 Task: Open Card Financial Audit Preparation in Board Content Marketing Interactive Content Strategy and Execution to Workspace Career Coaching and add a team member Softage.3@softage.net, a label Red, a checklist Music Production, an attachment from your google drive, a color Red and finally, add a card description 'Develop and launch new customer feedback program' and a comment 'Given the potential impact of this task on our company reputation, let us ensure that we approach it with a sense of professionalism and respect.'. Add a start date 'Jan 03, 1900' with a due date 'Jan 10, 1900'
Action: Mouse moved to (72, 285)
Screenshot: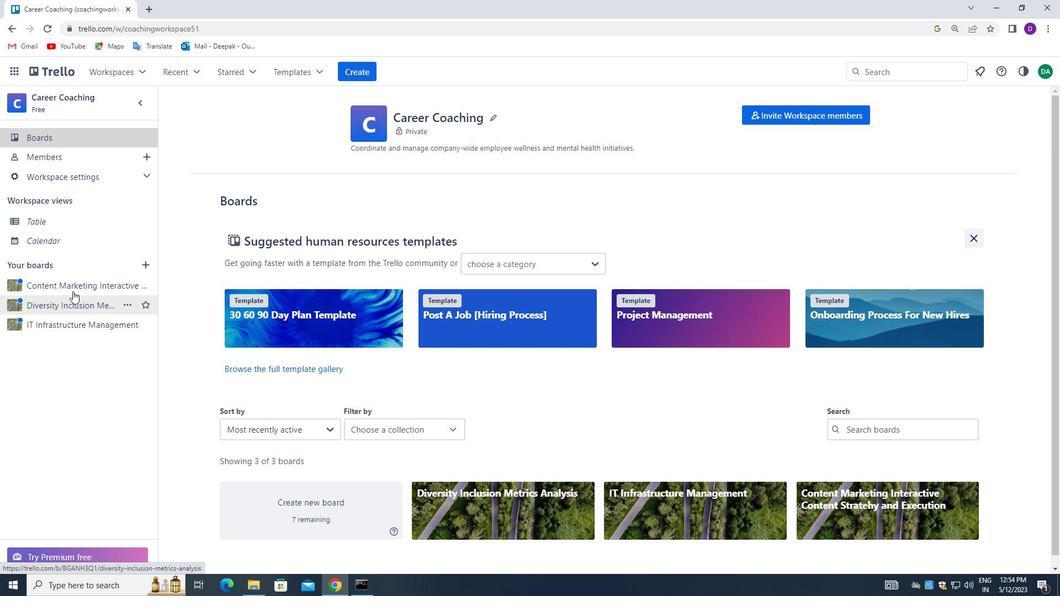 
Action: Mouse pressed left at (72, 285)
Screenshot: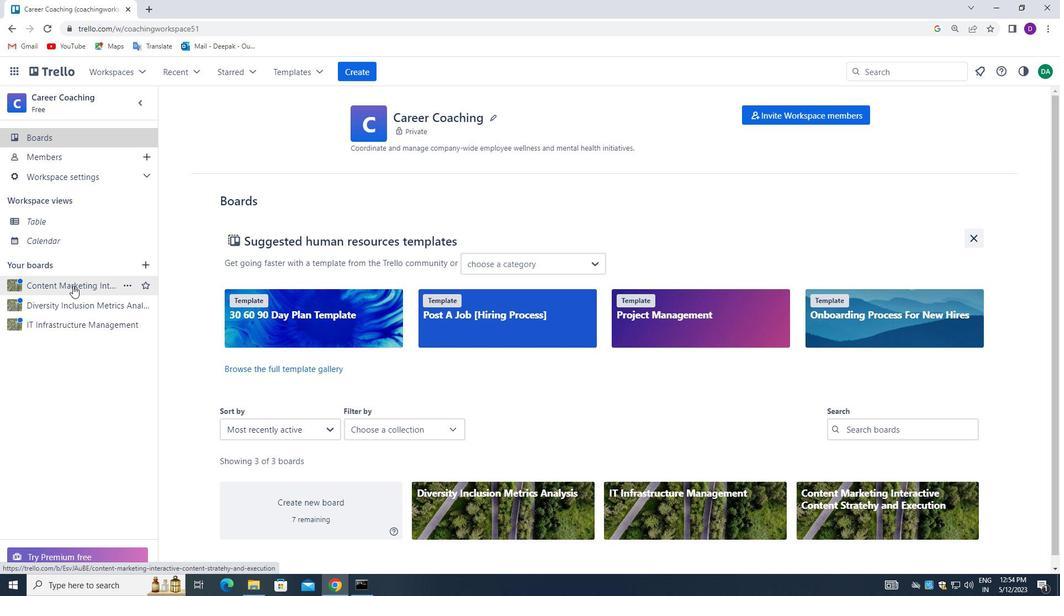 
Action: Mouse moved to (231, 162)
Screenshot: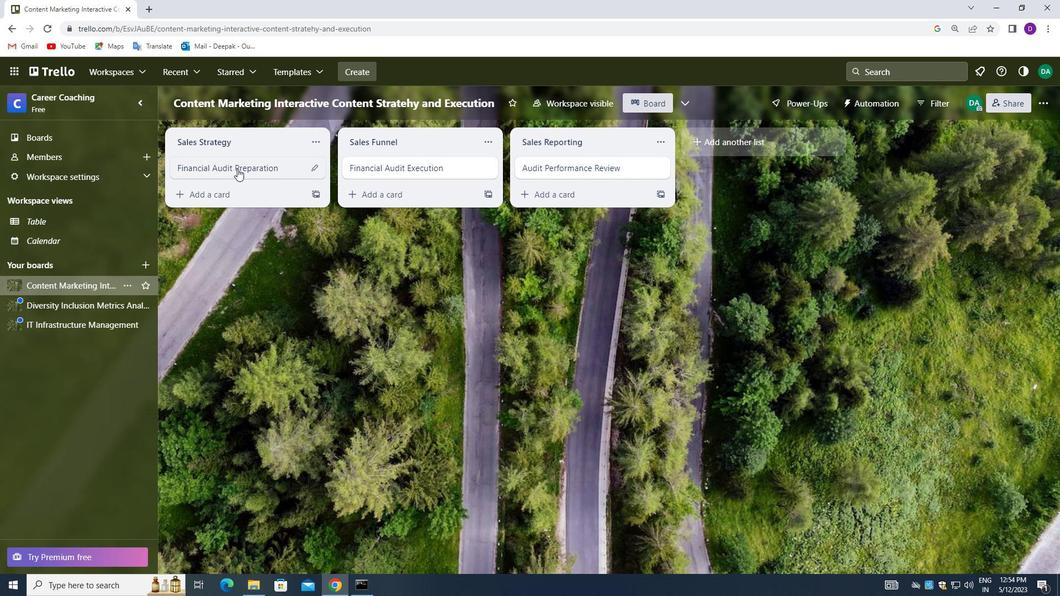 
Action: Mouse pressed left at (231, 162)
Screenshot: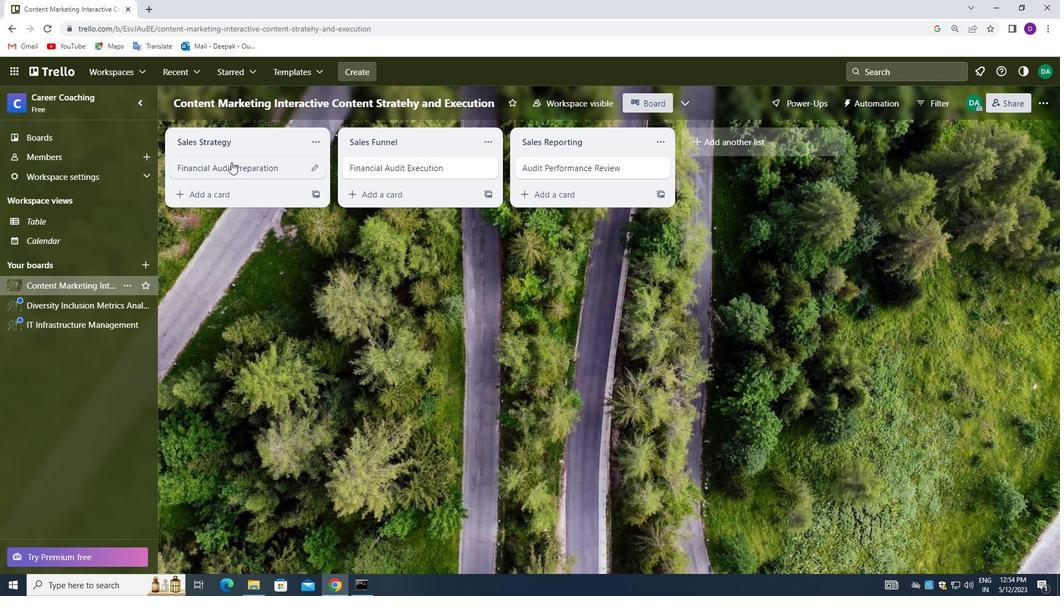 
Action: Mouse moved to (685, 168)
Screenshot: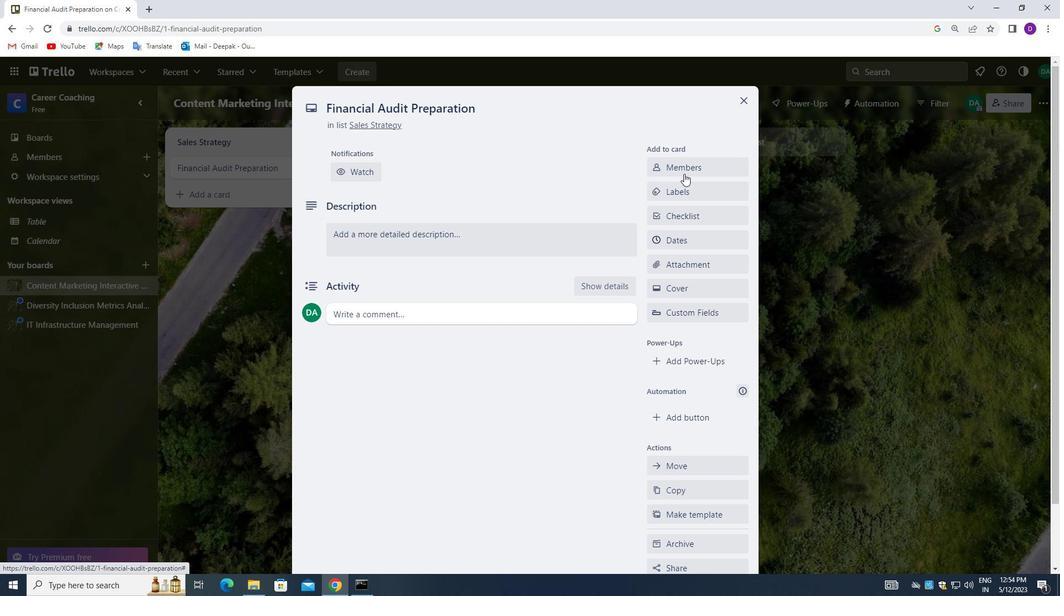 
Action: Mouse pressed left at (685, 168)
Screenshot: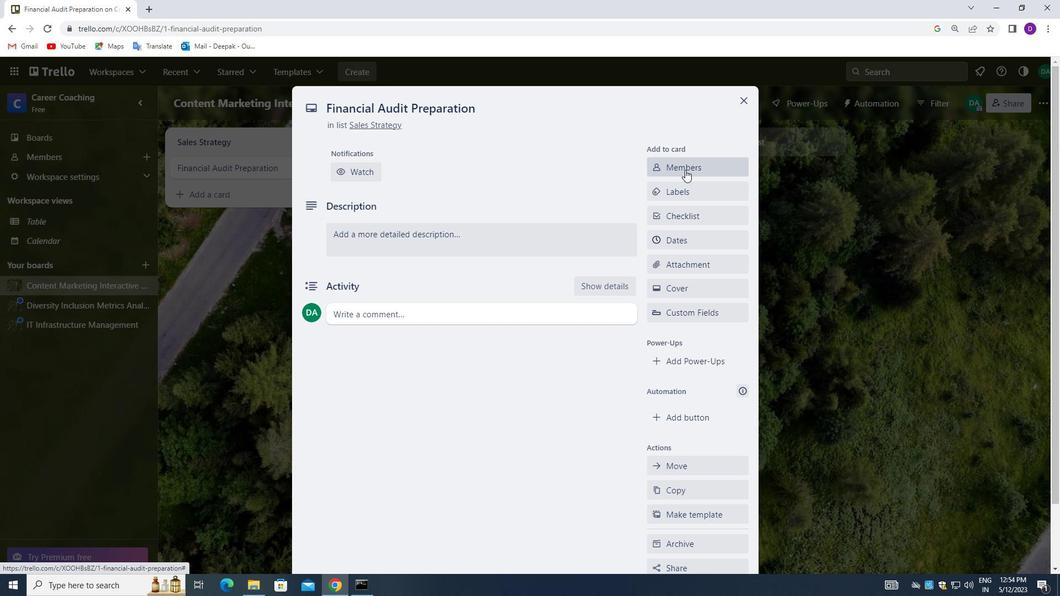 
Action: Mouse moved to (714, 224)
Screenshot: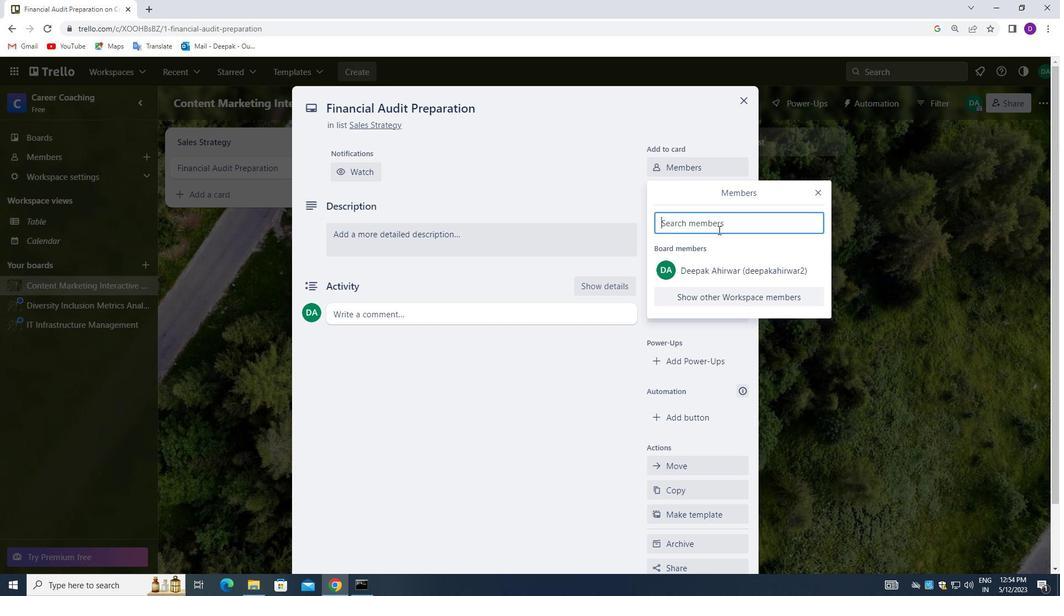 
Action: Mouse pressed left at (714, 224)
Screenshot: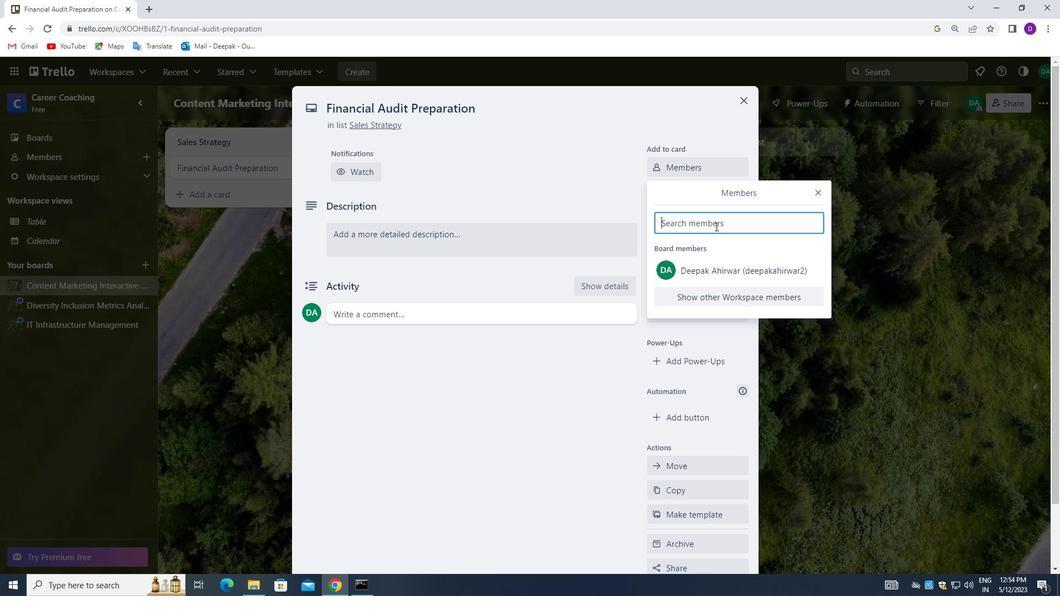 
Action: Mouse moved to (574, 209)
Screenshot: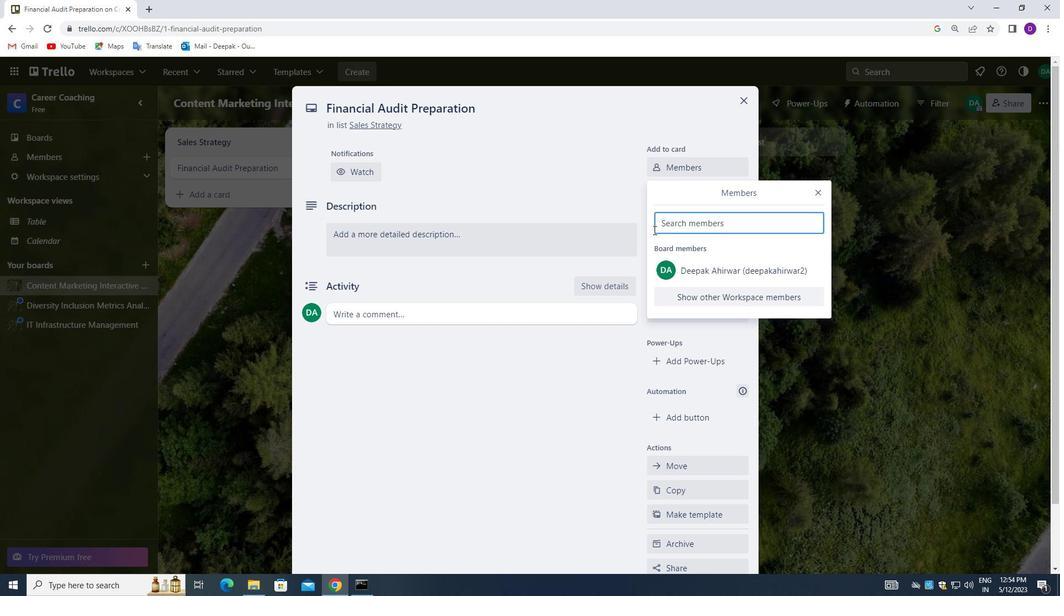 
Action: Key pressed softage.3<Key.shift>@SOFTAGE.NET
Screenshot: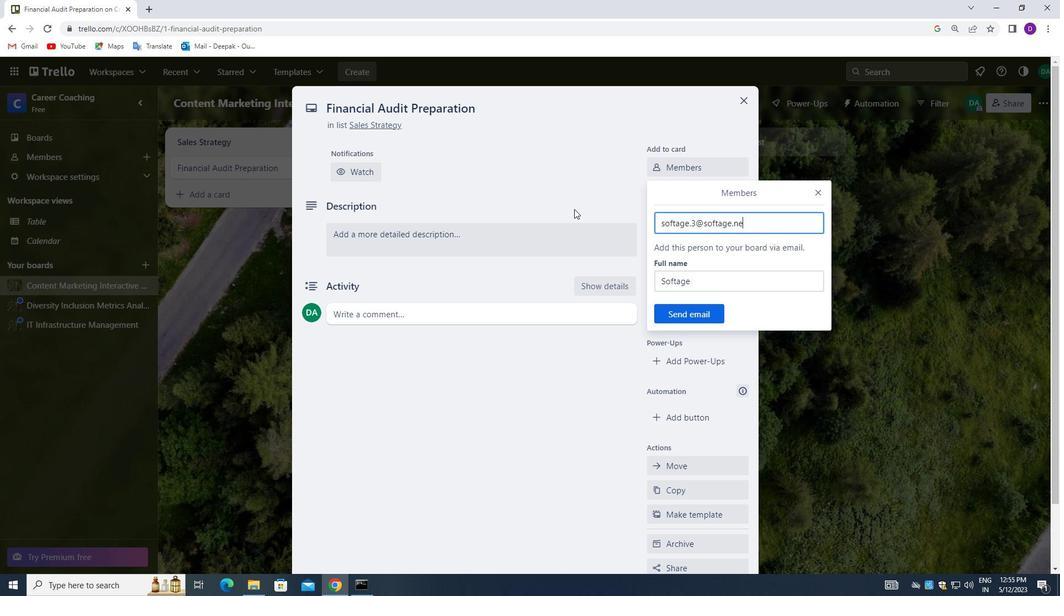
Action: Mouse moved to (680, 312)
Screenshot: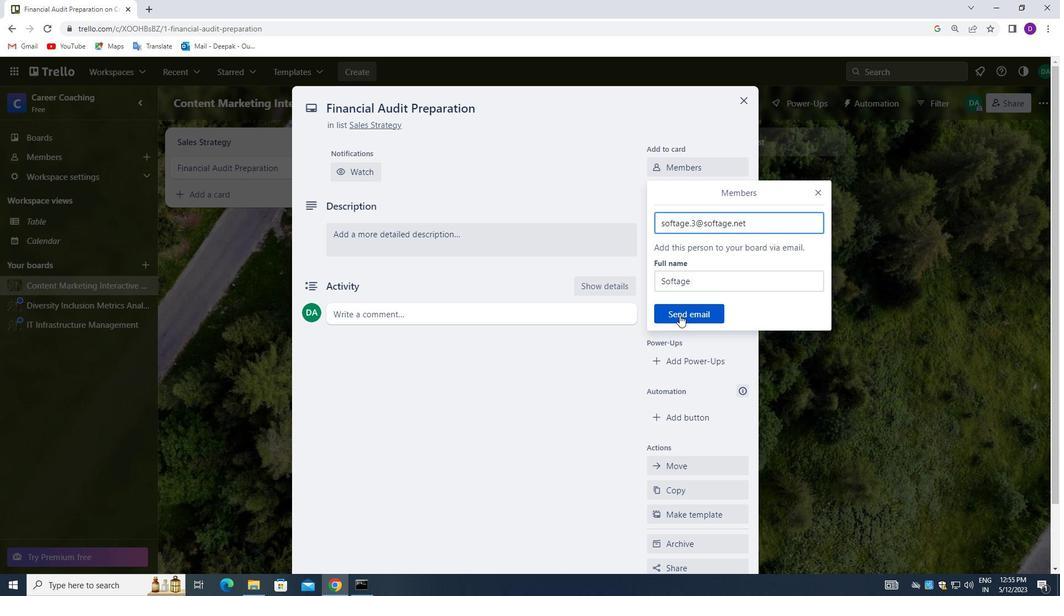 
Action: Mouse pressed left at (680, 312)
Screenshot: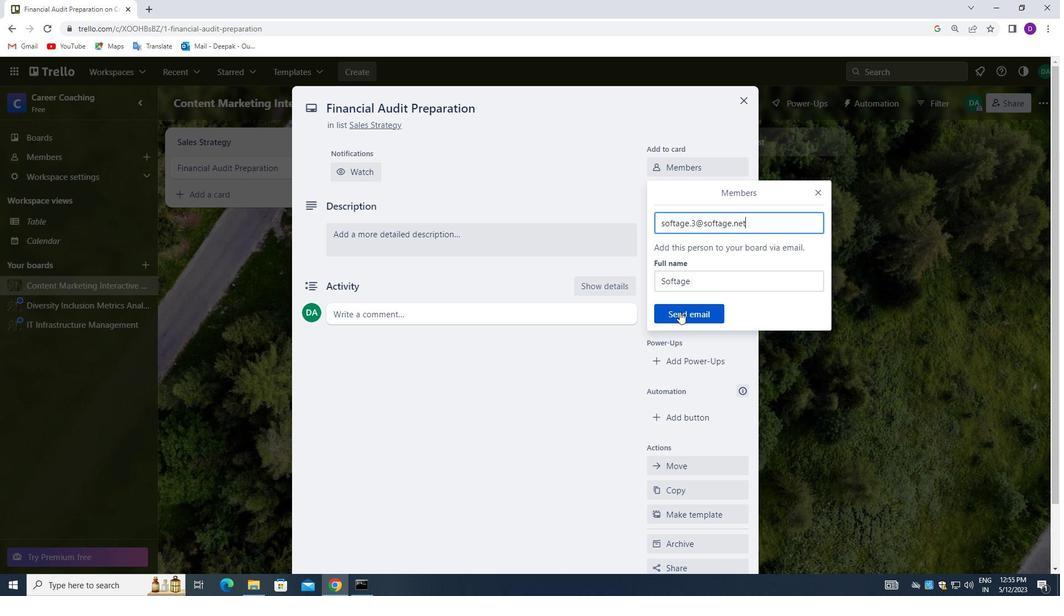 
Action: Mouse moved to (695, 231)
Screenshot: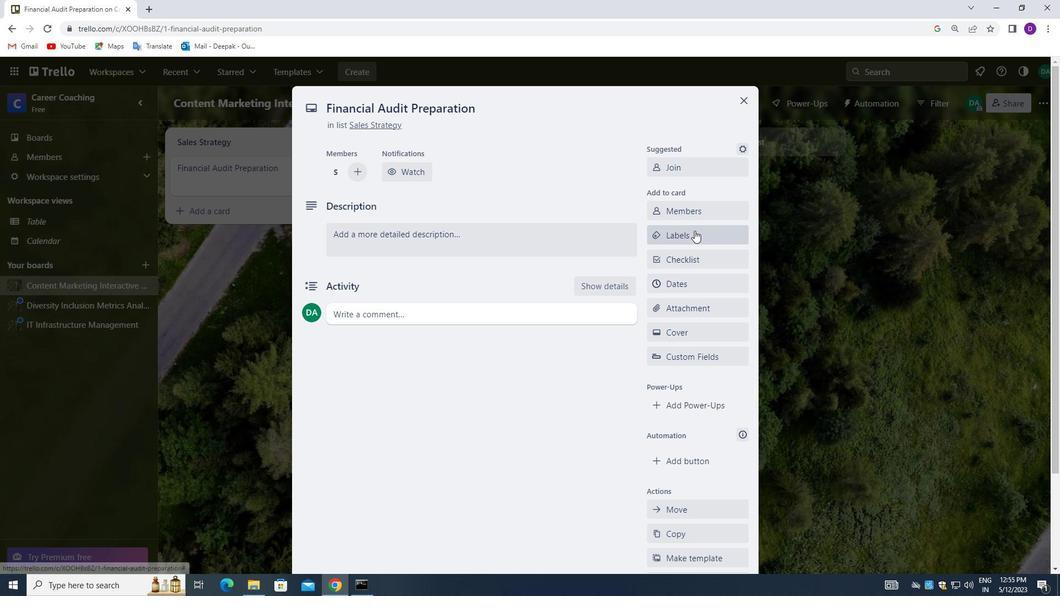 
Action: Mouse pressed left at (695, 231)
Screenshot: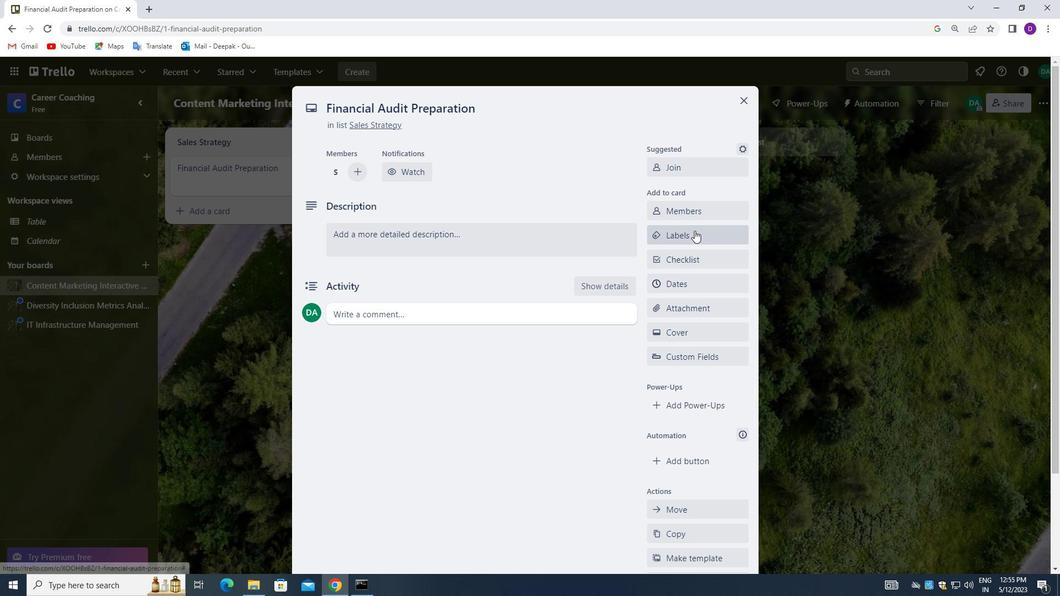 
Action: Mouse moved to (720, 393)
Screenshot: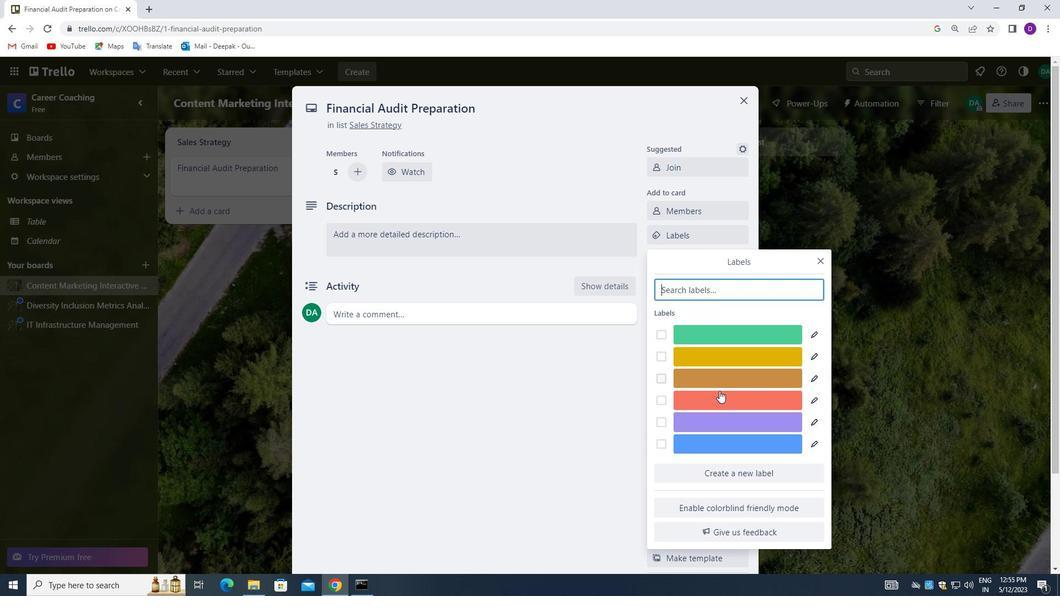 
Action: Mouse pressed left at (720, 393)
Screenshot: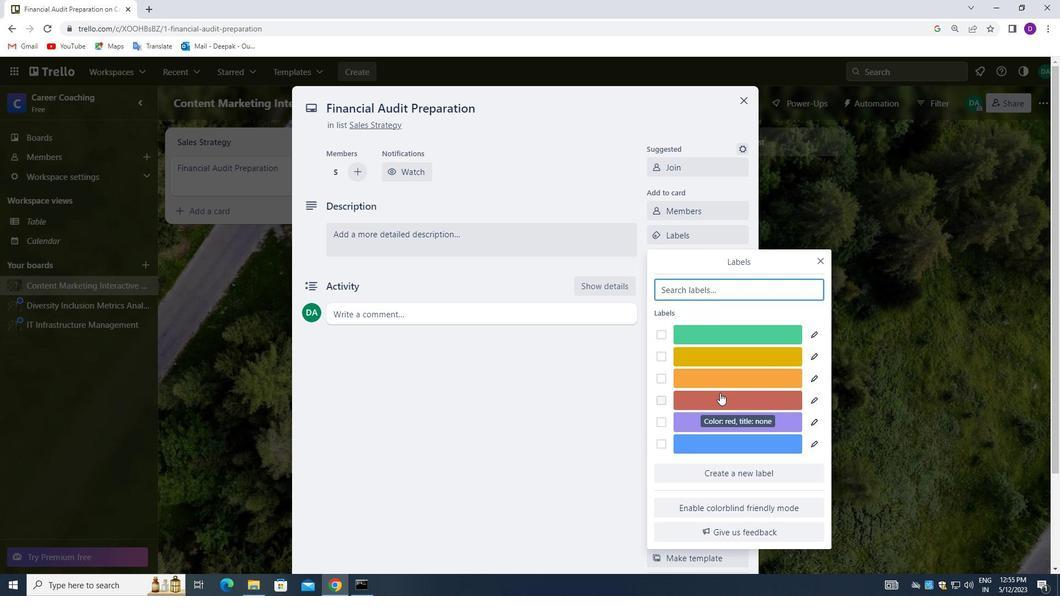 
Action: Mouse moved to (822, 260)
Screenshot: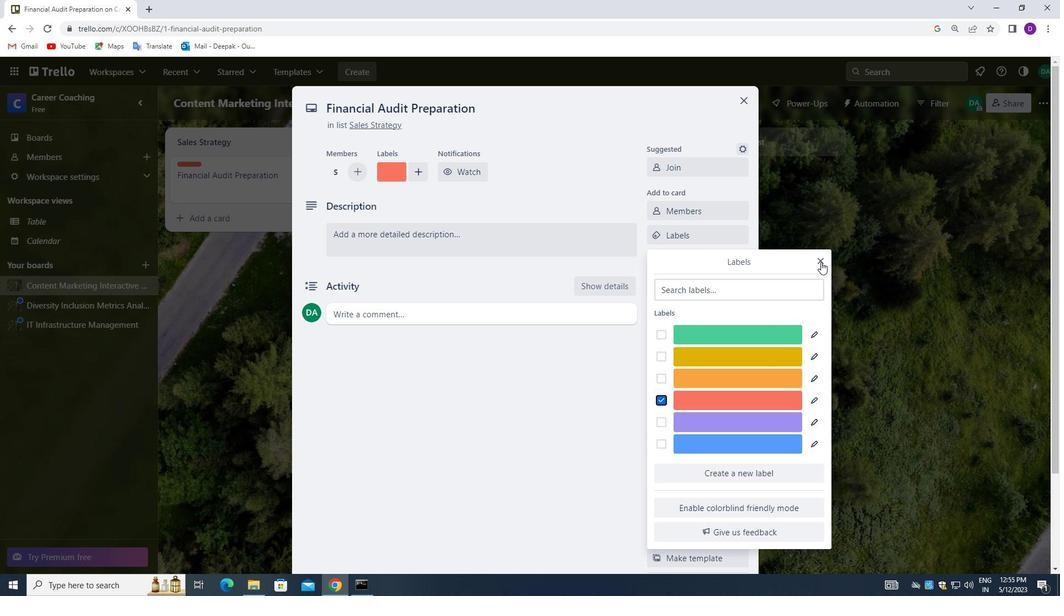 
Action: Mouse pressed left at (822, 260)
Screenshot: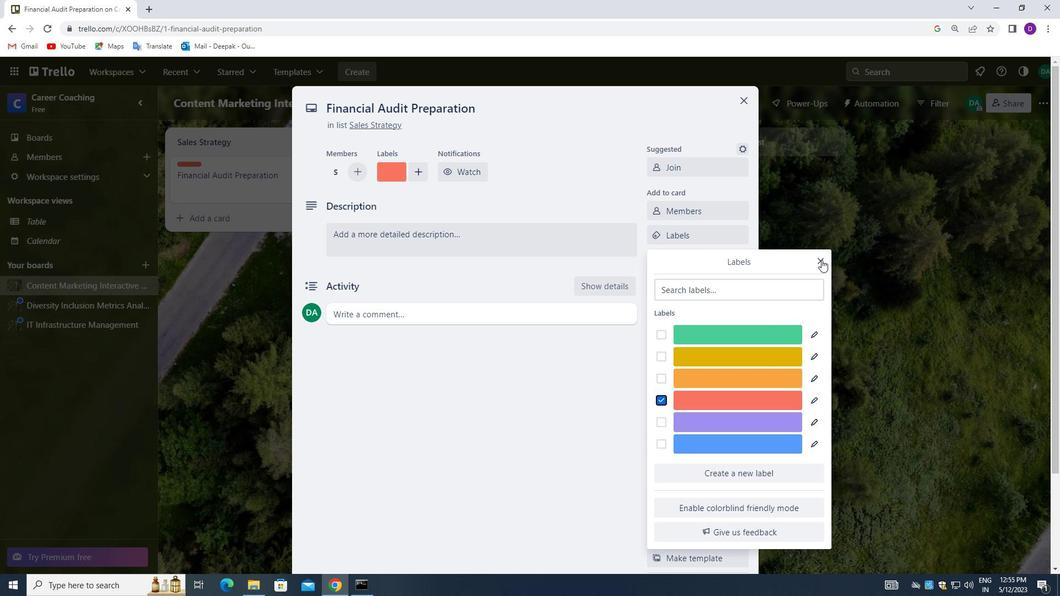 
Action: Mouse moved to (682, 261)
Screenshot: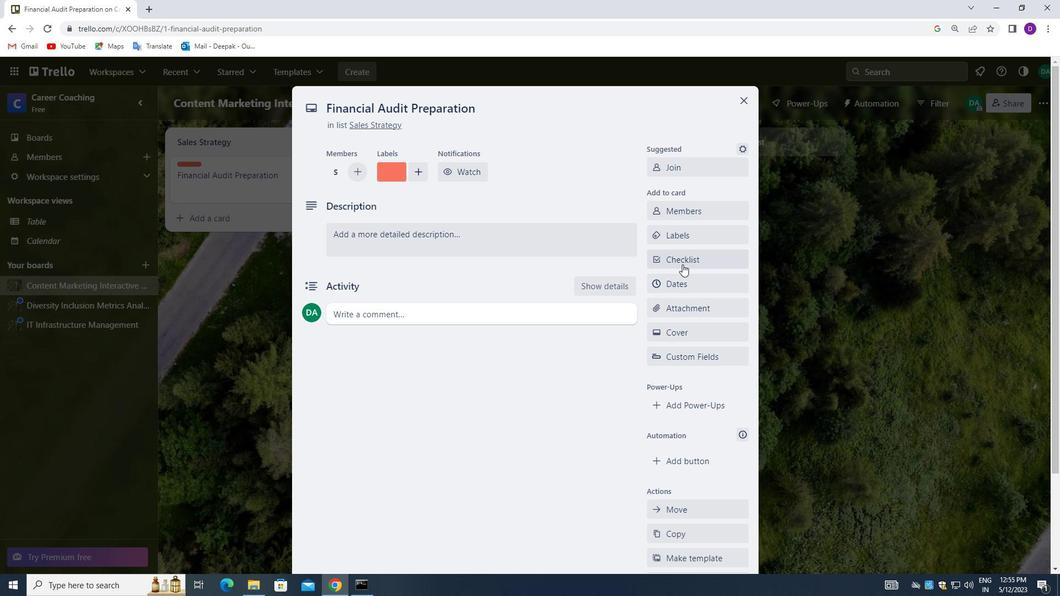 
Action: Mouse pressed left at (682, 261)
Screenshot: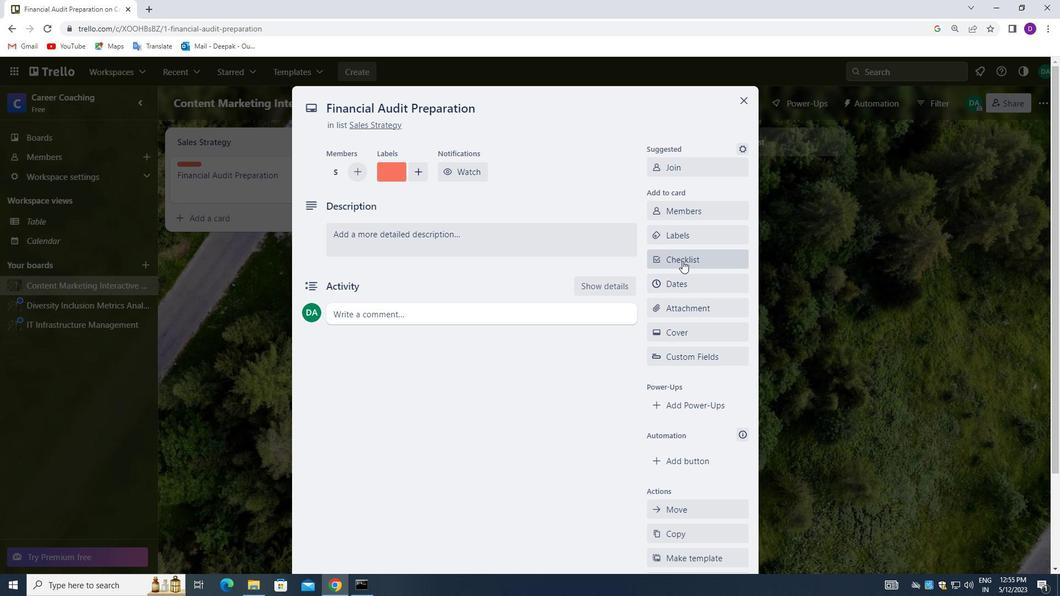 
Action: Mouse moved to (722, 324)
Screenshot: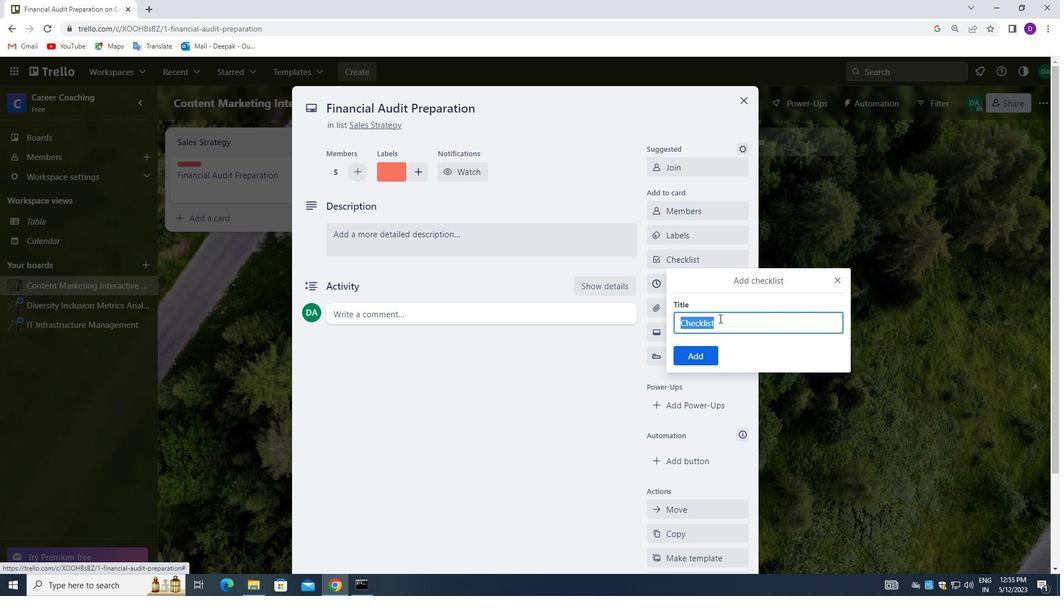 
Action: Key pressed <Key.backspace><Key.shift>MUSIC<Key.space><Key.shift>PRODUCTION
Screenshot: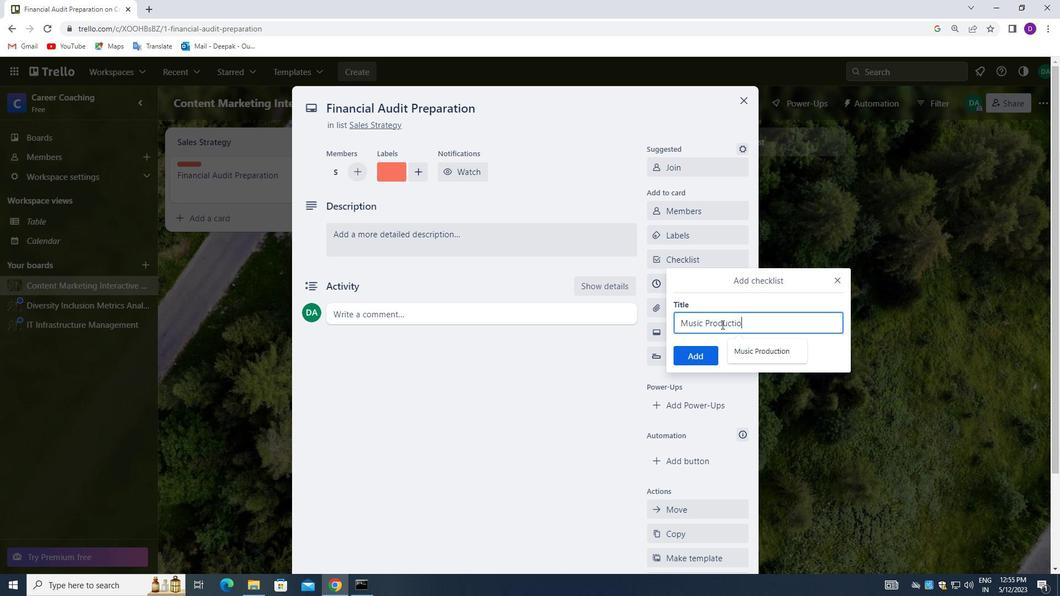
Action: Mouse moved to (701, 355)
Screenshot: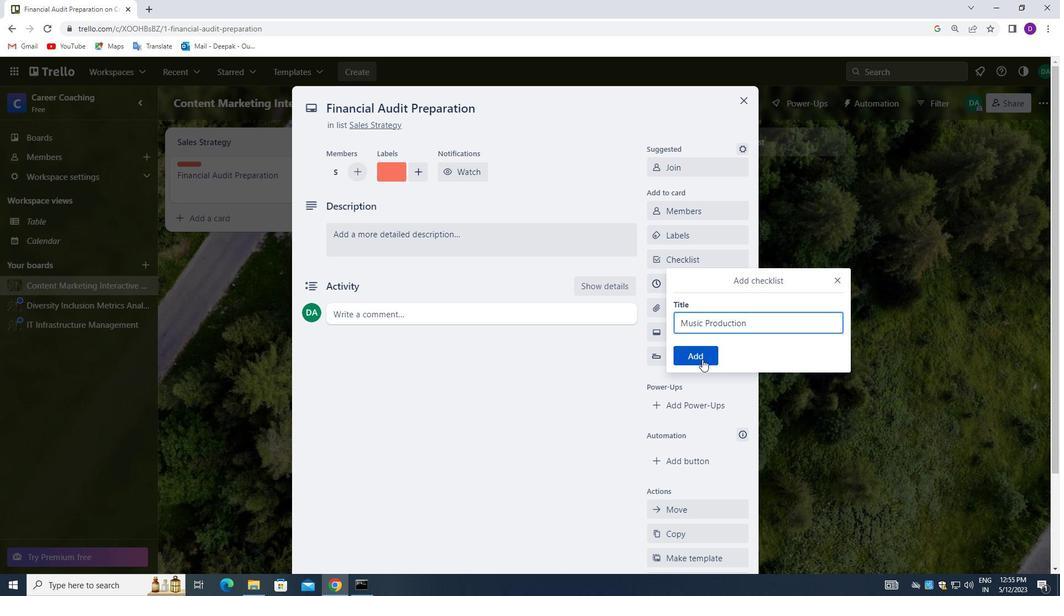 
Action: Mouse pressed left at (701, 355)
Screenshot: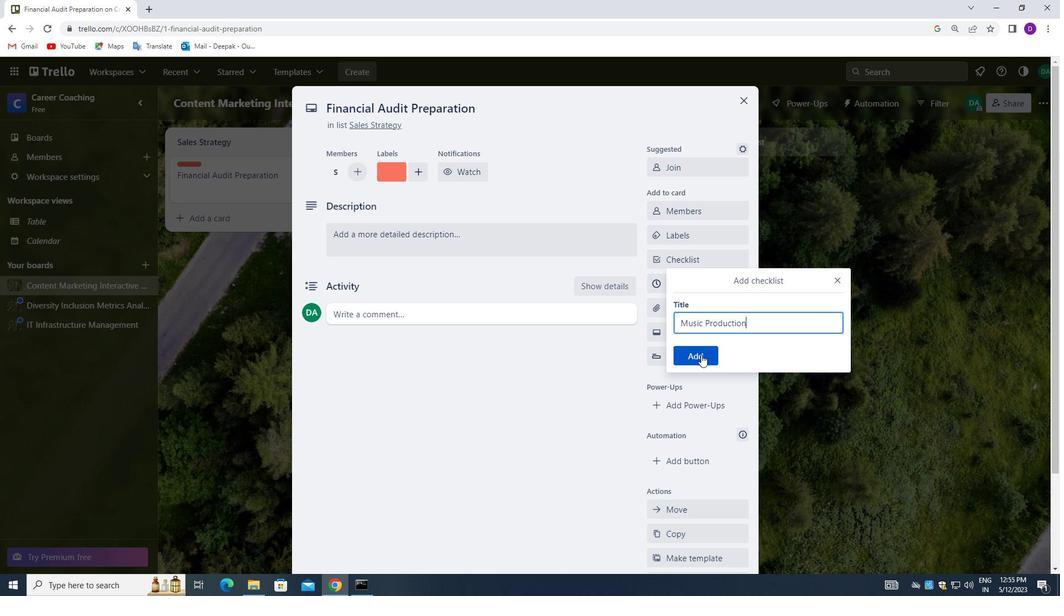 
Action: Mouse moved to (696, 306)
Screenshot: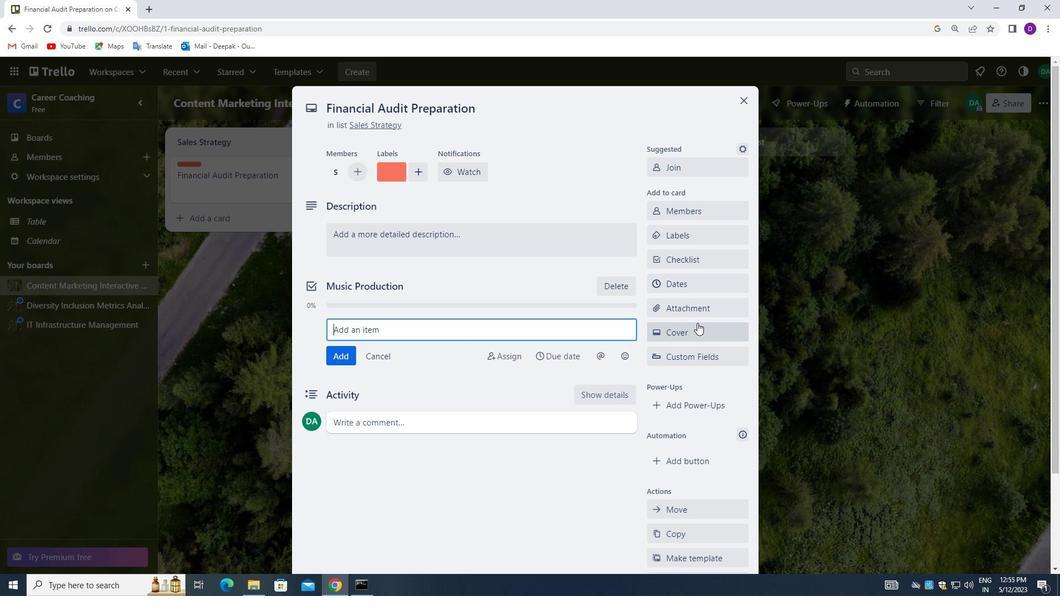 
Action: Mouse pressed left at (696, 306)
Screenshot: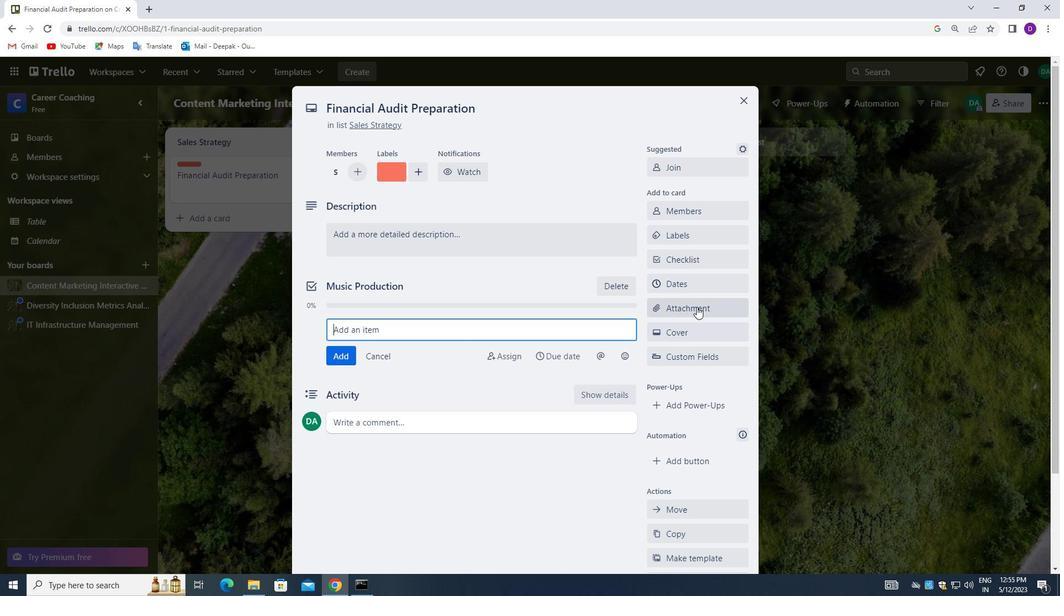 
Action: Mouse moved to (708, 171)
Screenshot: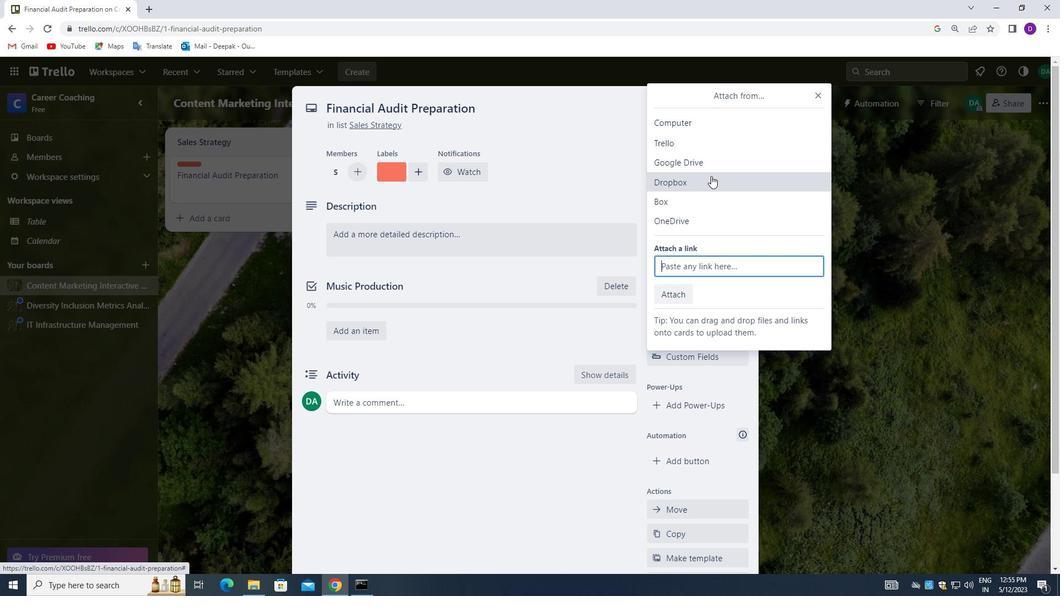 
Action: Mouse pressed left at (708, 171)
Screenshot: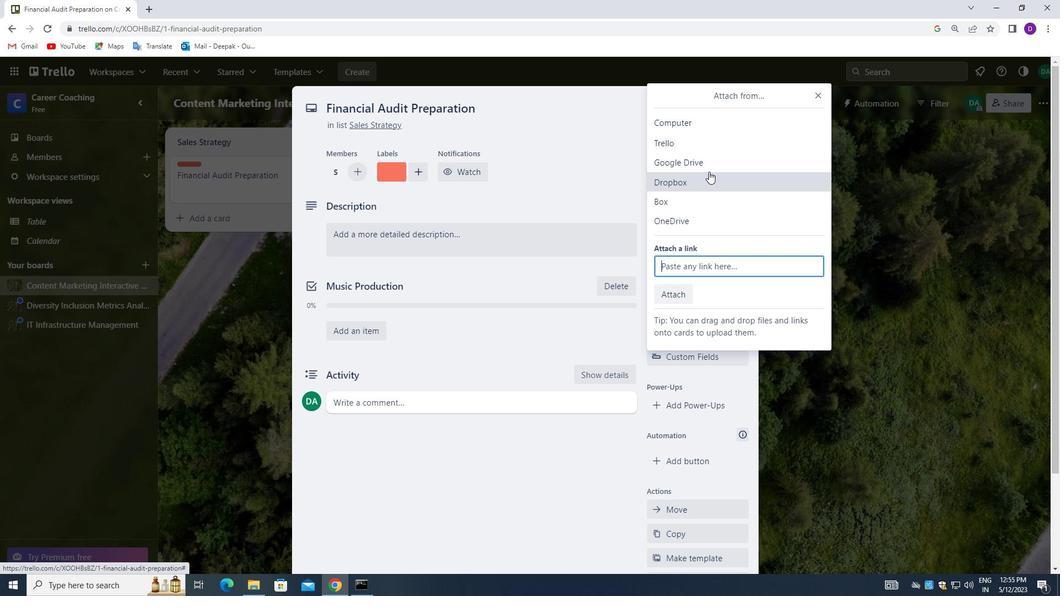
Action: Mouse moved to (769, 145)
Screenshot: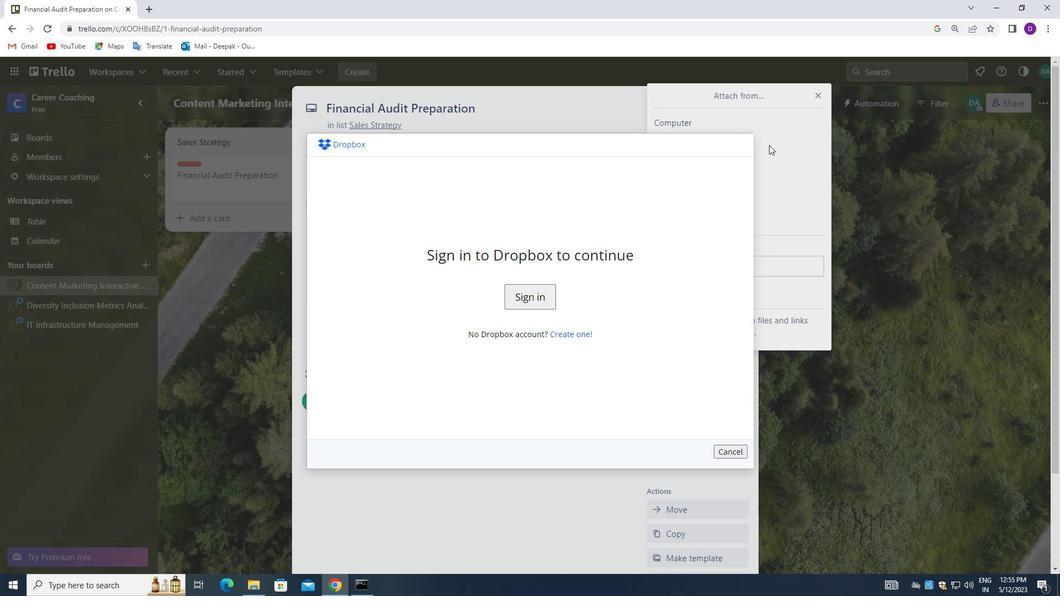 
Action: Mouse pressed left at (769, 145)
Screenshot: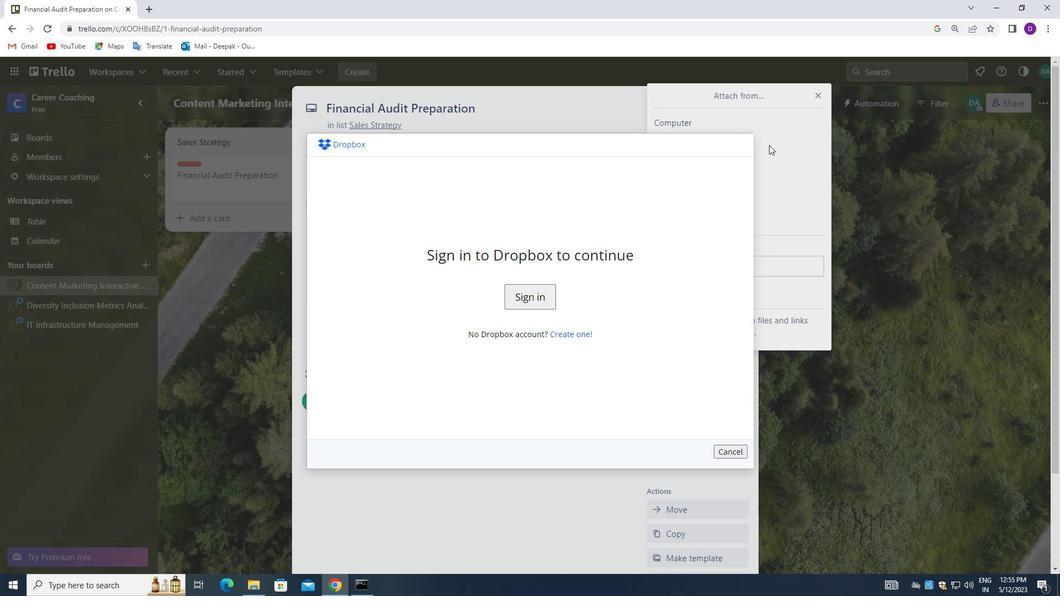 
Action: Mouse moved to (522, 295)
Screenshot: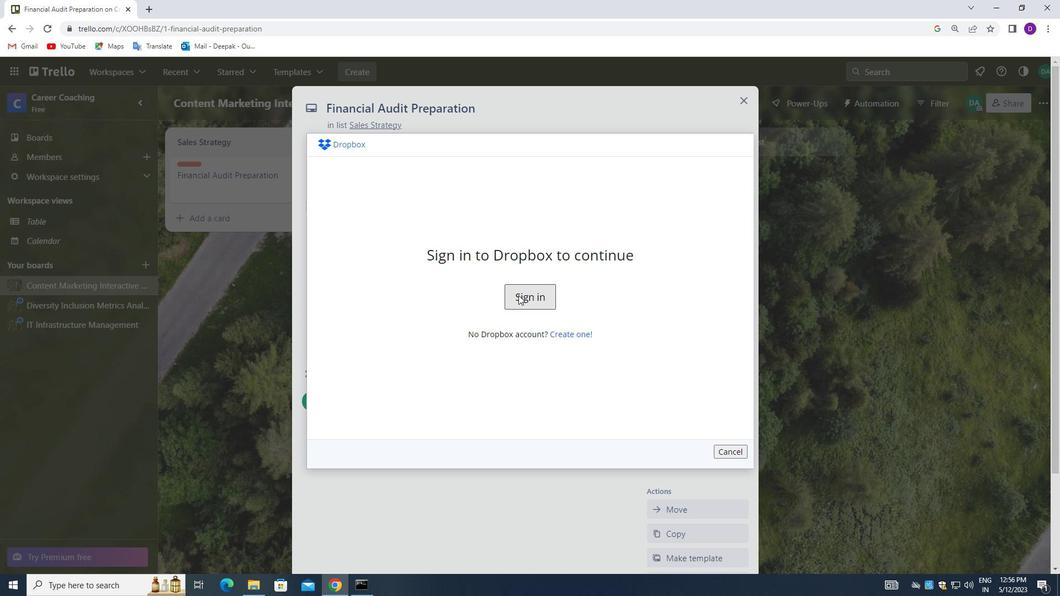 
Action: Mouse pressed left at (522, 295)
Screenshot: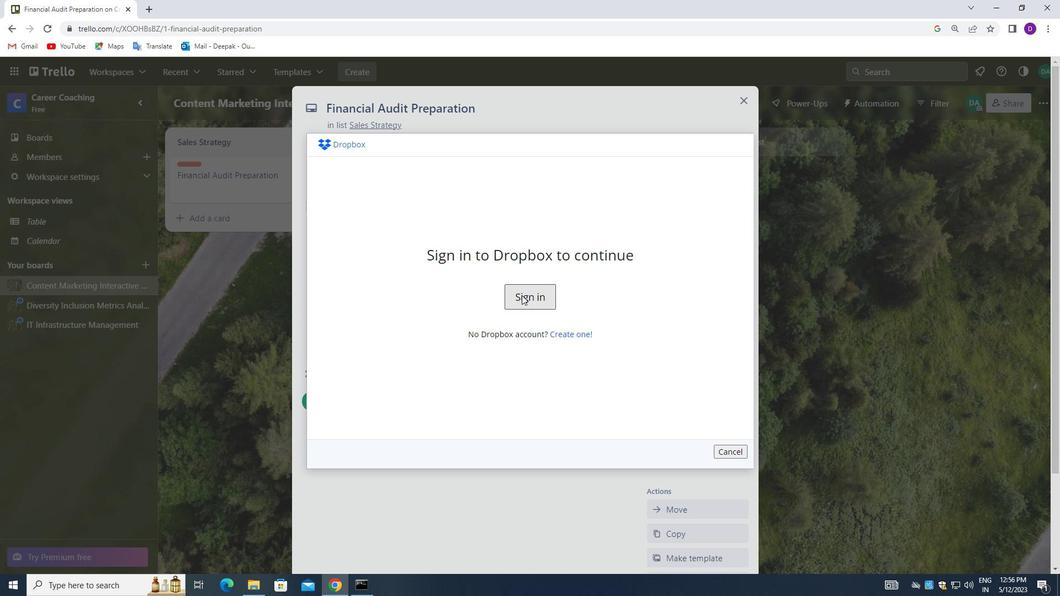 
Action: Mouse moved to (666, 190)
Screenshot: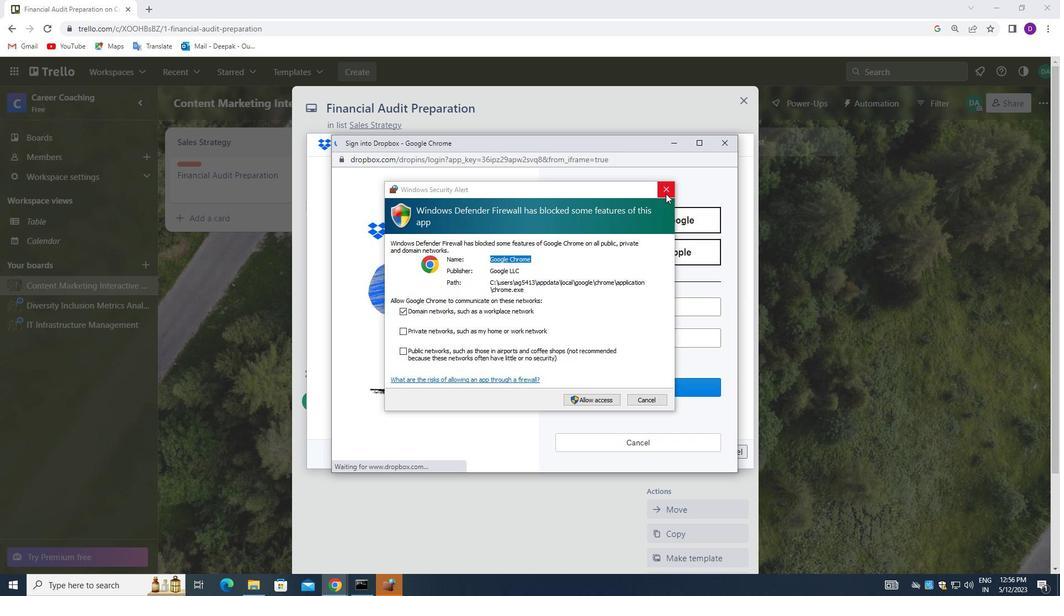 
Action: Mouse pressed left at (666, 190)
Screenshot: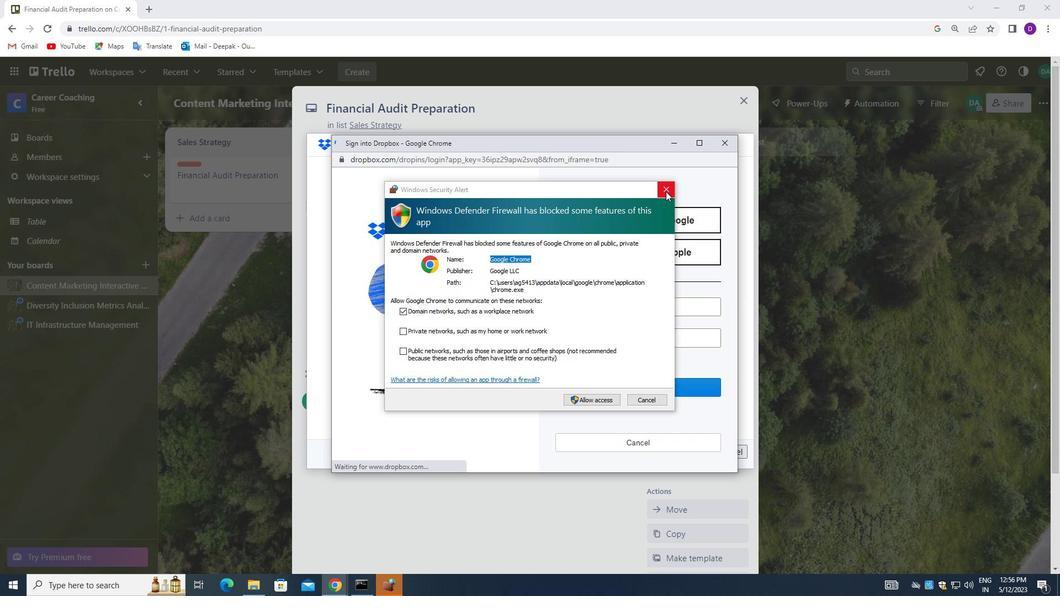 
Action: Mouse moved to (726, 144)
Screenshot: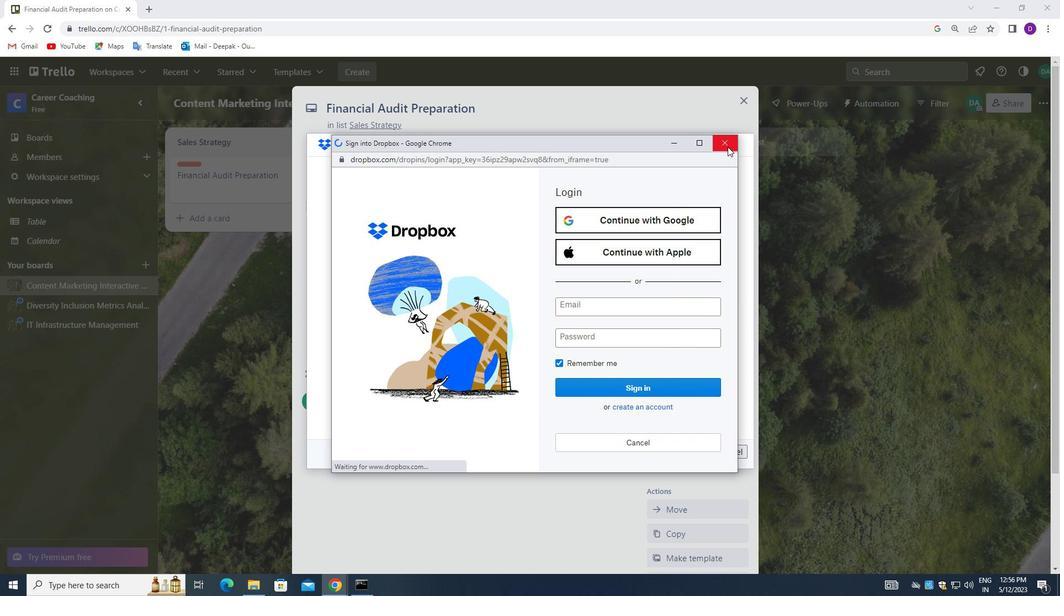 
Action: Mouse pressed left at (726, 144)
Screenshot: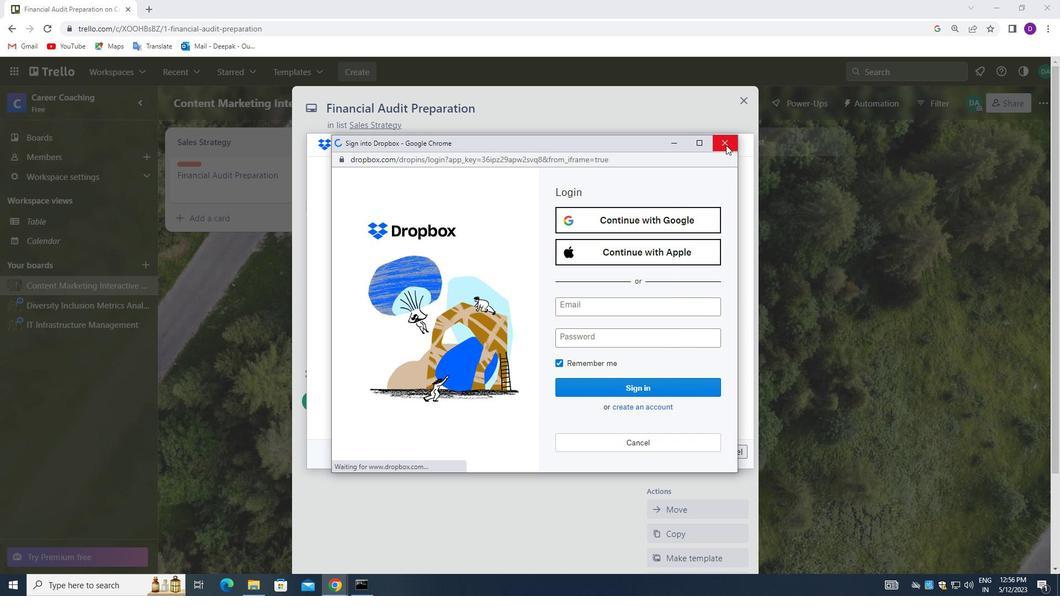 
Action: Mouse moved to (744, 100)
Screenshot: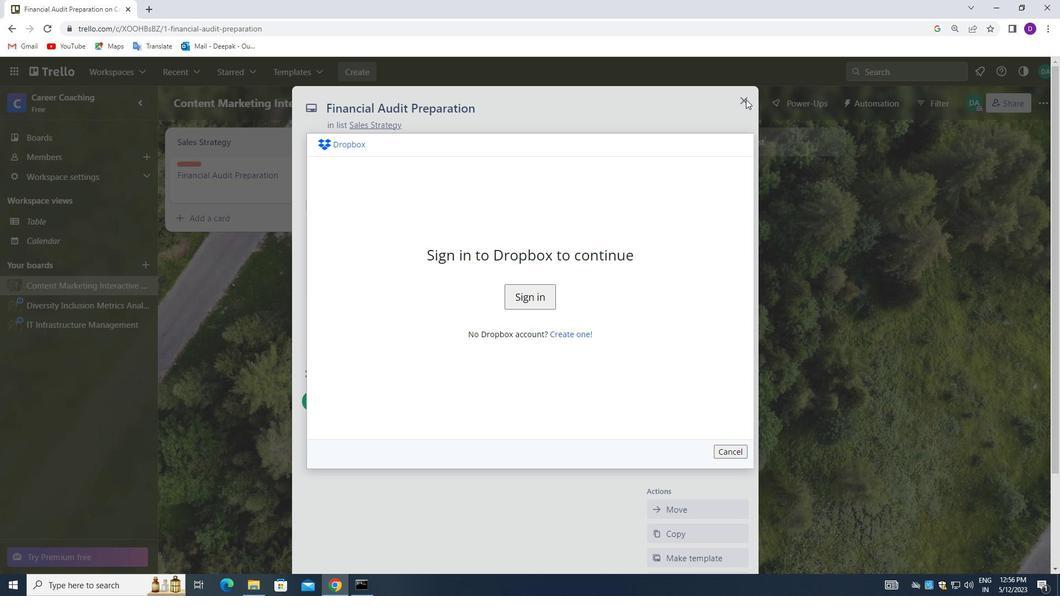 
Action: Mouse pressed left at (744, 100)
Screenshot: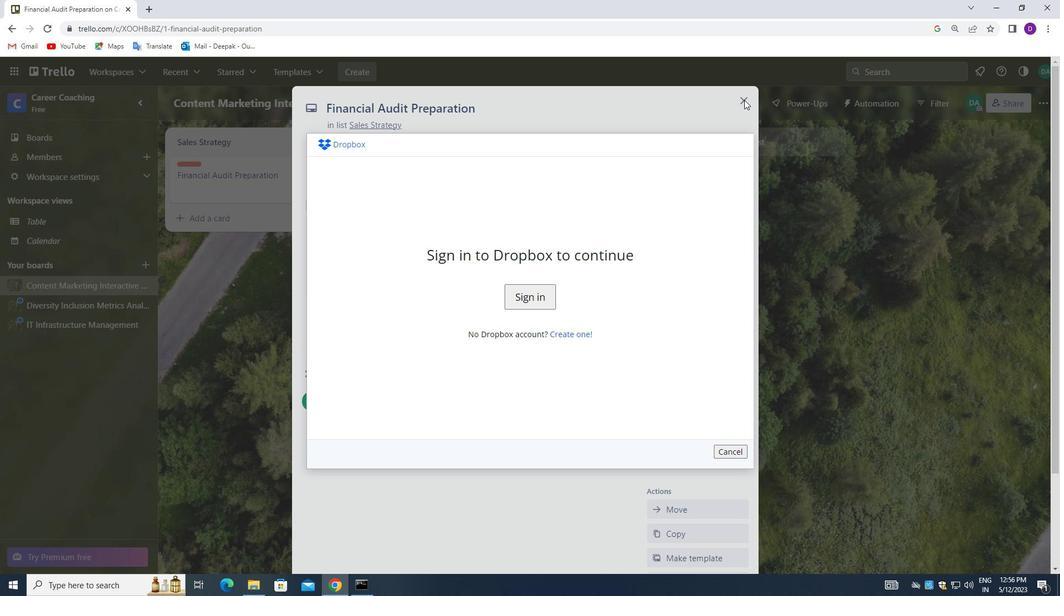 
Action: Mouse pressed left at (744, 100)
Screenshot: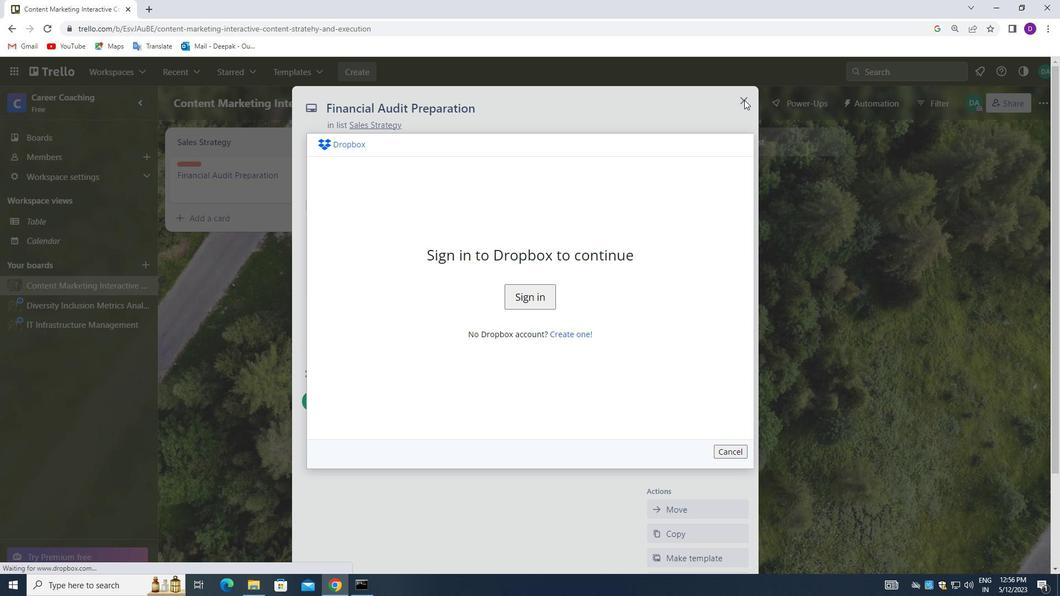 
Action: Mouse moved to (783, 224)
Screenshot: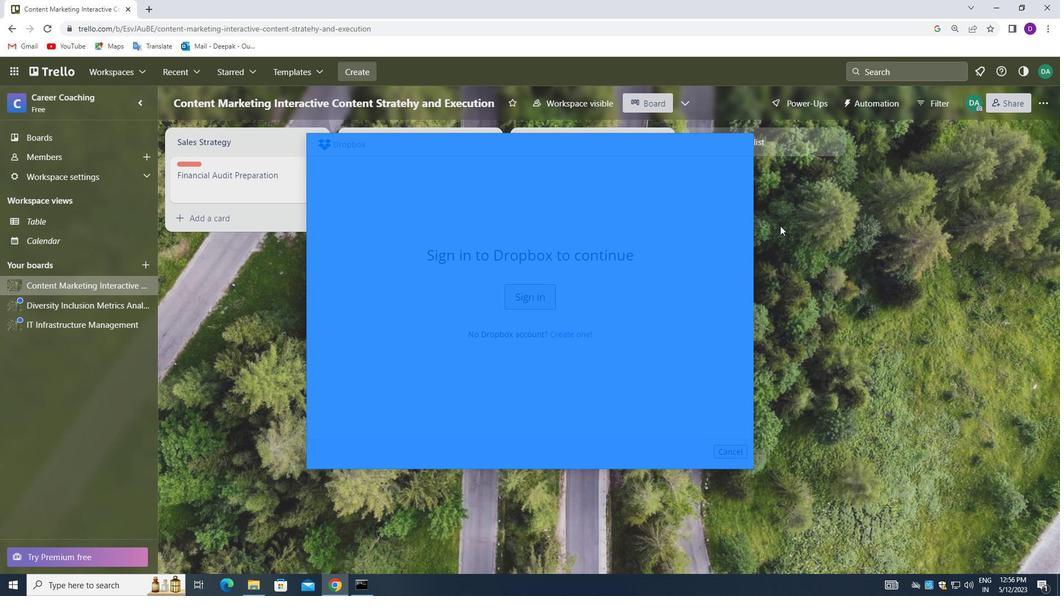 
Action: Mouse pressed left at (783, 224)
Screenshot: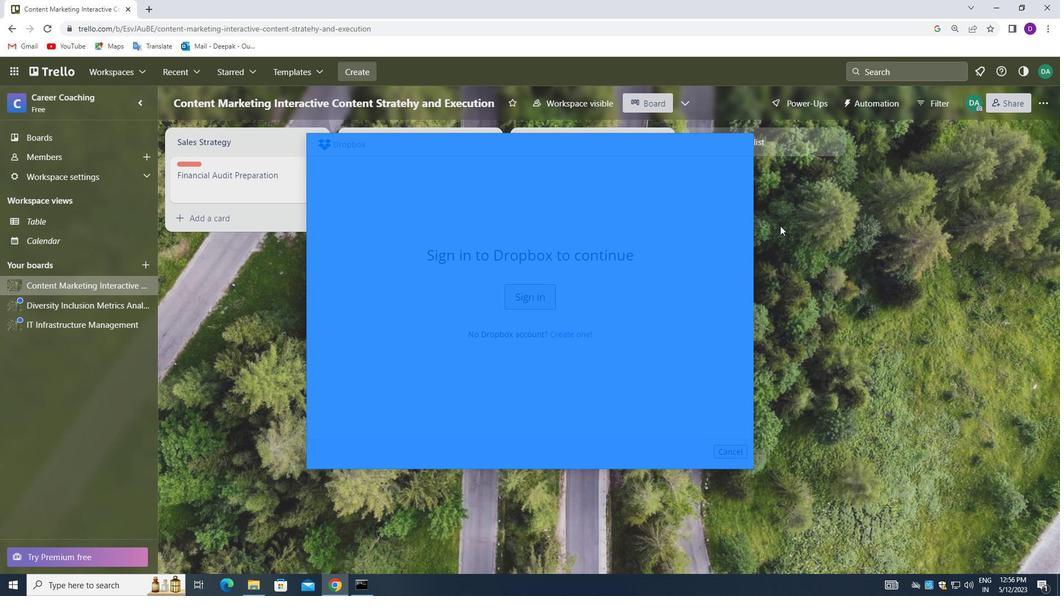 
Action: Mouse moved to (726, 452)
Screenshot: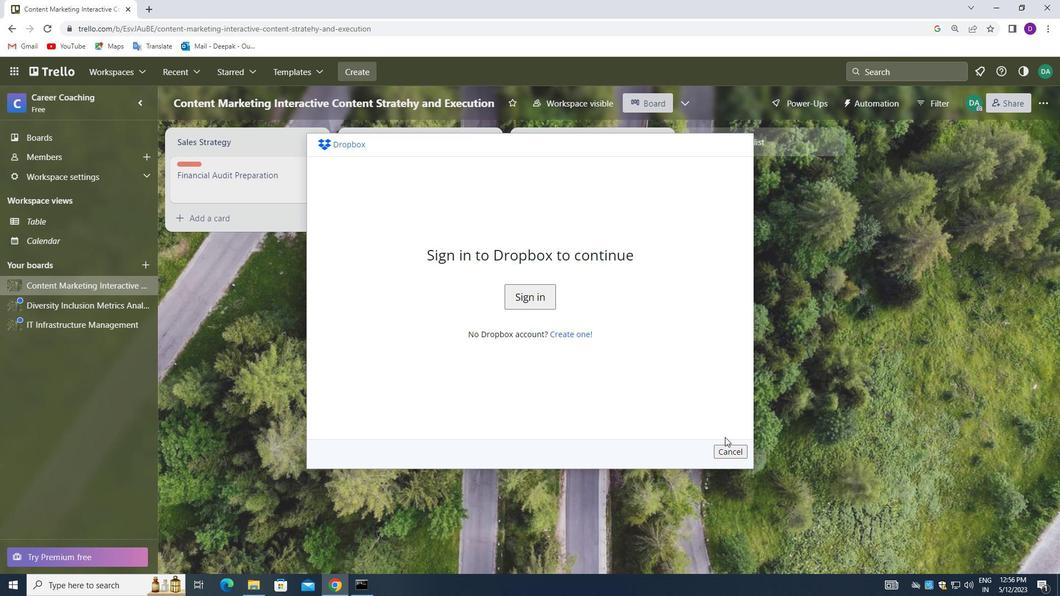 
Action: Mouse pressed left at (726, 452)
Screenshot: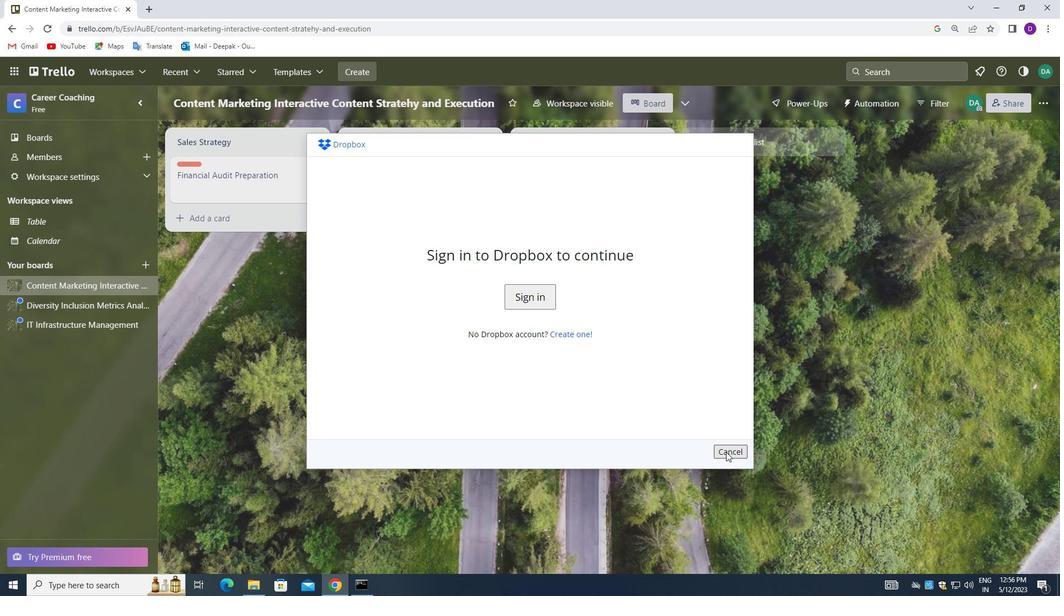 
Action: Mouse moved to (238, 175)
Screenshot: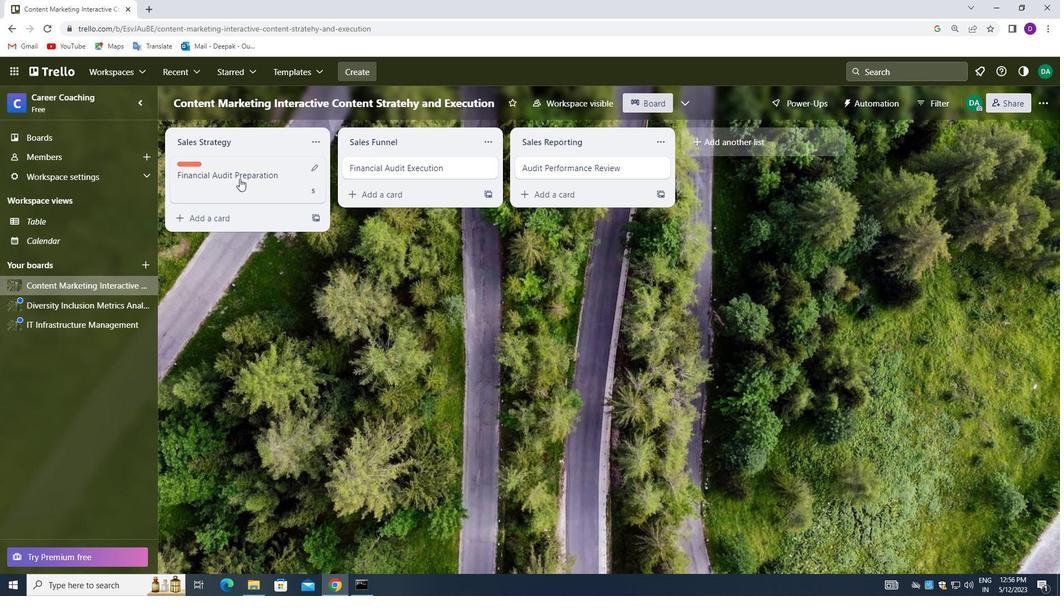 
Action: Mouse pressed left at (238, 175)
Screenshot: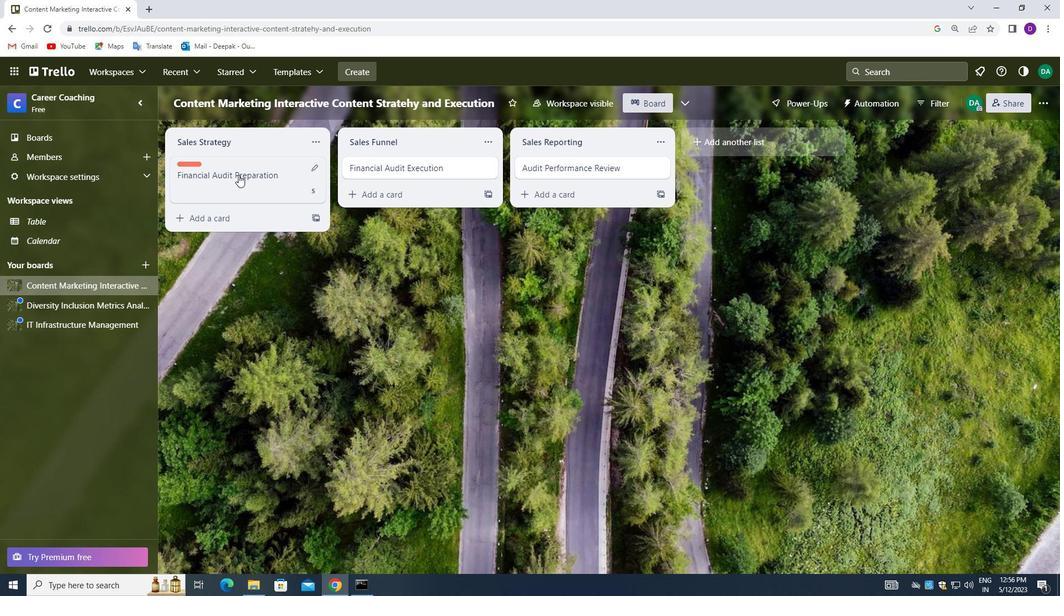 
Action: Mouse moved to (691, 304)
Screenshot: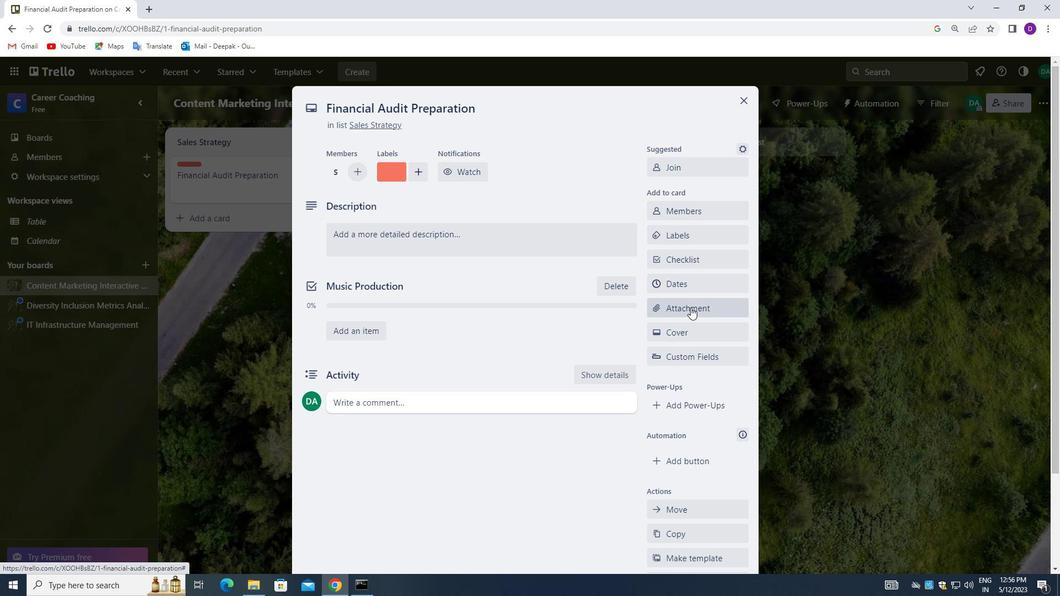 
Action: Mouse pressed left at (691, 304)
Screenshot: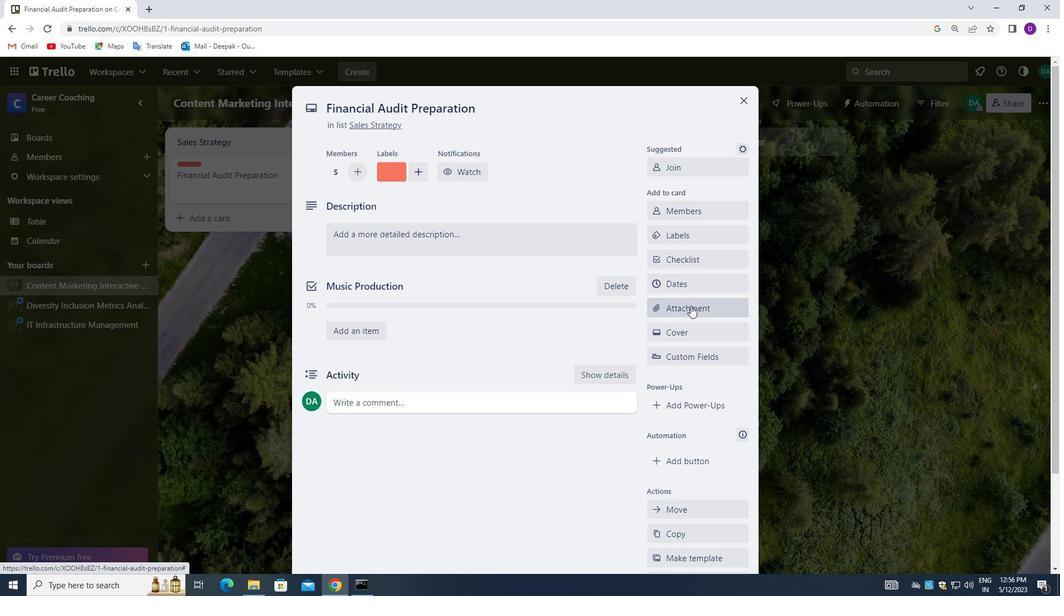 
Action: Mouse moved to (679, 164)
Screenshot: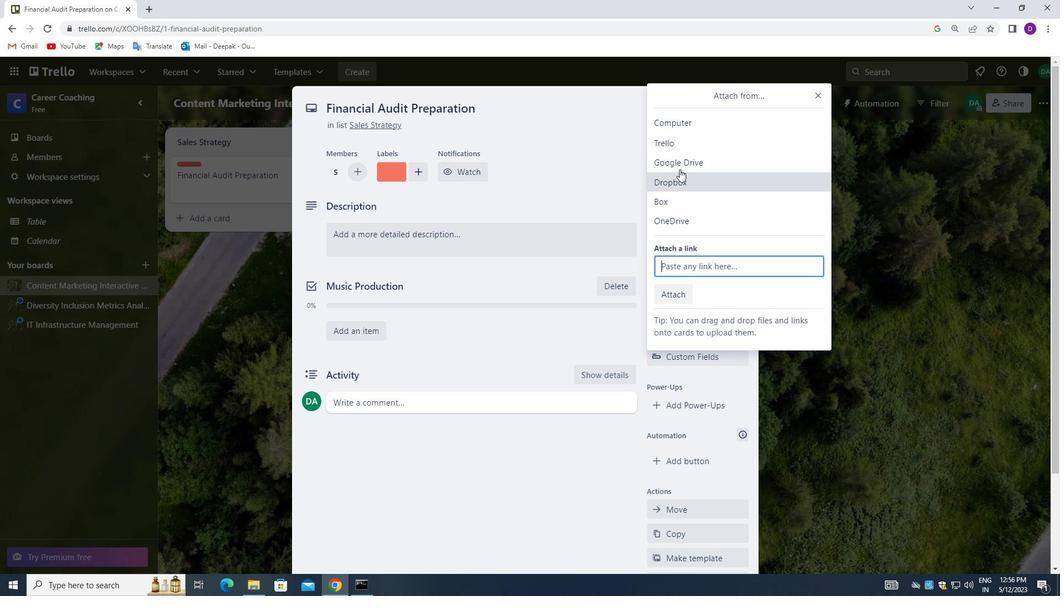 
Action: Mouse pressed left at (679, 164)
Screenshot: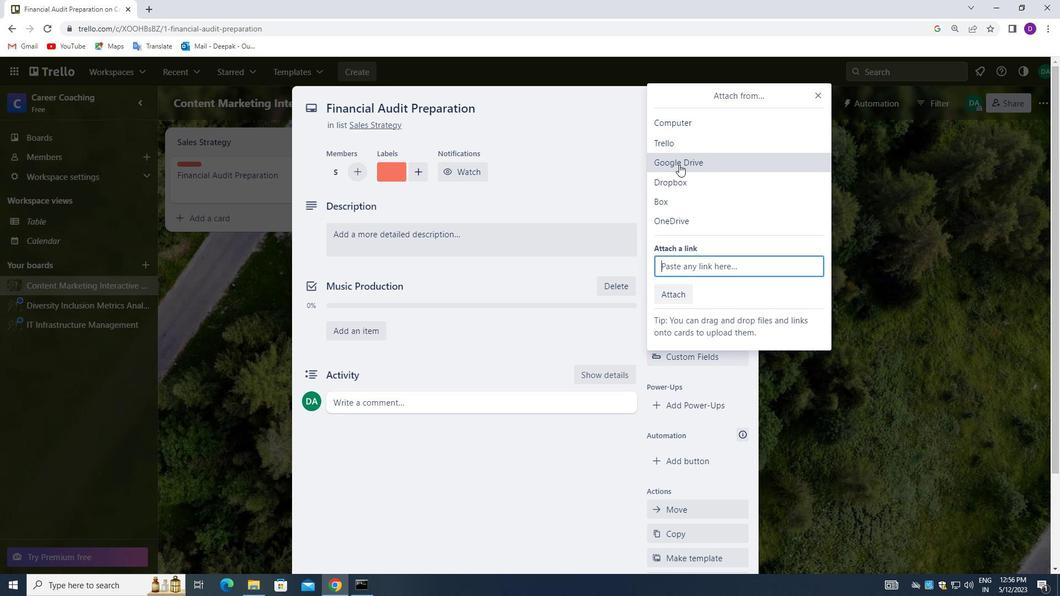 
Action: Mouse moved to (833, 134)
Screenshot: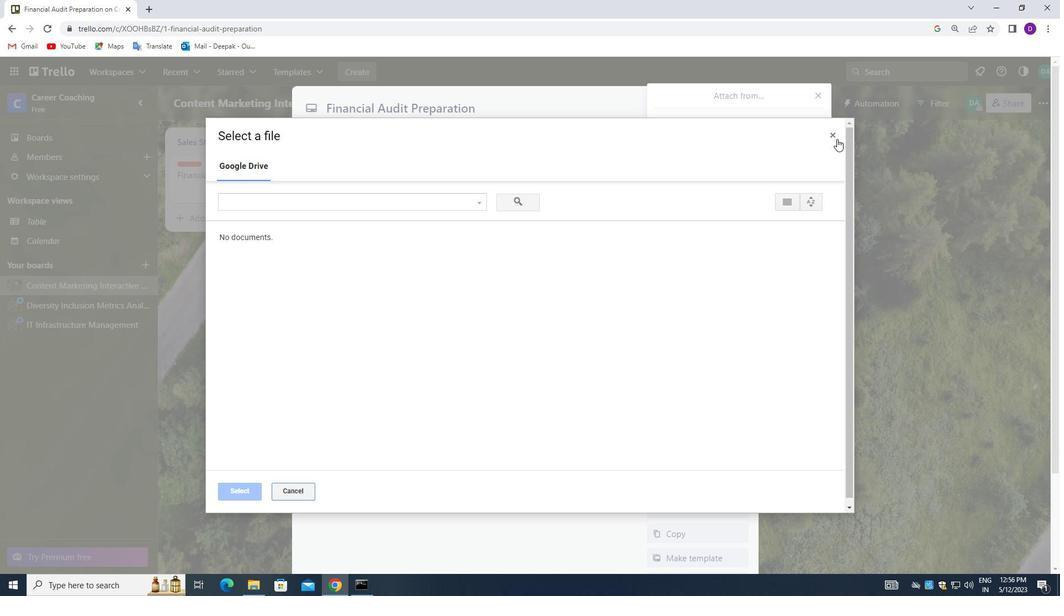 
Action: Mouse pressed left at (833, 134)
Screenshot: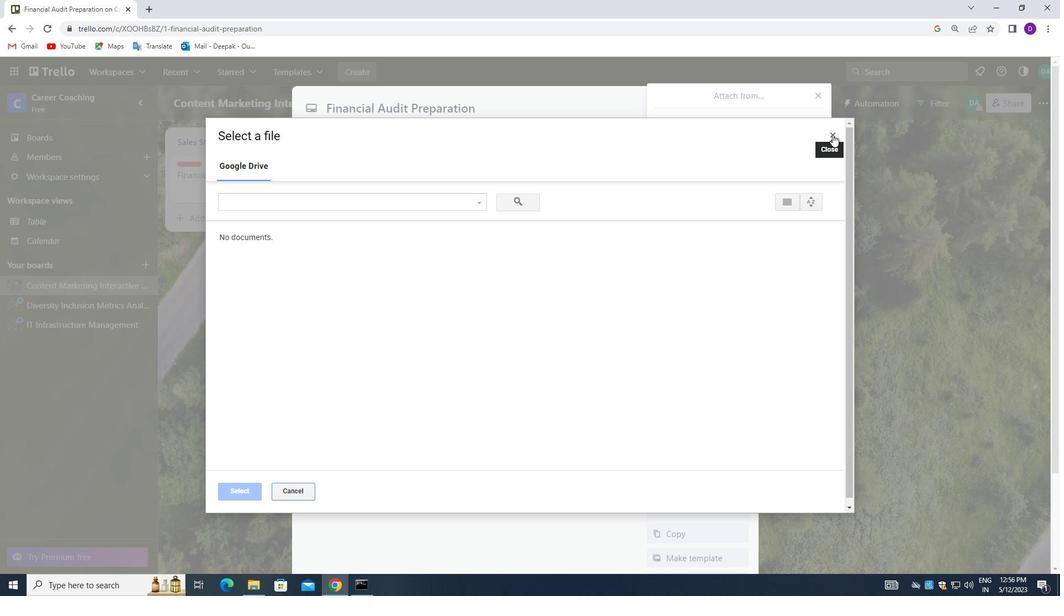 
Action: Mouse moved to (820, 94)
Screenshot: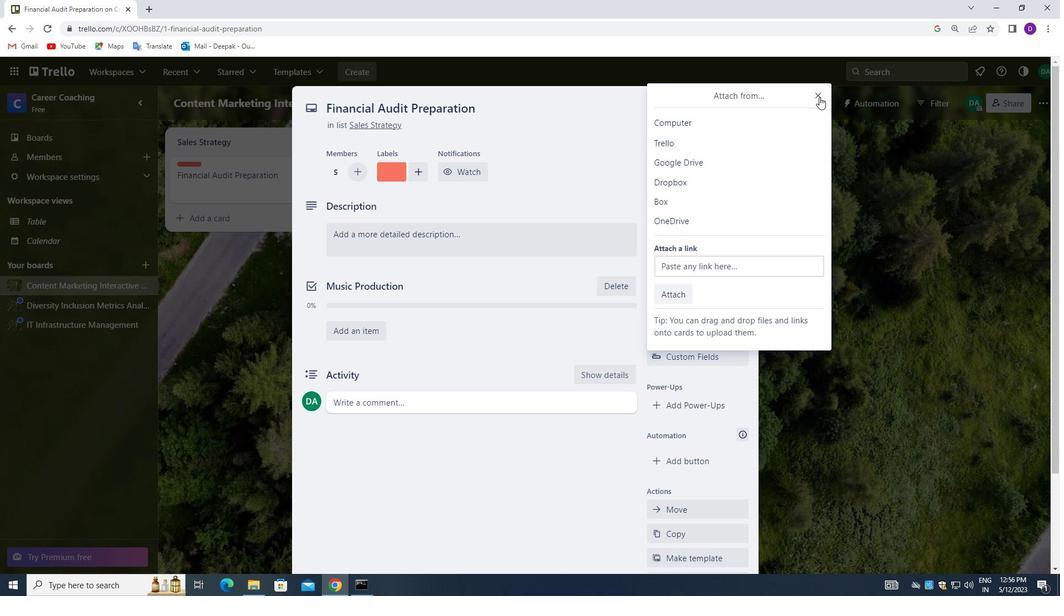 
Action: Mouse pressed left at (820, 94)
Screenshot: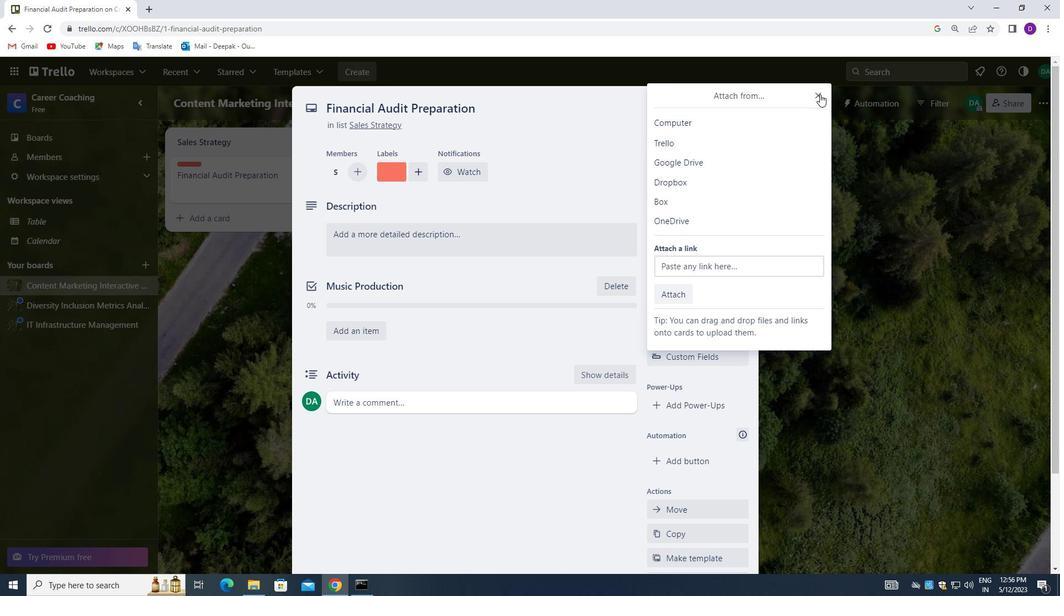 
Action: Mouse moved to (695, 332)
Screenshot: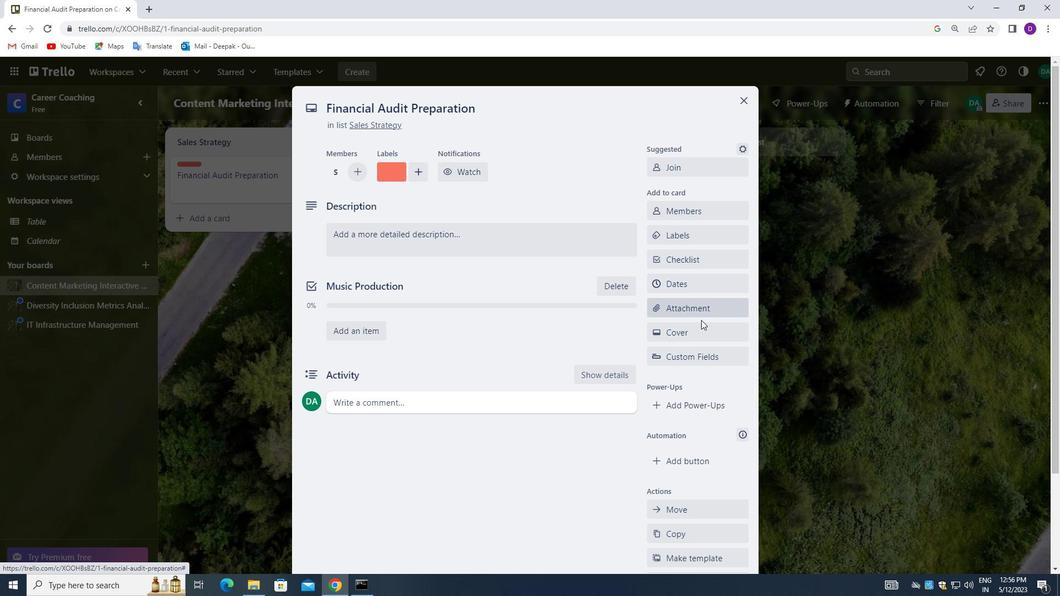 
Action: Mouse pressed left at (695, 332)
Screenshot: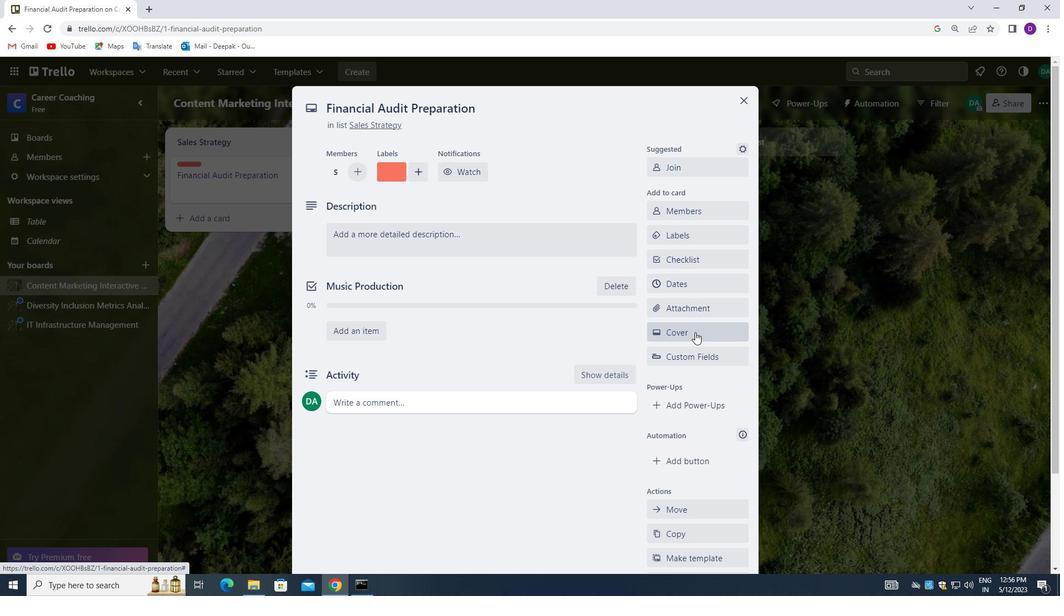 
Action: Mouse moved to (777, 334)
Screenshot: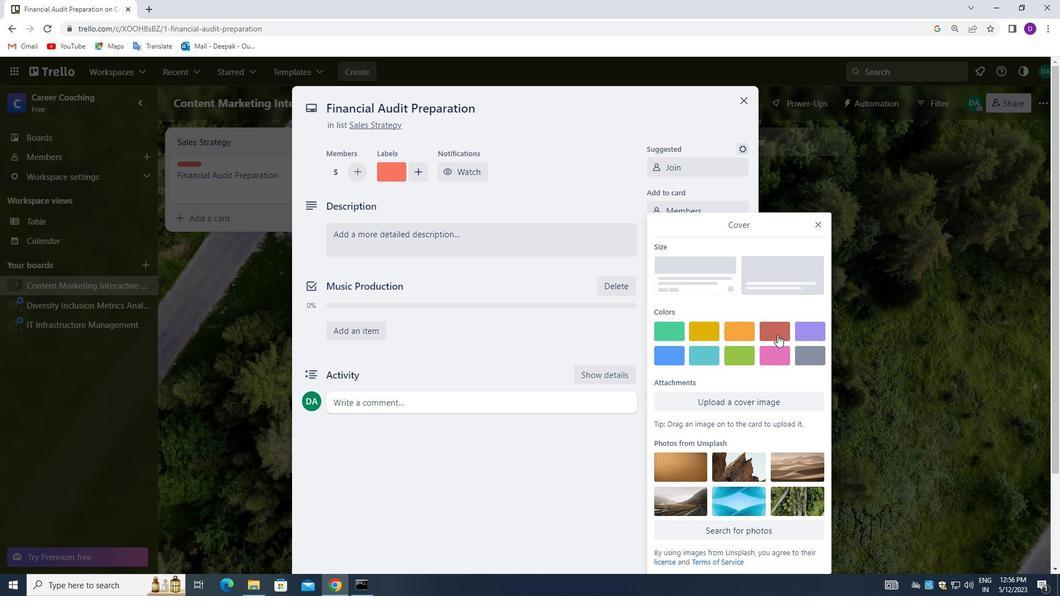 
Action: Mouse pressed left at (777, 334)
Screenshot: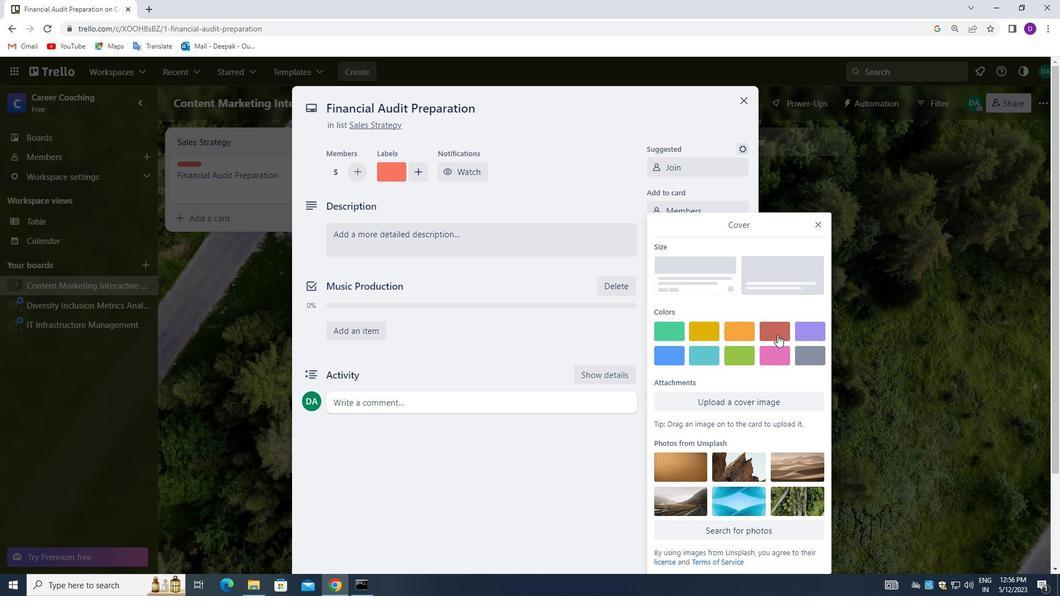 
Action: Mouse moved to (818, 201)
Screenshot: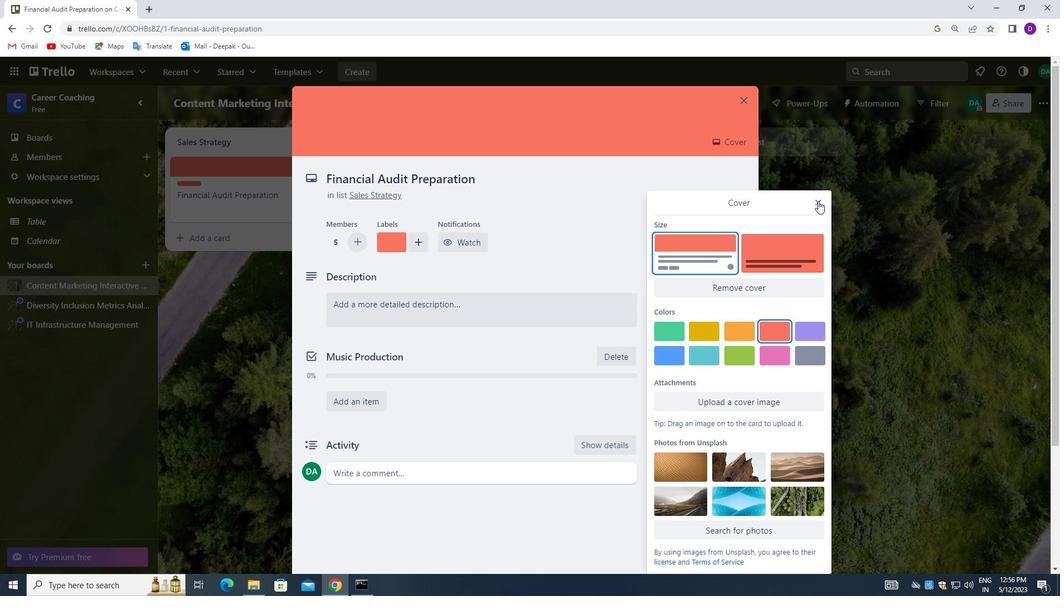 
Action: Mouse pressed left at (818, 201)
Screenshot: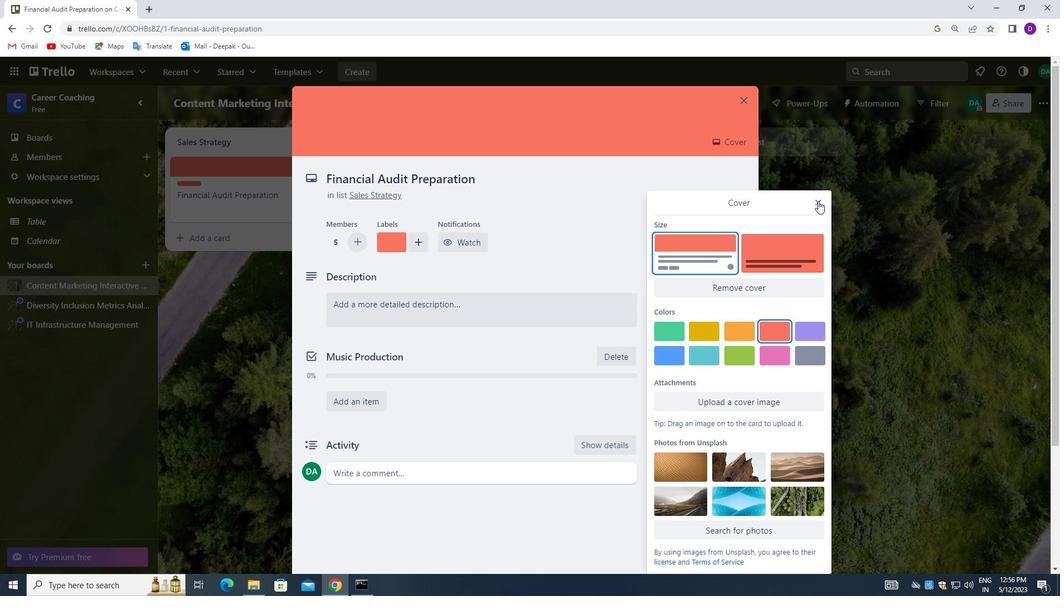 
Action: Mouse moved to (379, 302)
Screenshot: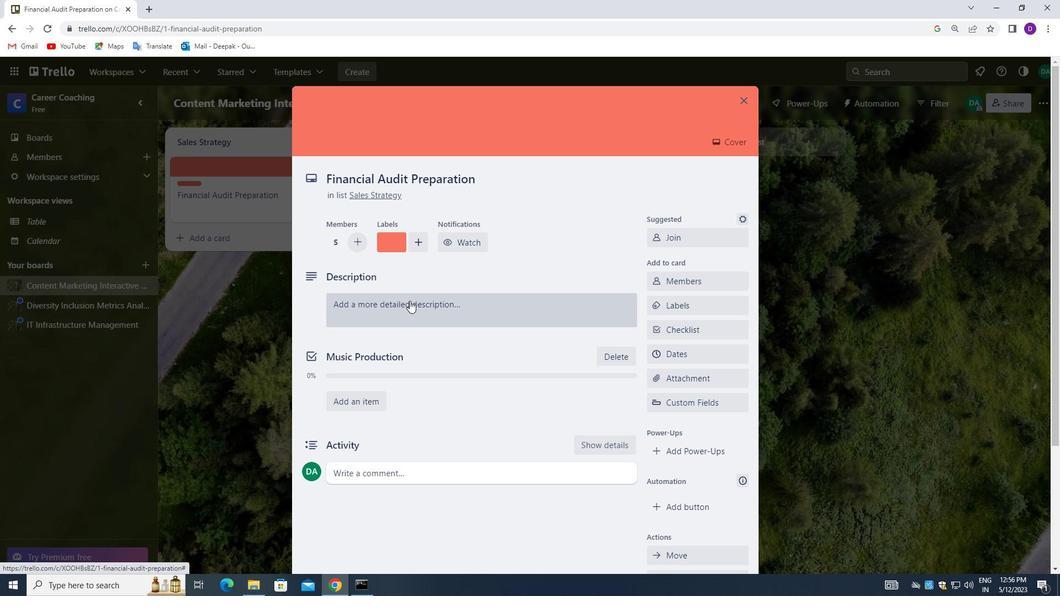 
Action: Mouse pressed left at (379, 302)
Screenshot: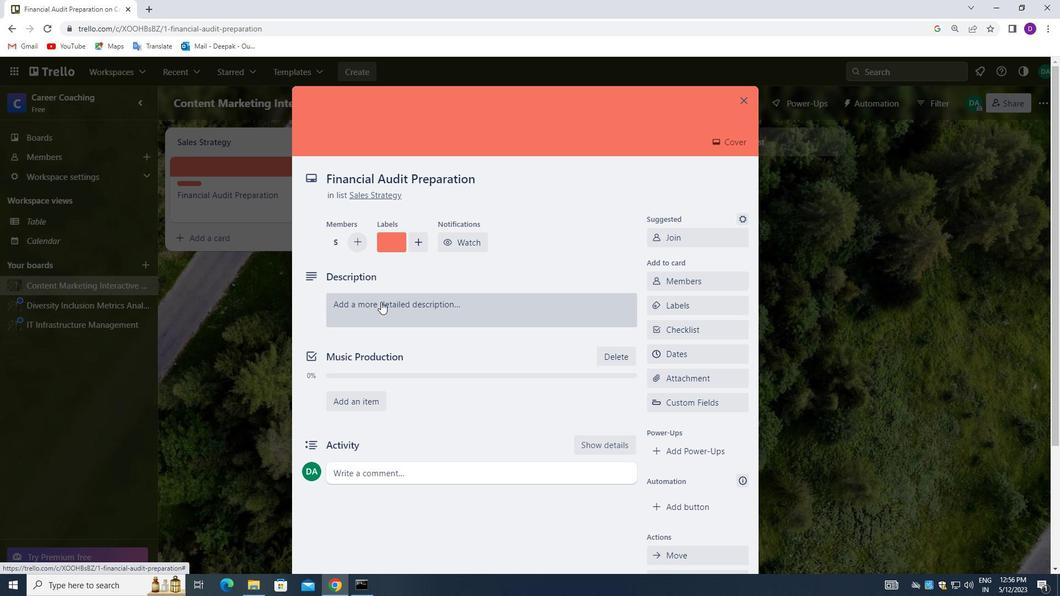 
Action: Mouse moved to (295, 299)
Screenshot: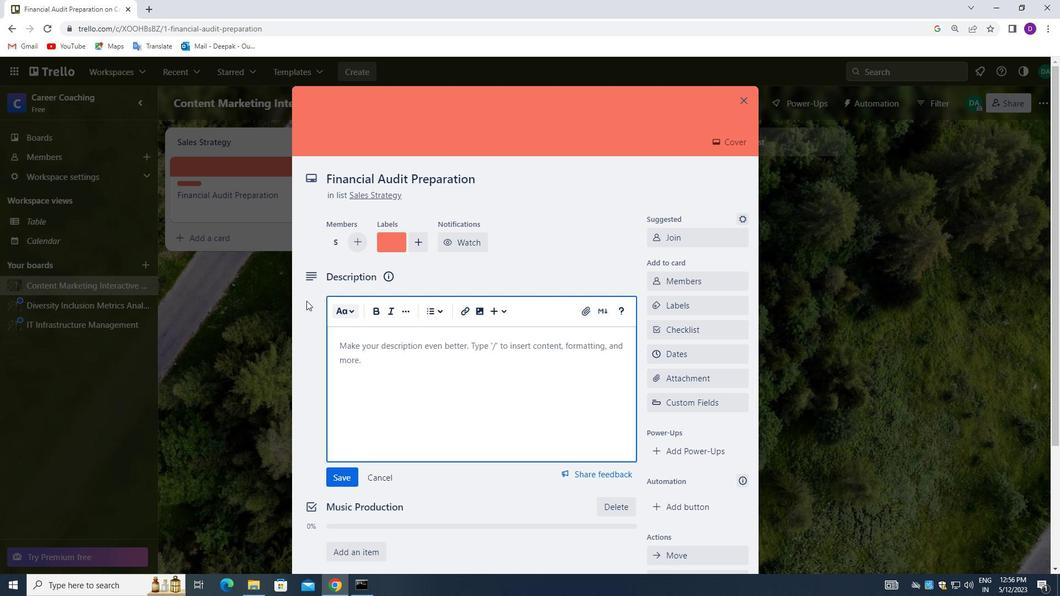 
Action: Key pressed <Key.shift_r>DEVELOP<Key.space>AND<Key.space>LAUNCH<Key.space>NEW<Key.space>CUSTOMER<Key.space>FEEDBACK<Key.space>PROGRAM.
Screenshot: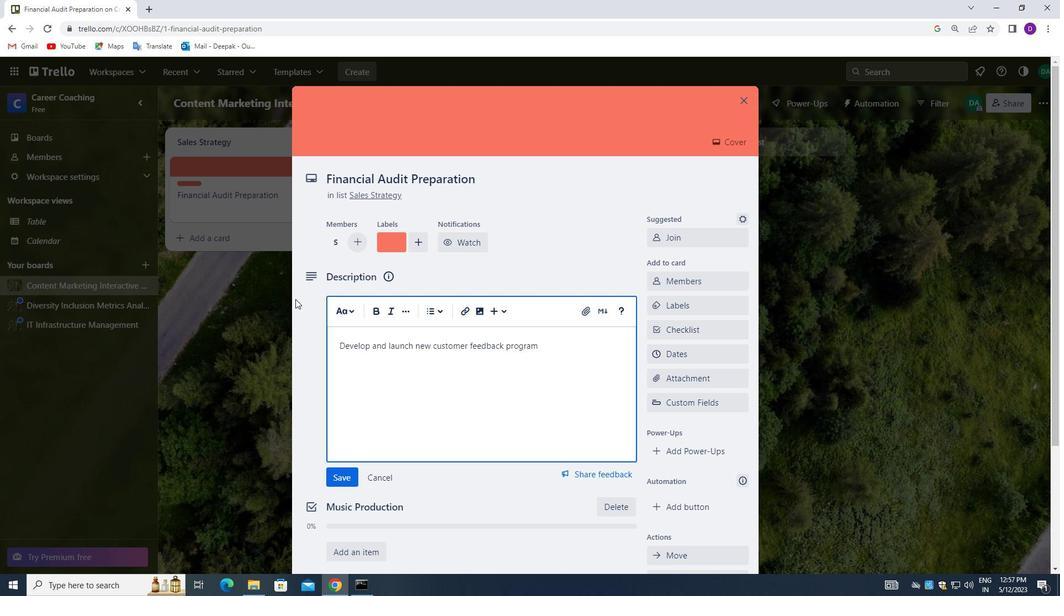
Action: Mouse moved to (337, 471)
Screenshot: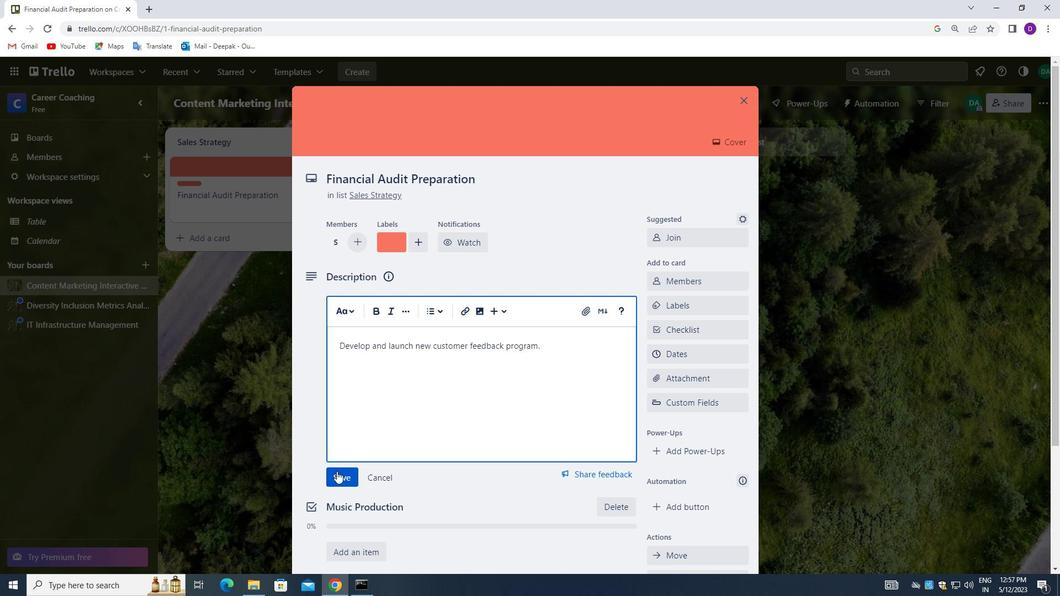 
Action: Mouse pressed left at (337, 471)
Screenshot: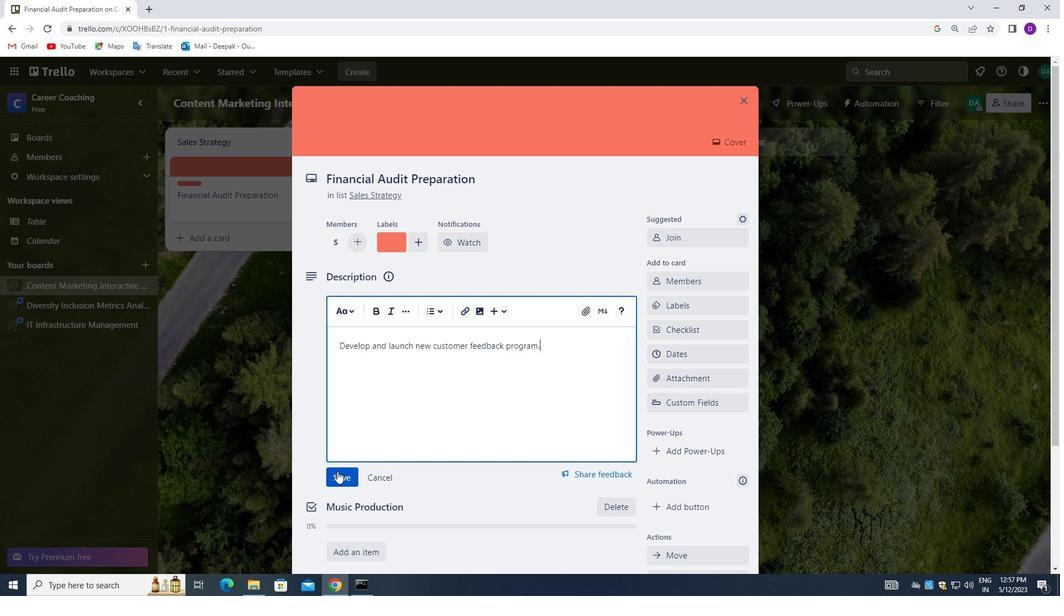 
Action: Mouse moved to (401, 451)
Screenshot: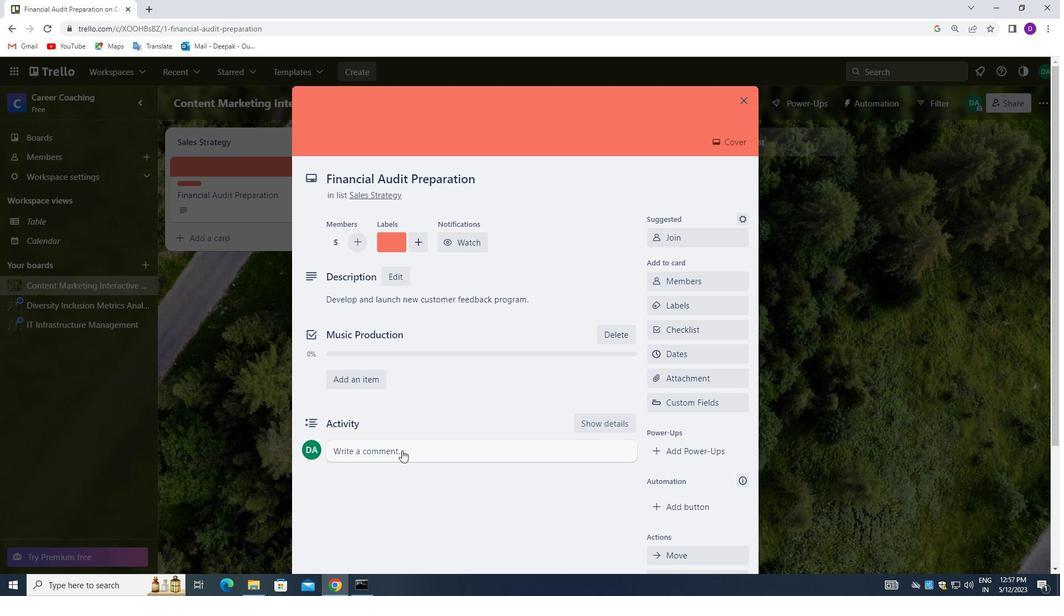 
Action: Mouse pressed left at (401, 451)
Screenshot: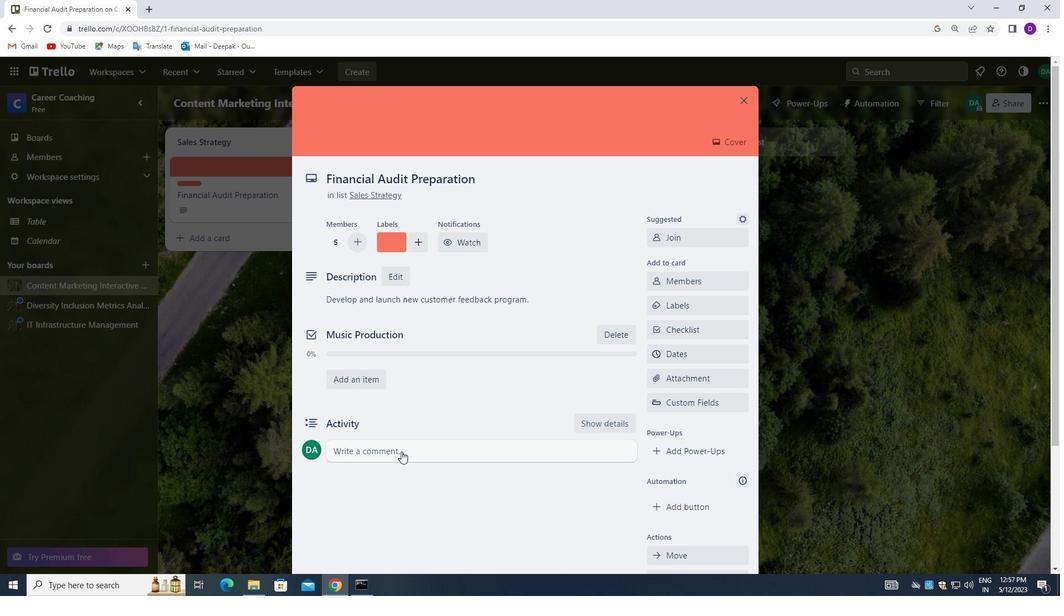 
Action: Mouse moved to (373, 488)
Screenshot: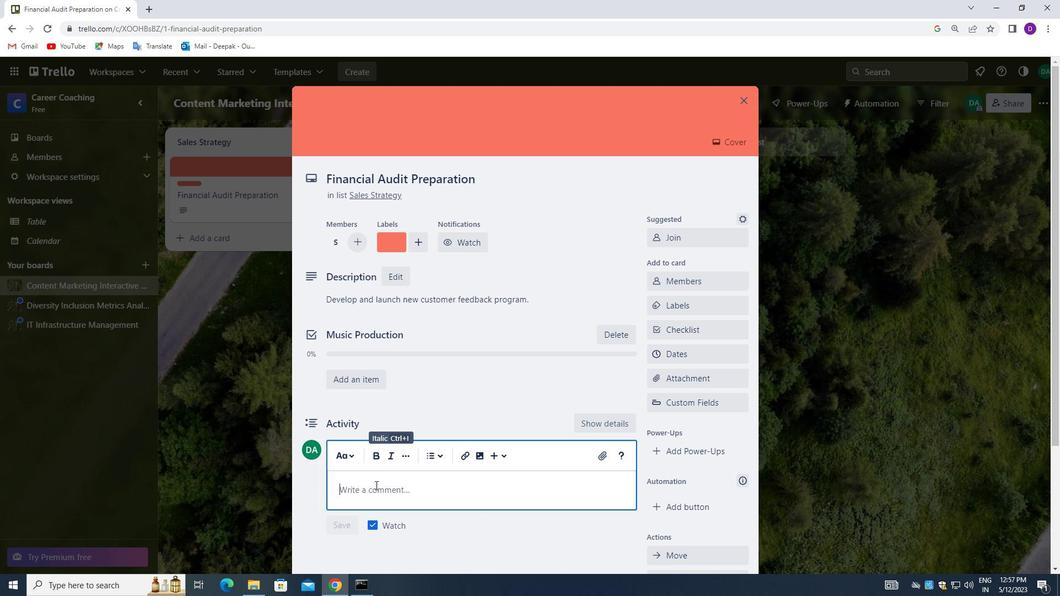 
Action: Mouse pressed left at (373, 488)
Screenshot: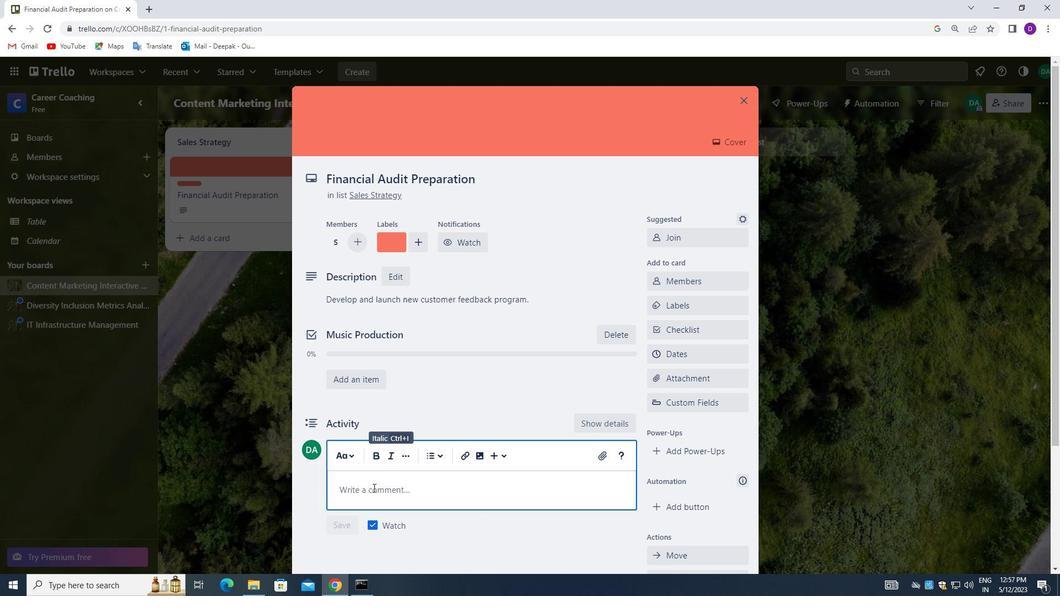 
Action: Mouse moved to (348, 378)
Screenshot: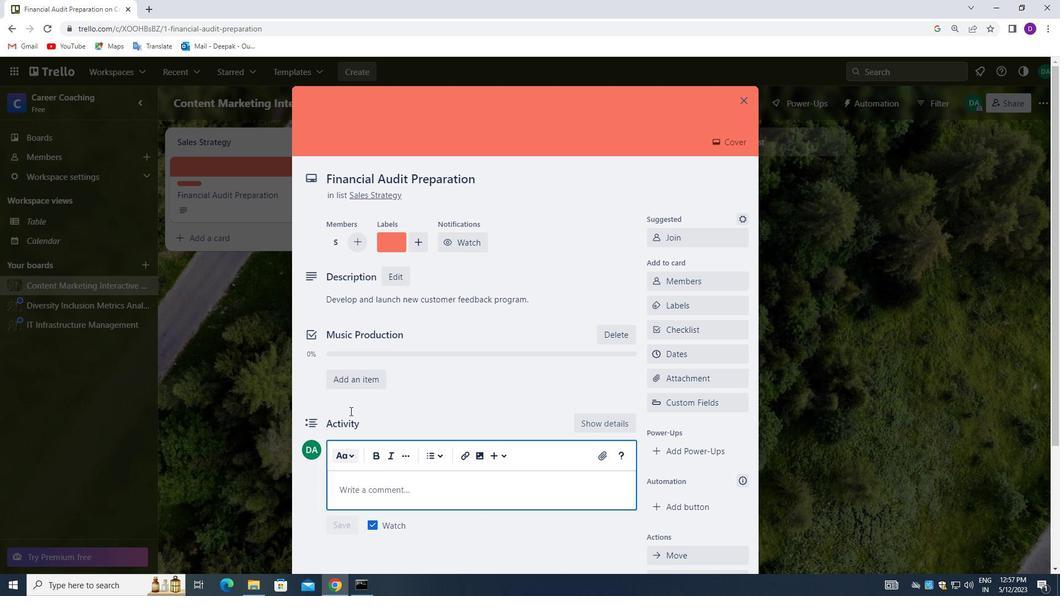 
Action: Key pressed <Key.shift_r>GIVEN<Key.space>HE<Key.space><Key.backspace><Key.backspace><Key.backspace>THE<Key.space>POTENTIAL<Key.space>IMPACT<Key.space>OF<Key.space>THIS<Key.space>TASK<Key.space>ON<Key.space>OU<Key.space><Key.backspace>R<Key.space>COMPANY<Key.space>REPUTATION,<Key.space>LET<Key.space>US<Key.space>ENSURE<Key.space>TA<Key.backspace>HAT<Key.space>WE<Key.space>APPROACH<Key.space>IT<Key.space>WITH<Key.space>A<Key.space>SENSE<Key.space>OF<Key.space>PROFESSIONALISM<Key.space>AND<Key.space>RESPECT.
Screenshot: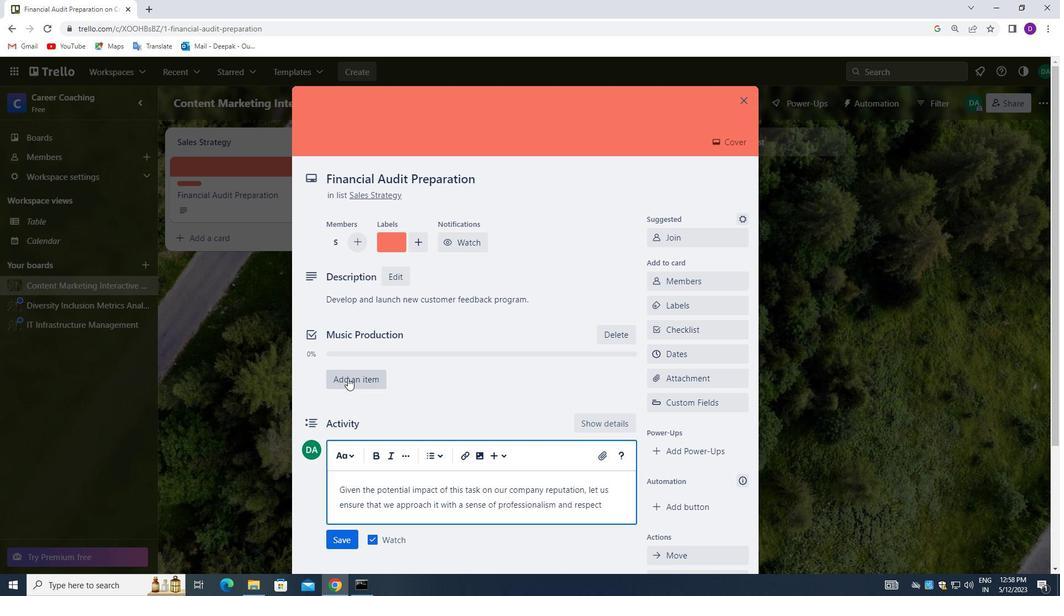 
Action: Mouse moved to (347, 542)
Screenshot: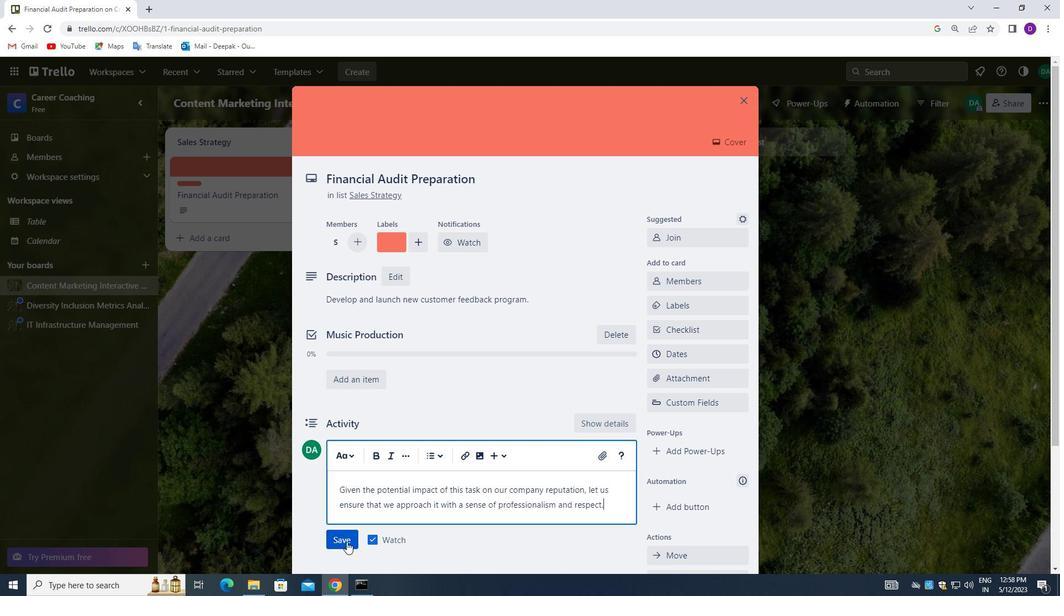 
Action: Mouse pressed left at (347, 542)
Screenshot: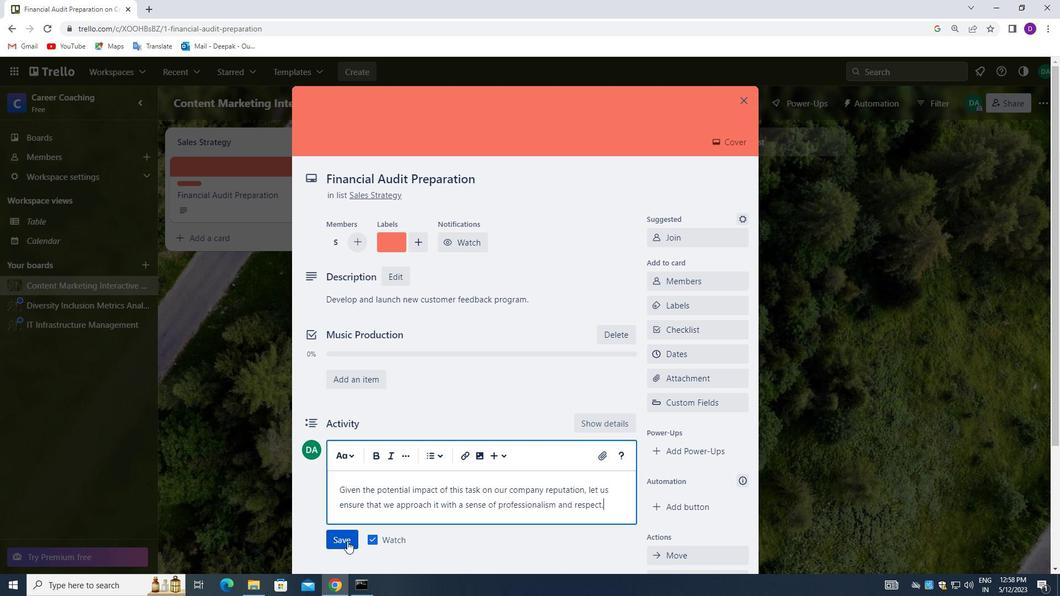 
Action: Mouse moved to (688, 350)
Screenshot: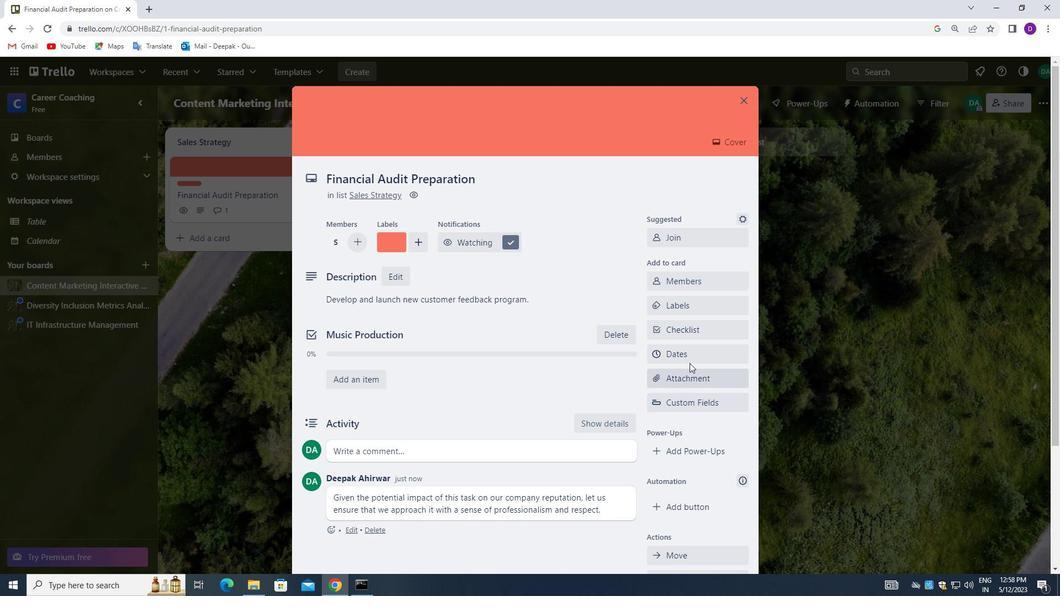 
Action: Mouse pressed left at (688, 350)
Screenshot: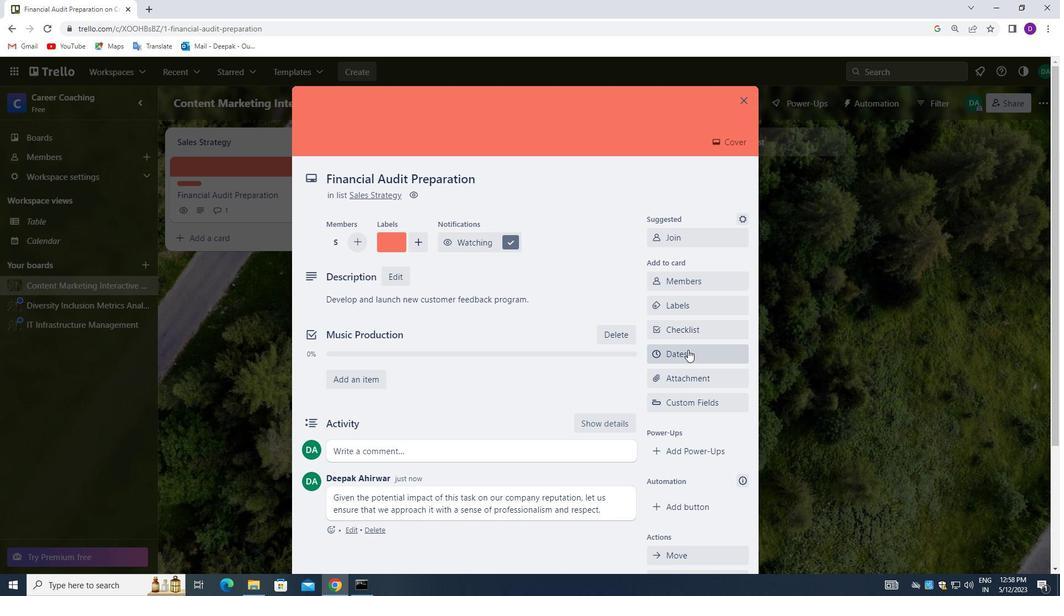 
Action: Mouse moved to (658, 318)
Screenshot: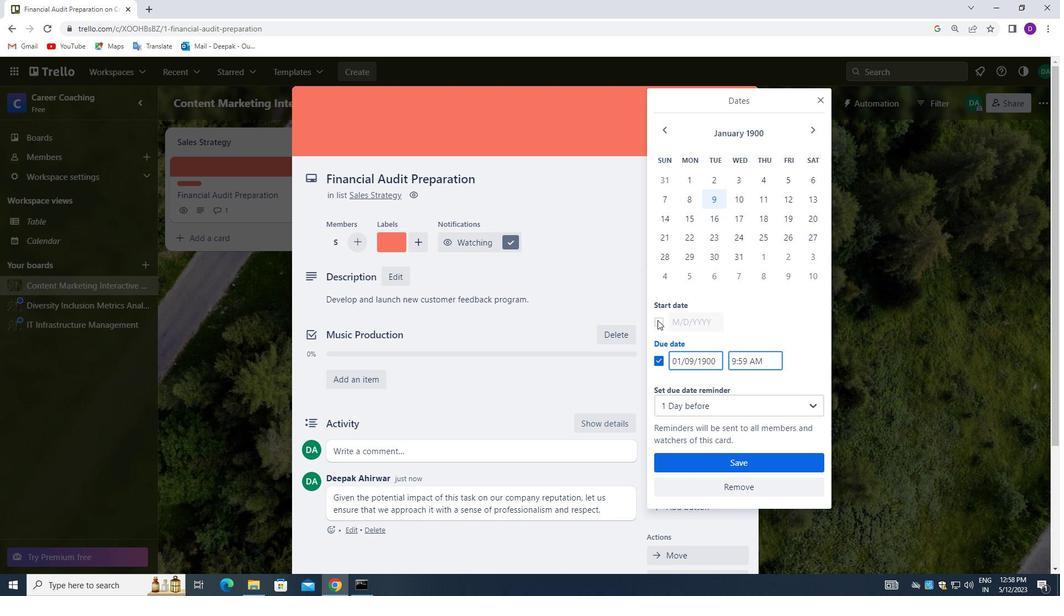 
Action: Mouse pressed left at (658, 318)
Screenshot: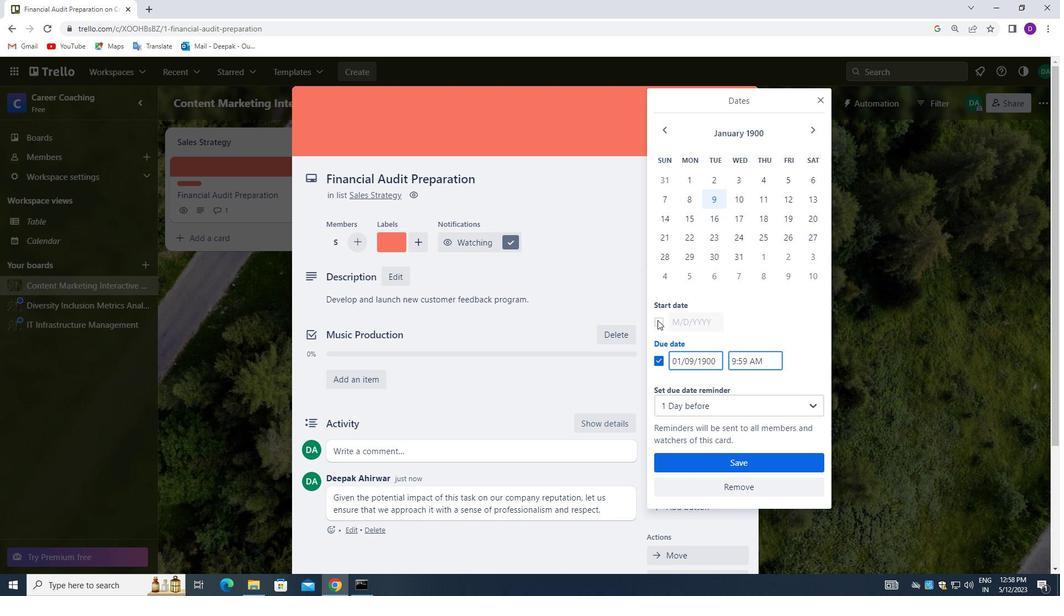 
Action: Mouse moved to (719, 321)
Screenshot: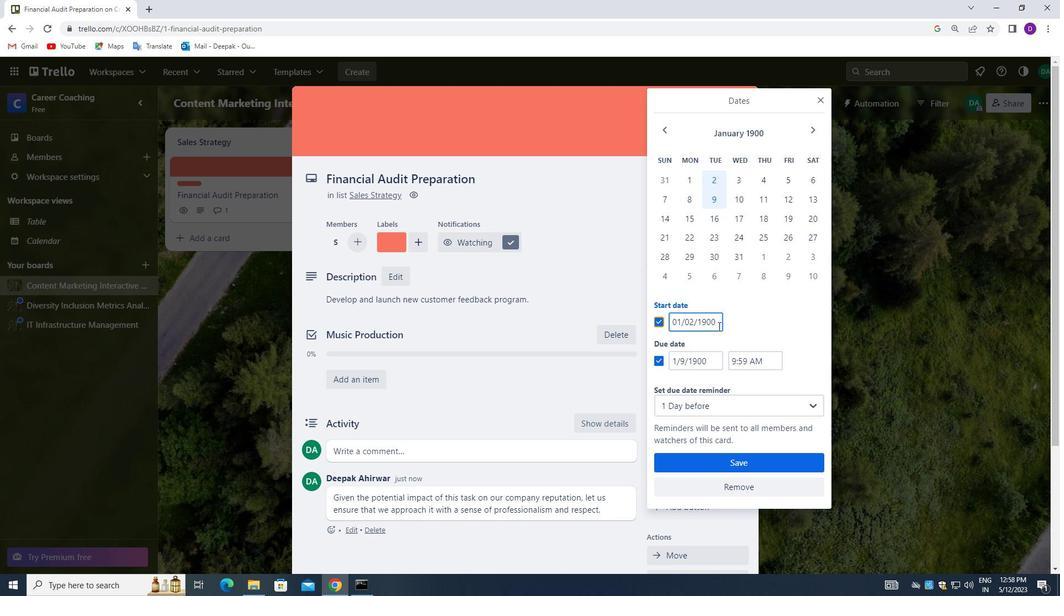 
Action: Mouse pressed left at (719, 321)
Screenshot: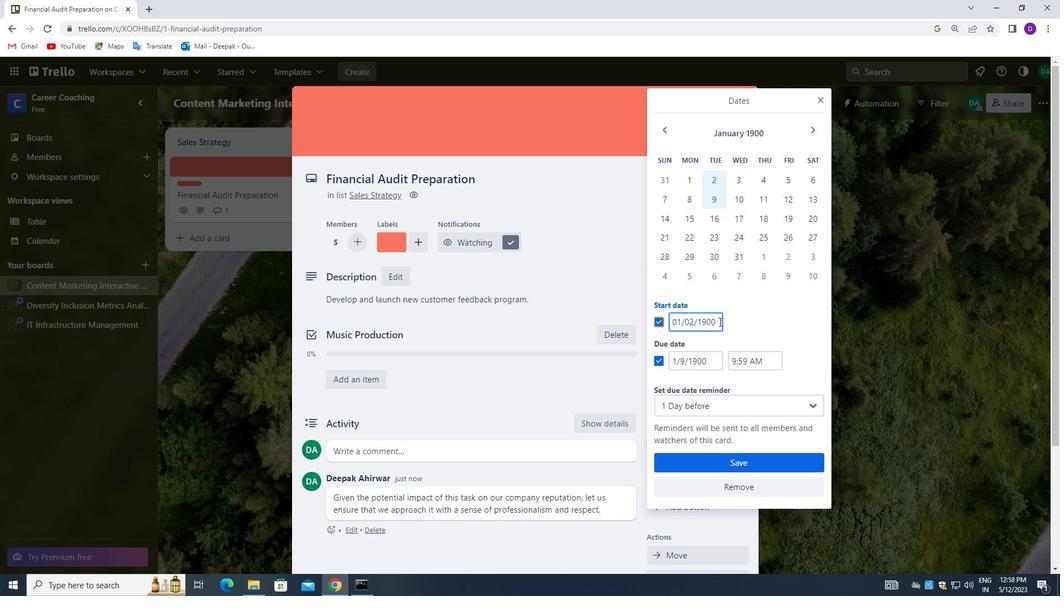 
Action: Mouse moved to (671, 325)
Screenshot: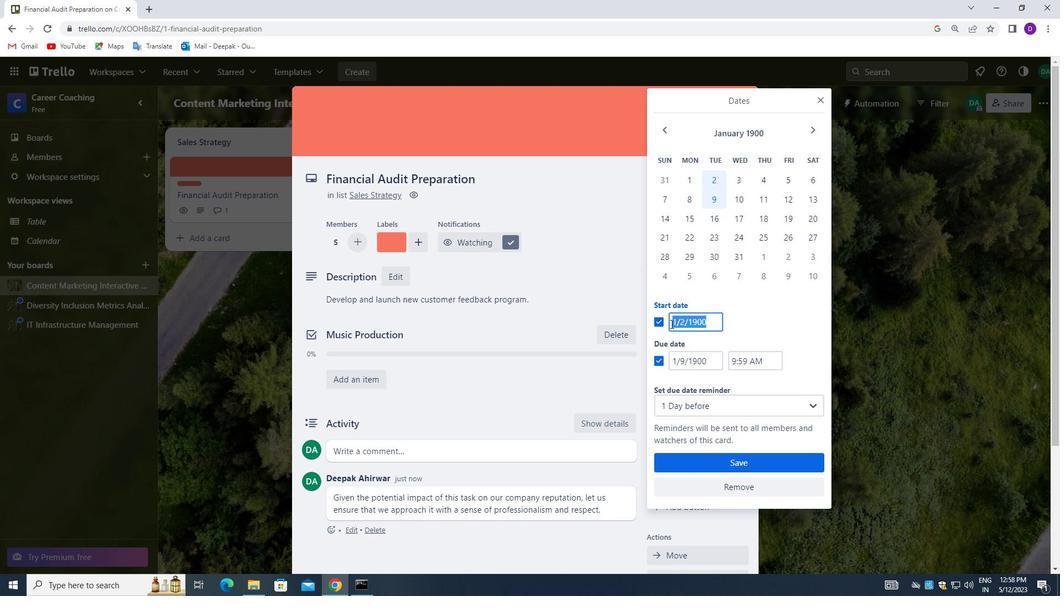 
Action: Key pressed <Key.backspace>01/03/1900
Screenshot: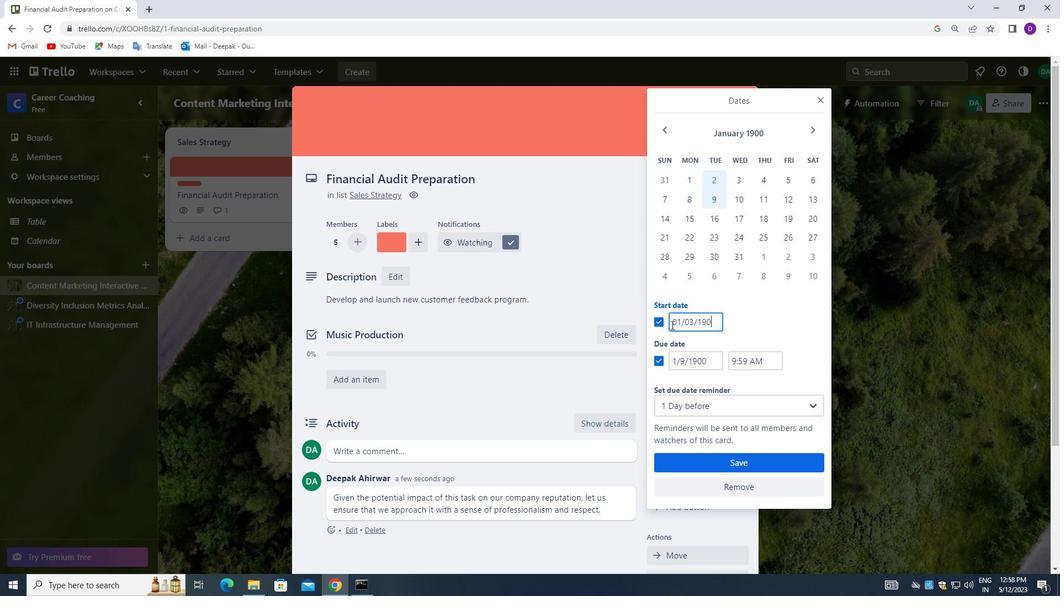 
Action: Mouse moved to (709, 358)
Screenshot: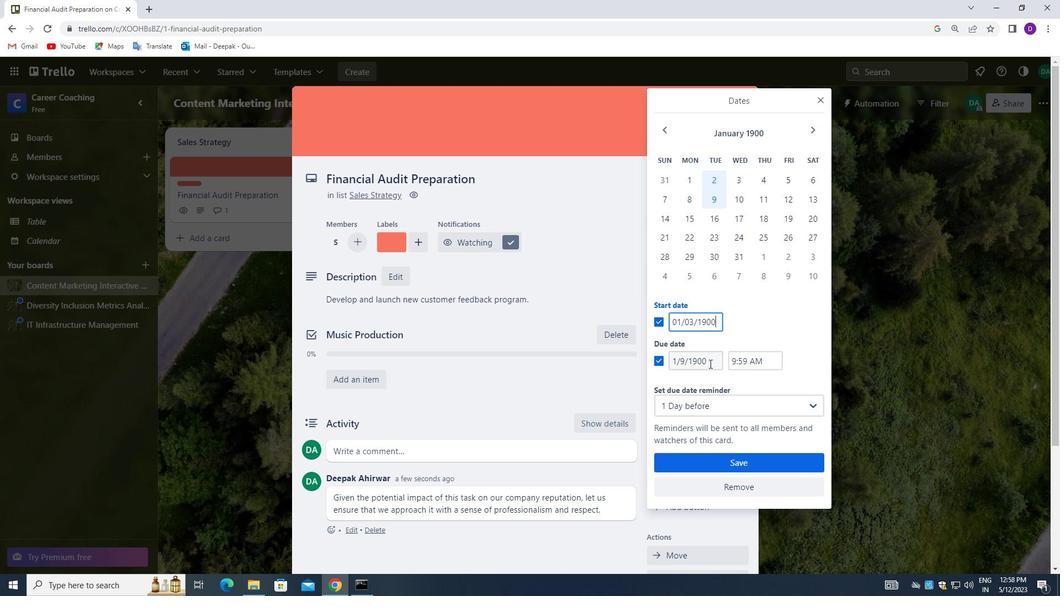 
Action: Mouse pressed left at (709, 358)
Screenshot: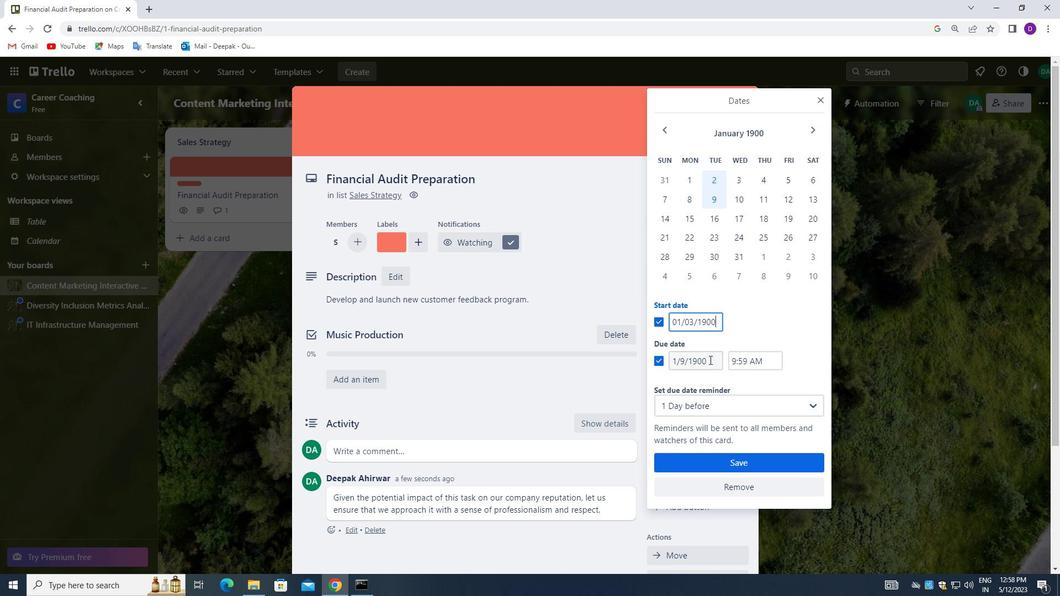 
Action: Mouse moved to (671, 351)
Screenshot: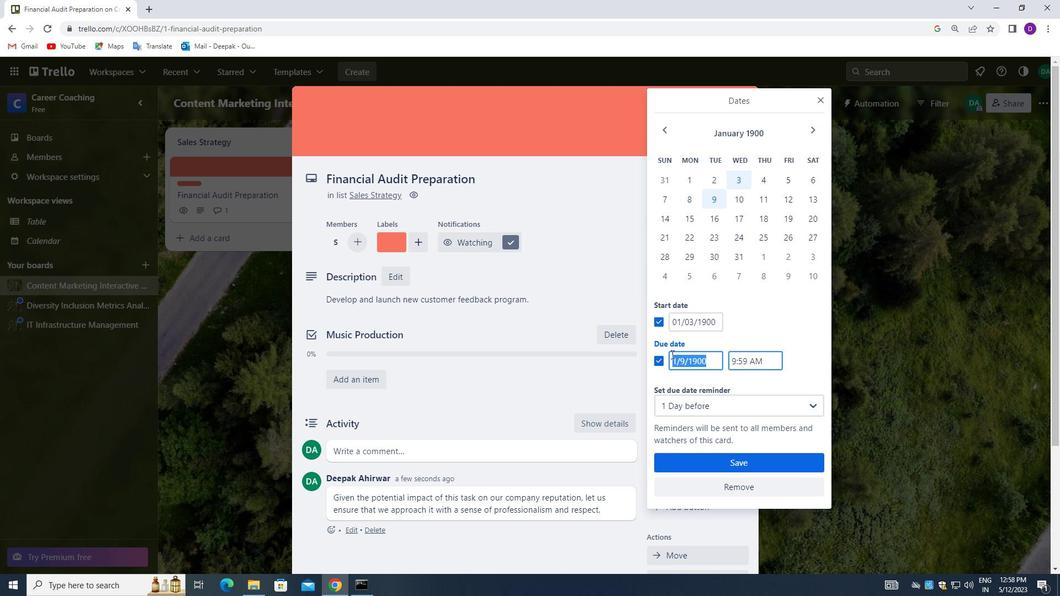 
Action: Key pressed <Key.backspace>01/10/1900
Screenshot: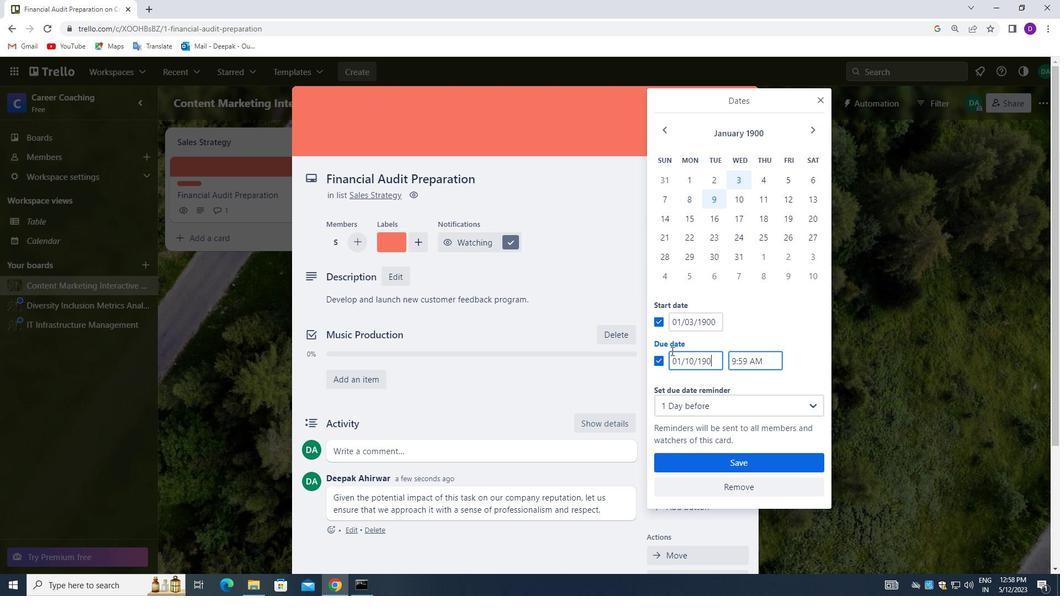 
Action: Mouse moved to (724, 460)
Screenshot: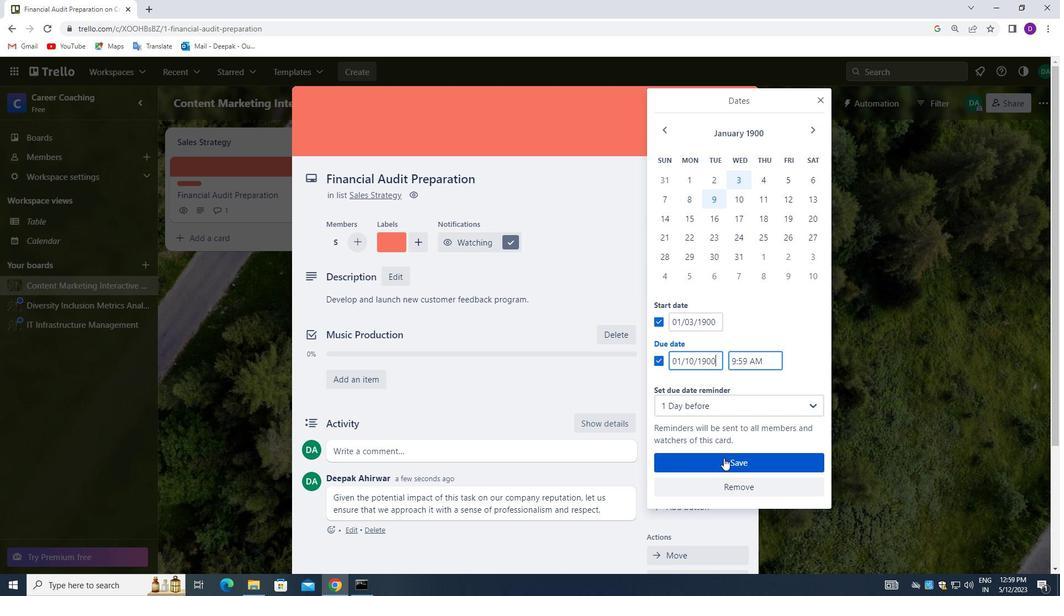 
Action: Mouse pressed left at (724, 460)
Screenshot: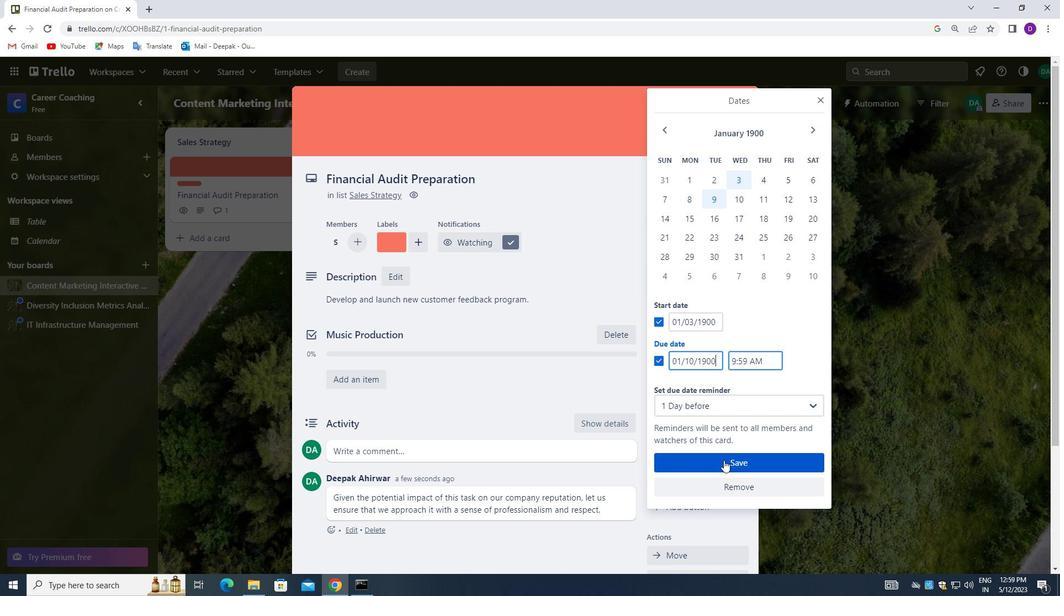
Action: Mouse moved to (539, 391)
Screenshot: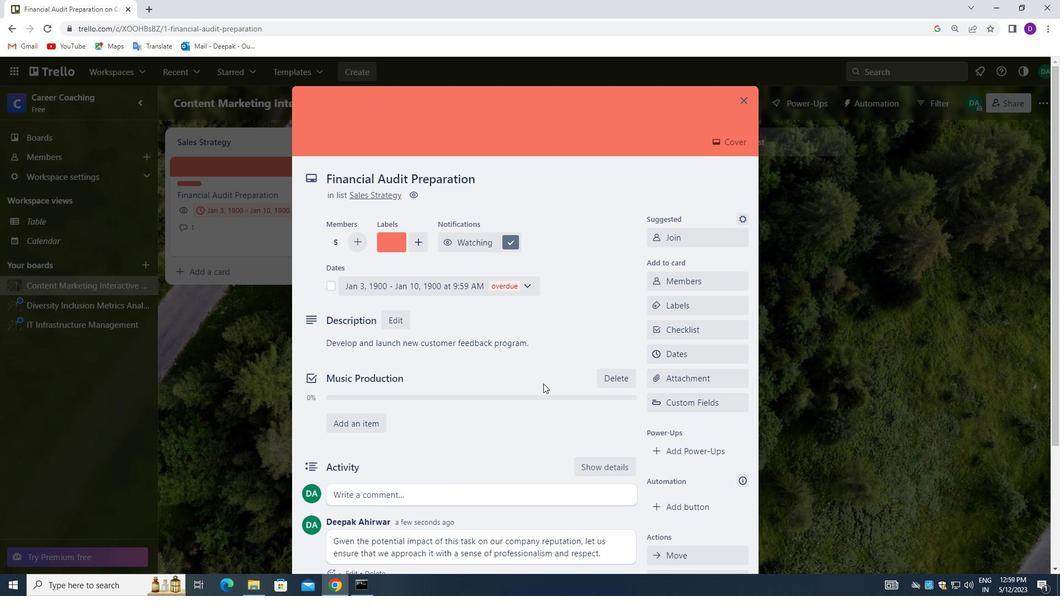 
Action: Mouse scrolled (539, 391) with delta (0, 0)
Screenshot: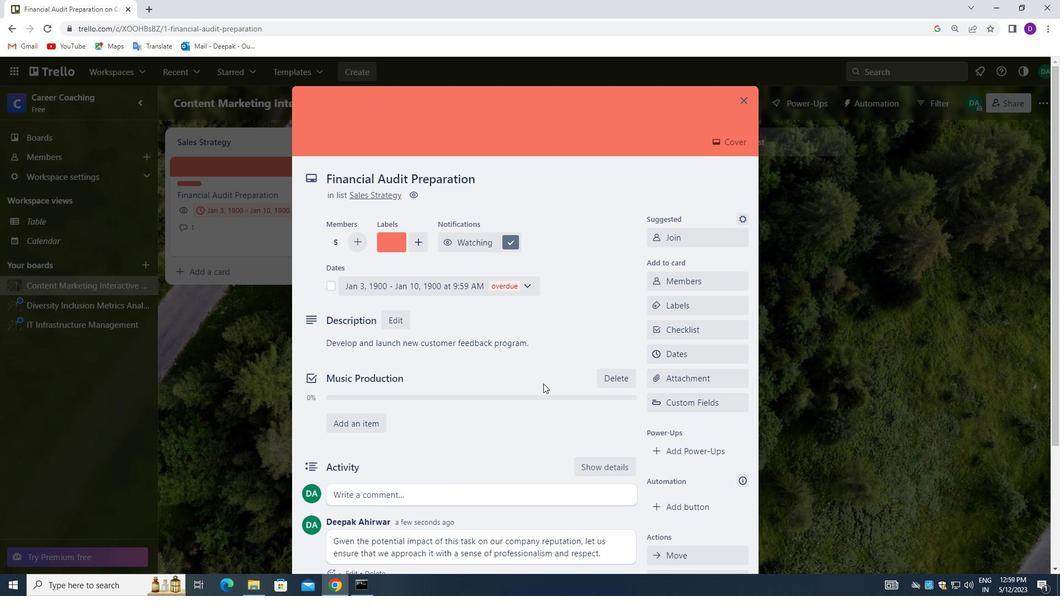 
Action: Mouse moved to (538, 392)
Screenshot: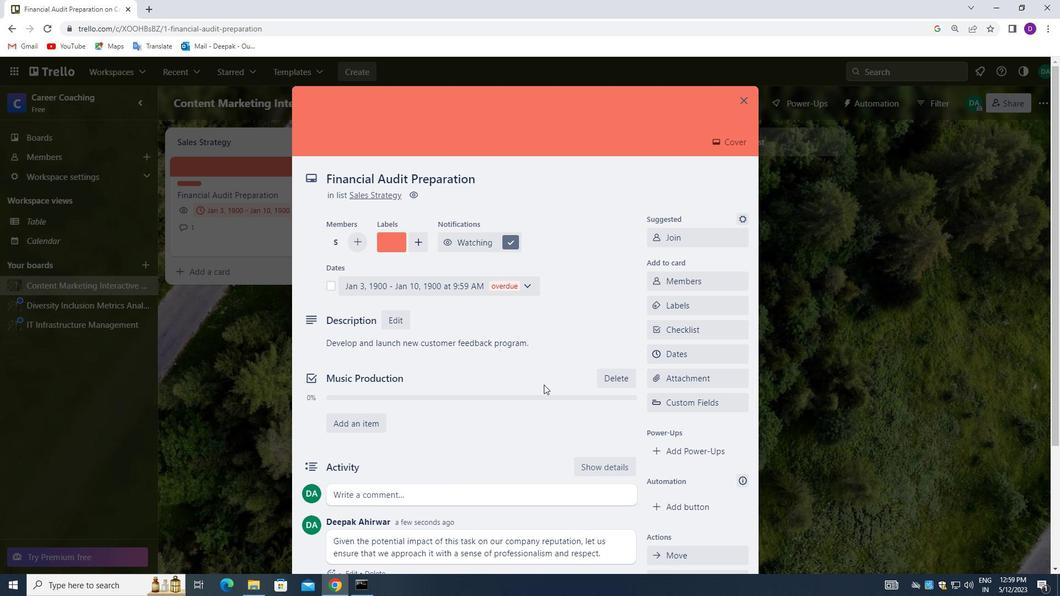 
Action: Mouse scrolled (538, 392) with delta (0, 0)
Screenshot: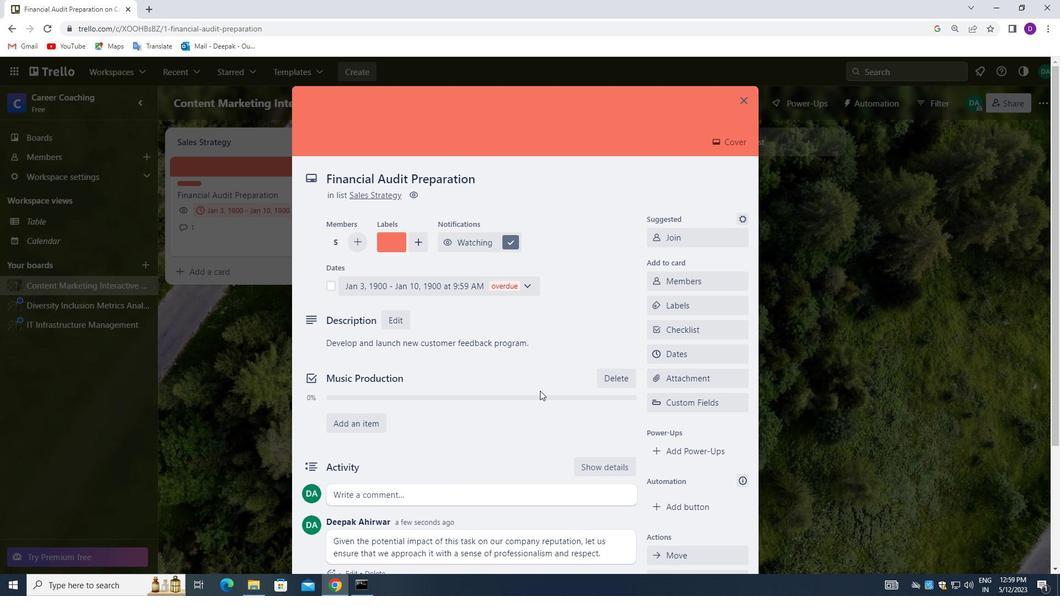 
Action: Mouse moved to (537, 393)
Screenshot: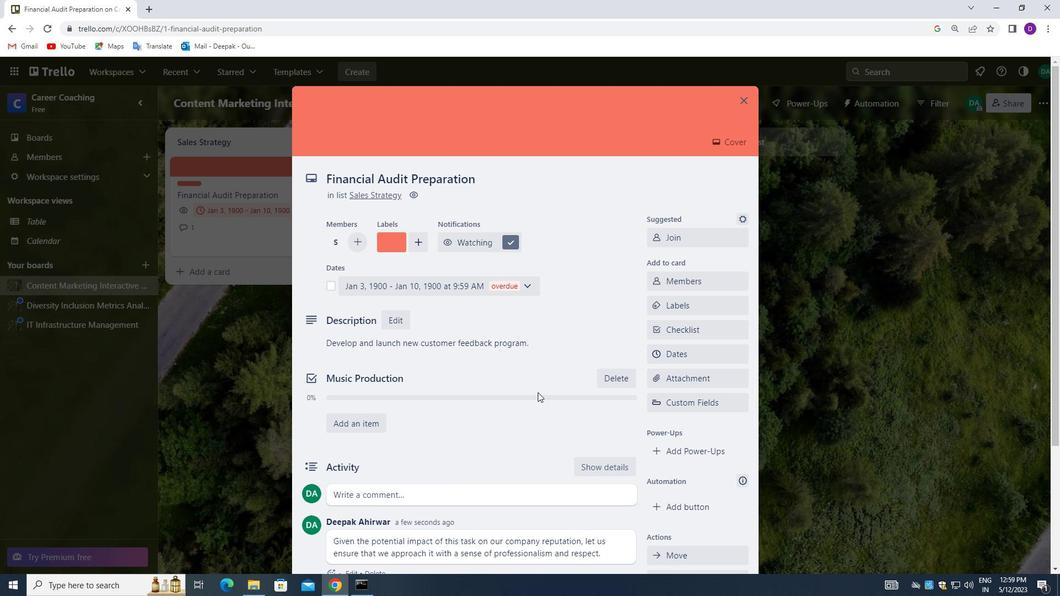 
Action: Mouse scrolled (537, 392) with delta (0, 0)
Screenshot: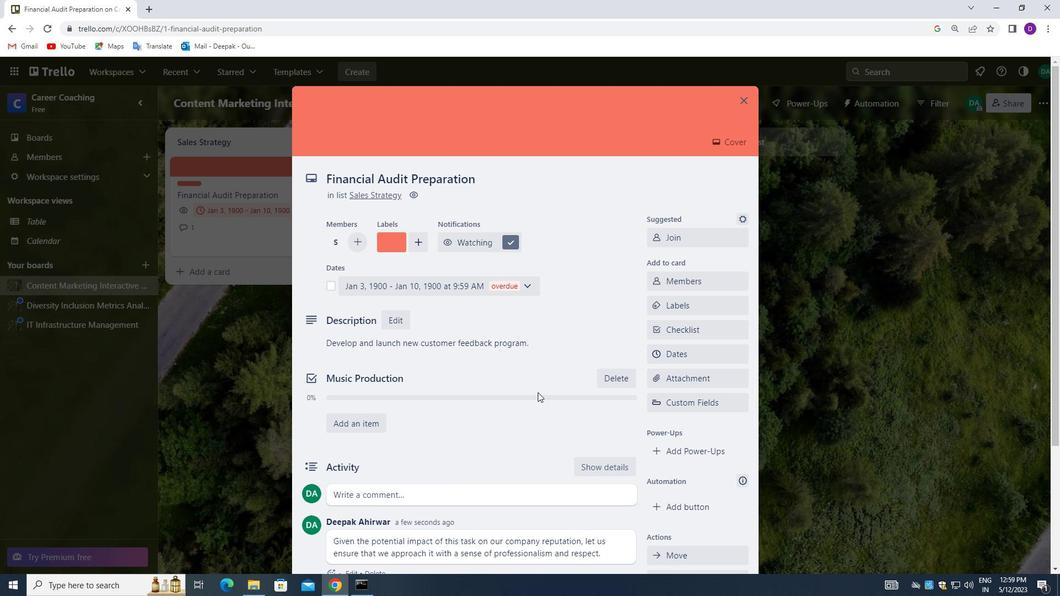 
Action: Mouse moved to (535, 384)
Screenshot: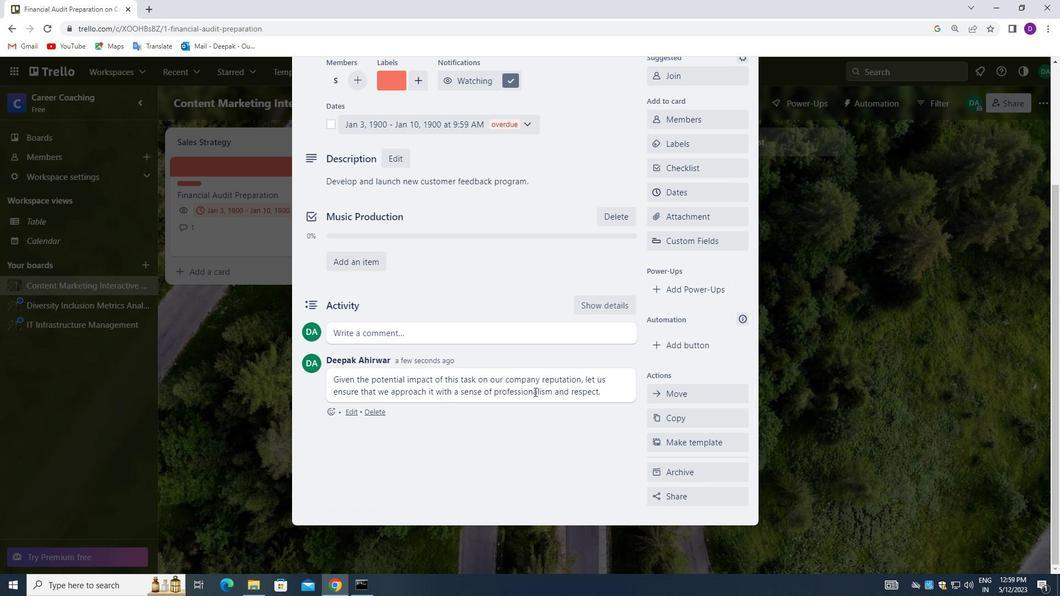 
Action: Mouse scrolled (535, 385) with delta (0, 0)
Screenshot: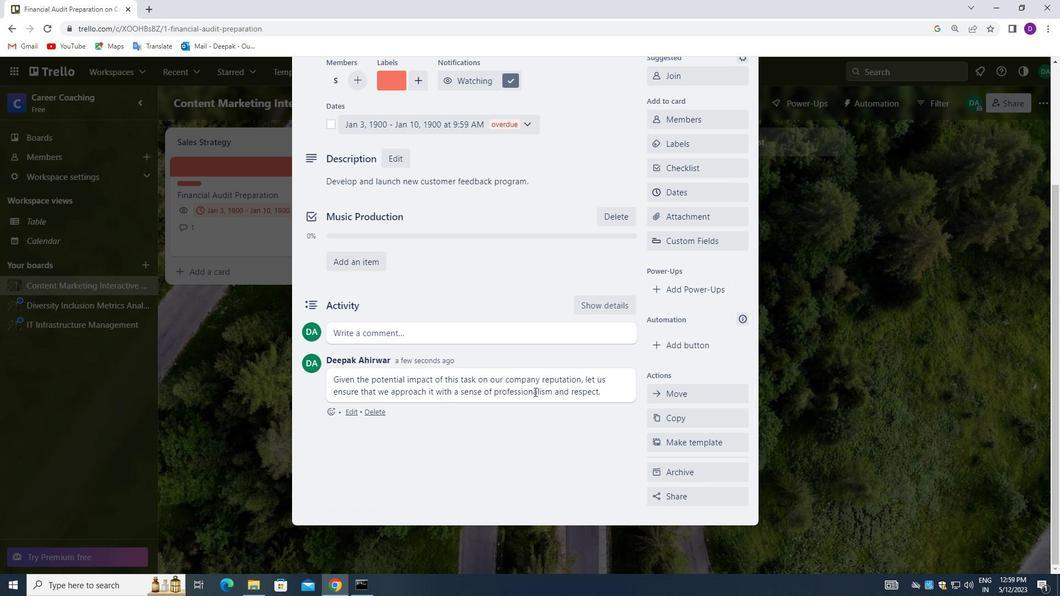 
Action: Mouse moved to (535, 382)
Screenshot: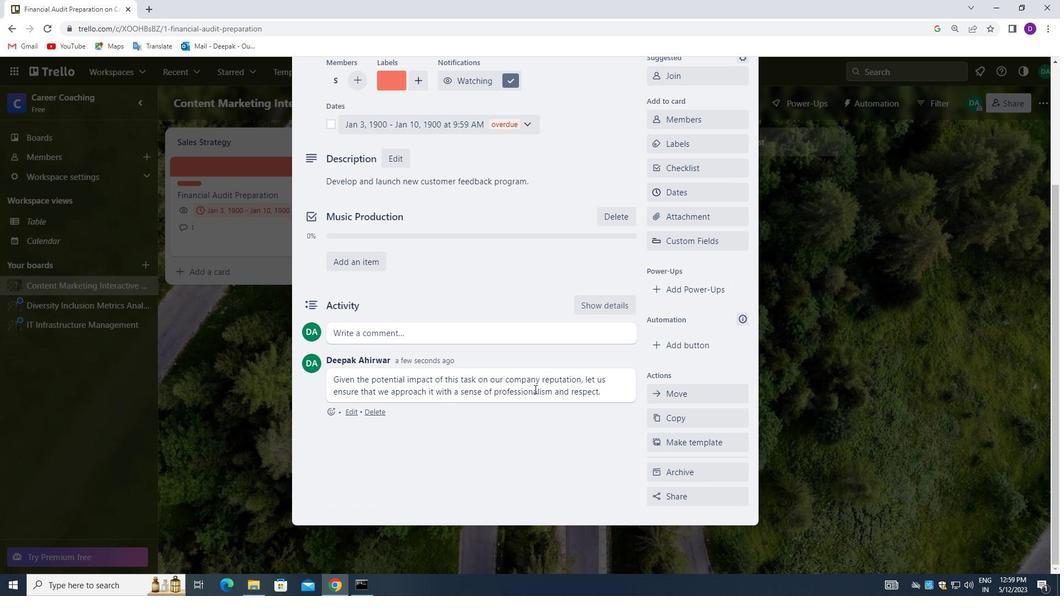 
Action: Mouse scrolled (535, 383) with delta (0, 0)
Screenshot: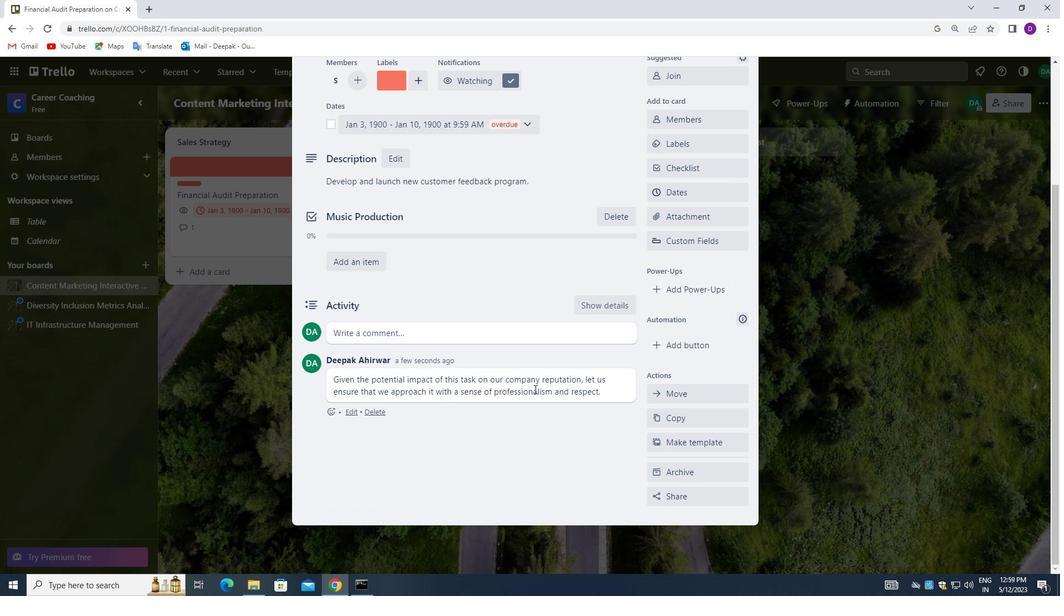 
Action: Mouse moved to (535, 380)
Screenshot: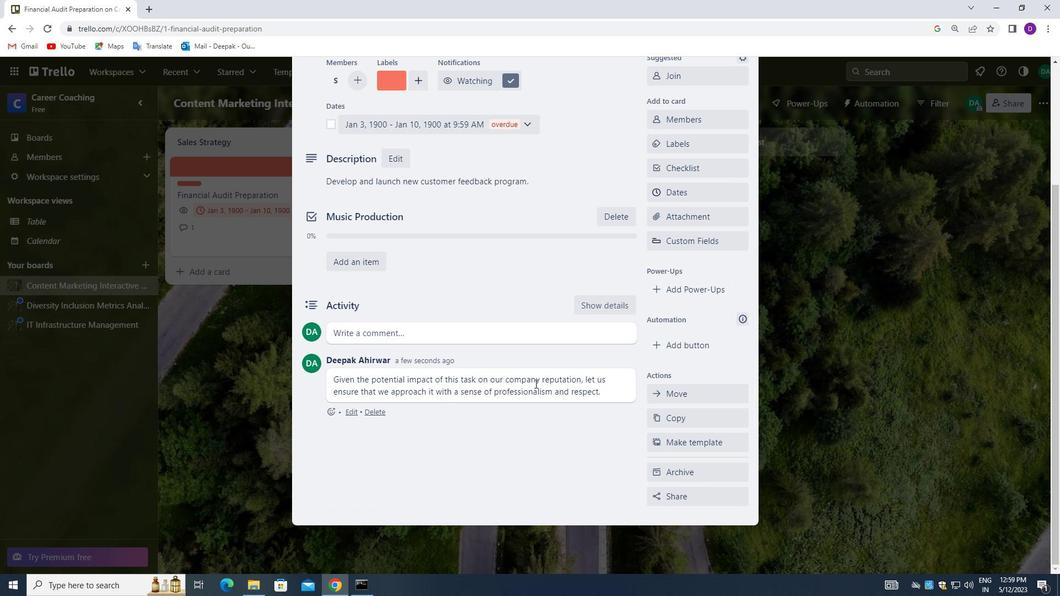 
Action: Mouse scrolled (535, 381) with delta (0, 0)
Screenshot: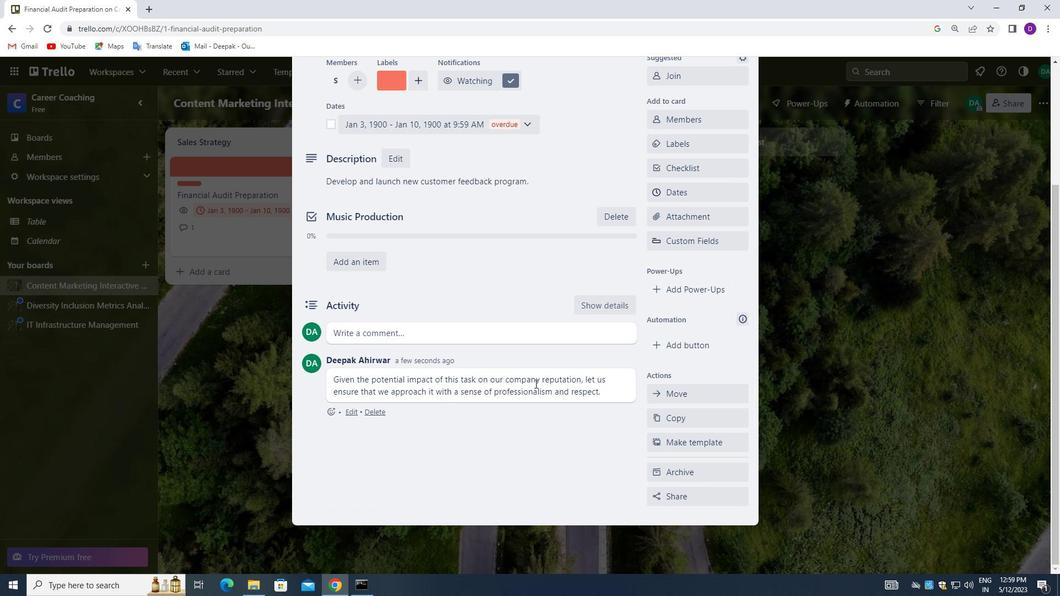 
Action: Mouse moved to (537, 330)
Screenshot: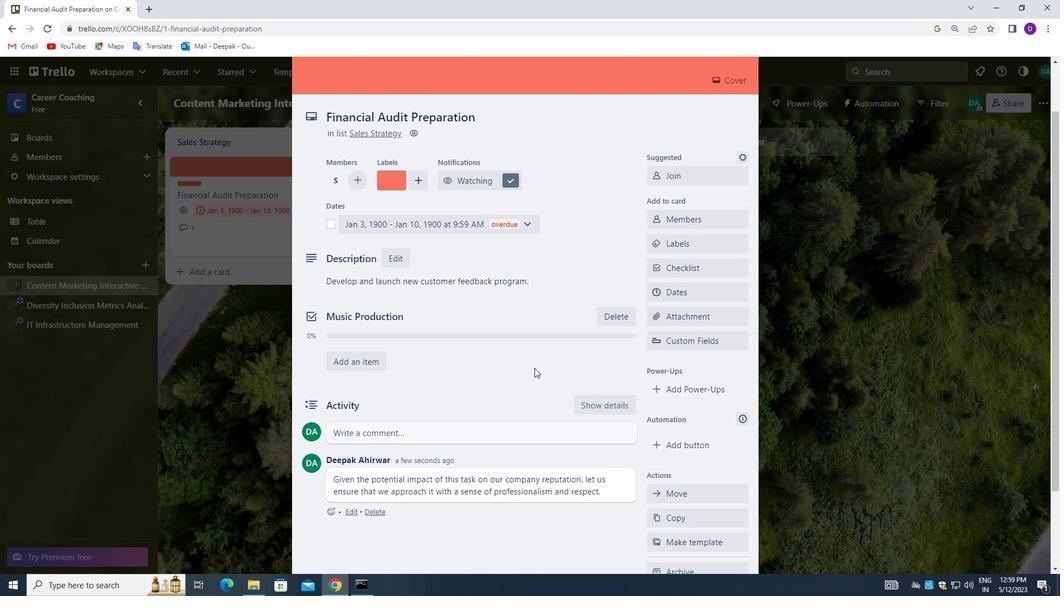 
Action: Mouse scrolled (537, 331) with delta (0, 0)
Screenshot: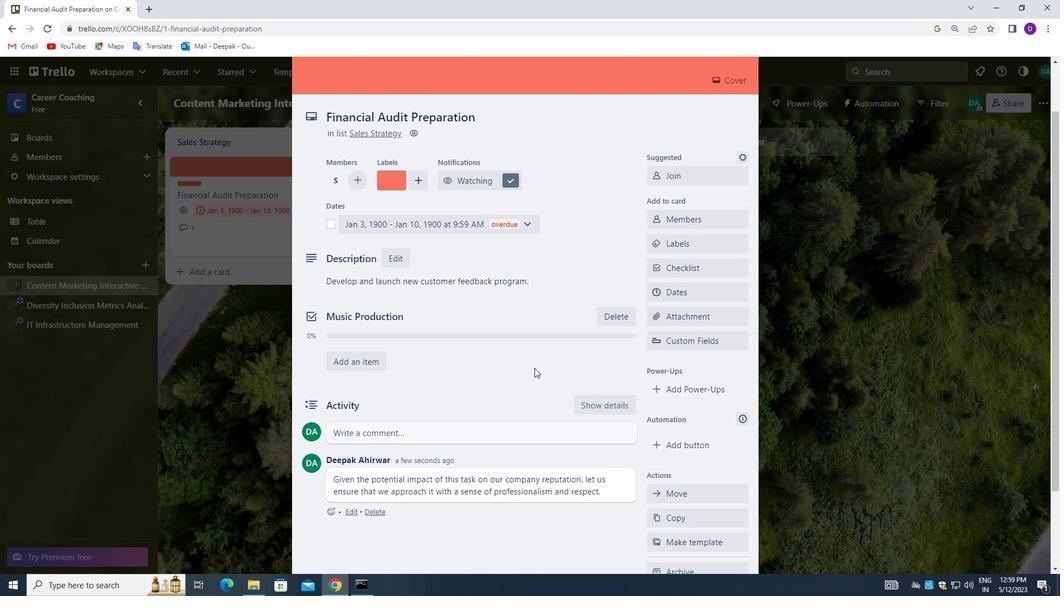 
Action: Mouse moved to (538, 327)
Screenshot: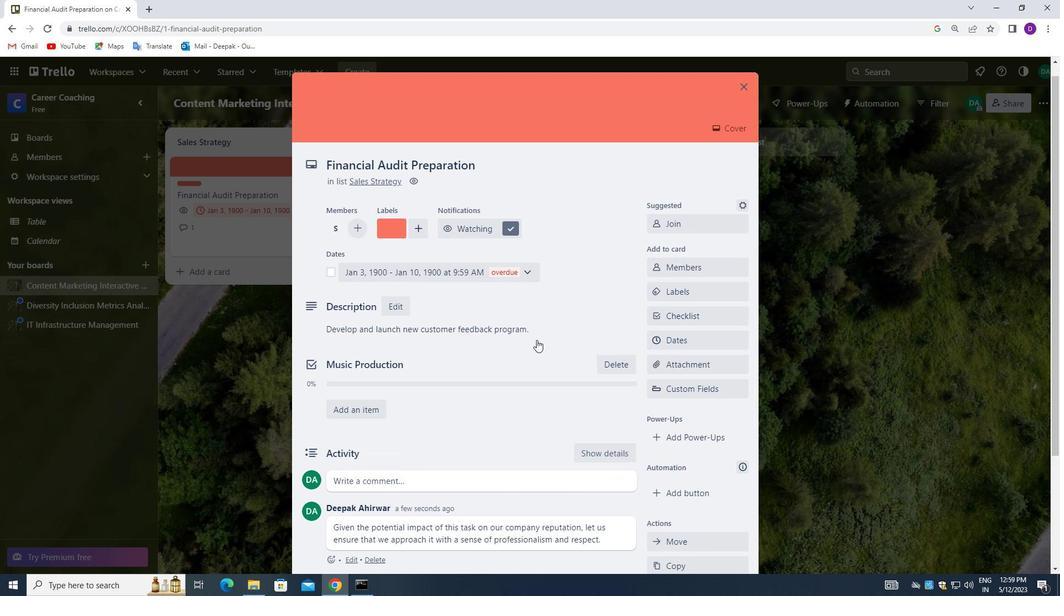 
Action: Mouse scrolled (538, 327) with delta (0, 0)
Screenshot: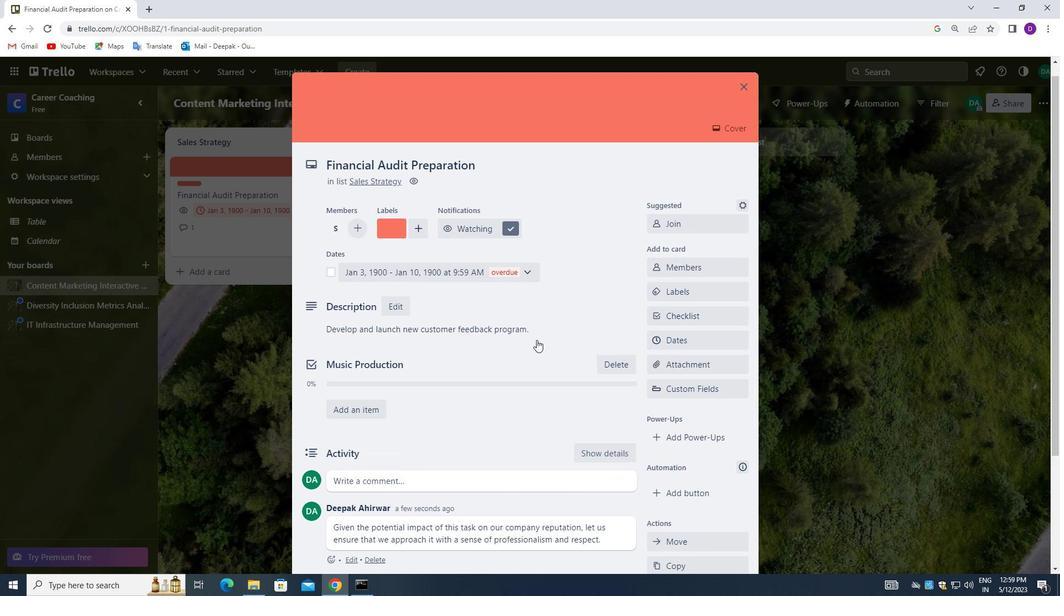 
Action: Mouse moved to (742, 101)
Screenshot: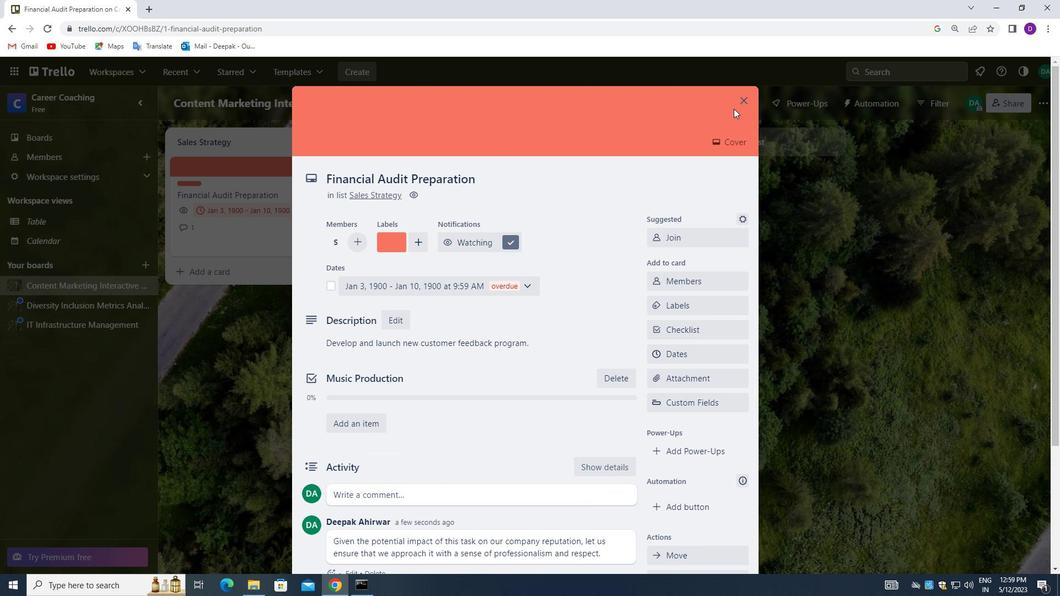 
Action: Mouse pressed left at (742, 101)
Screenshot: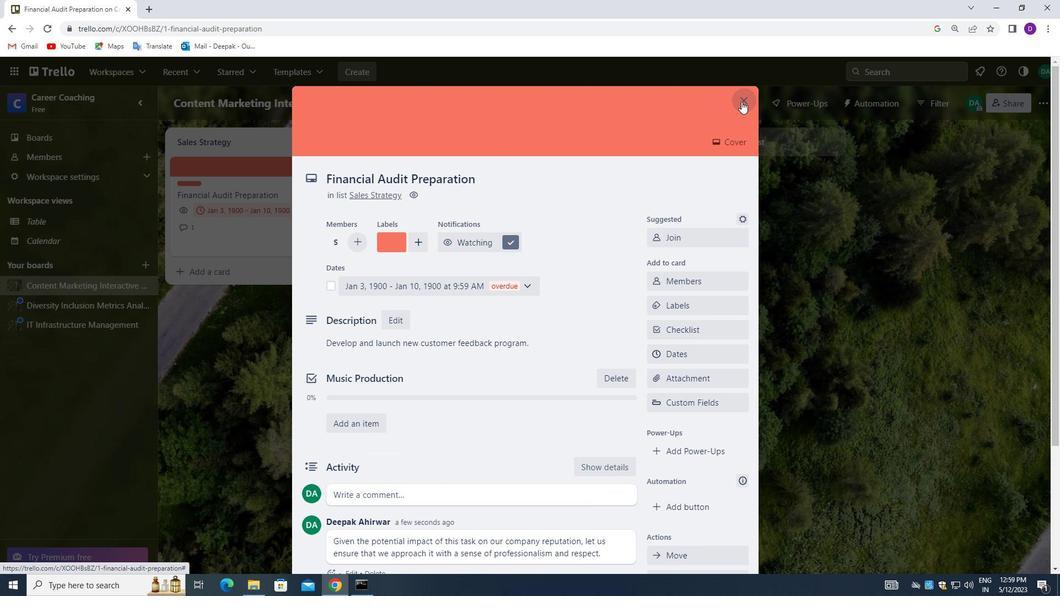 
Action: Mouse moved to (53, 136)
Screenshot: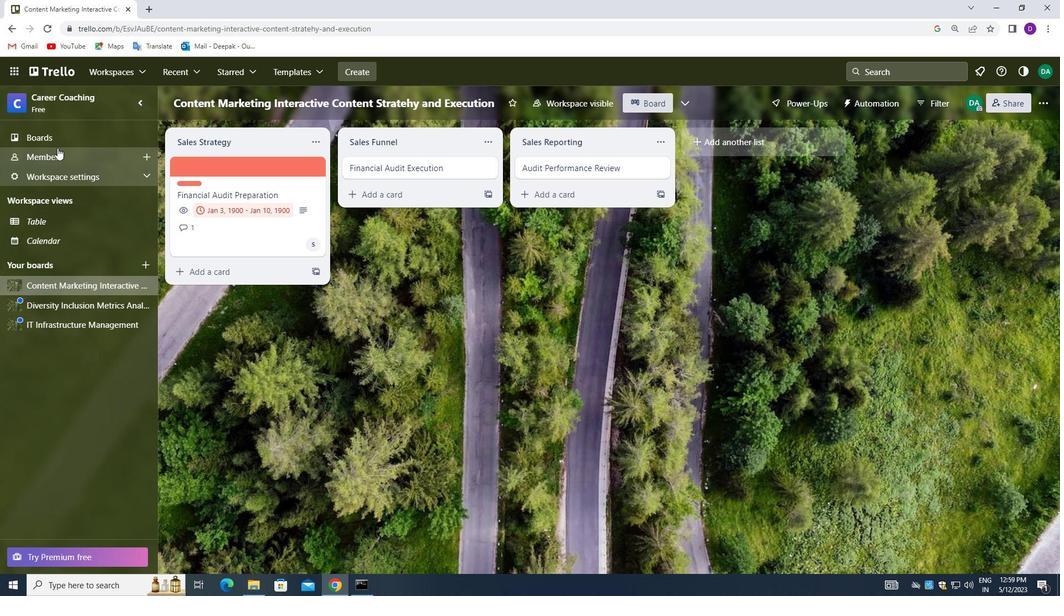 
Action: Mouse pressed left at (53, 136)
Screenshot: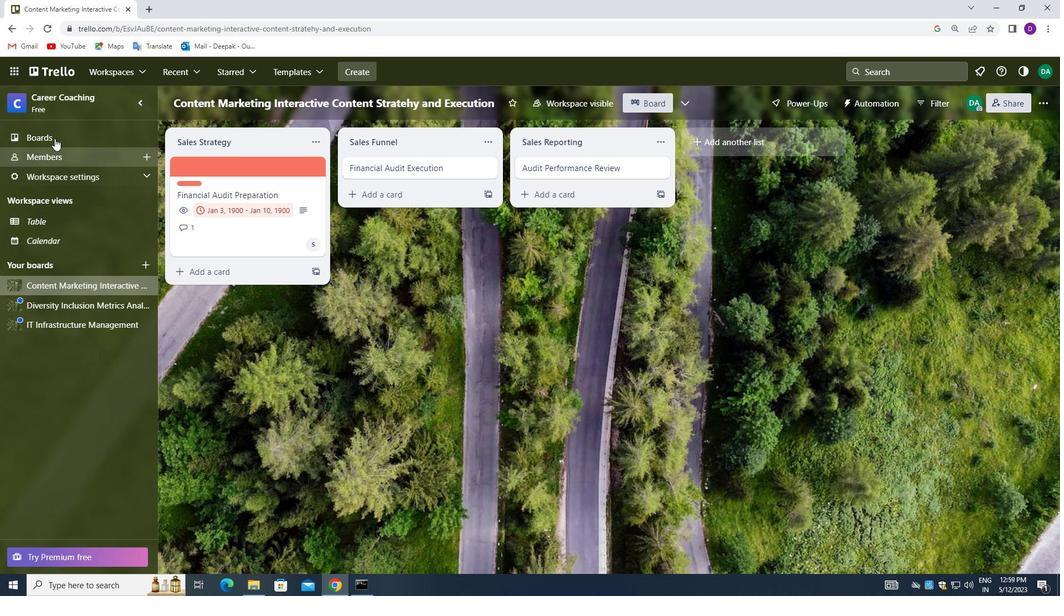 
Action: Mouse moved to (380, 251)
Screenshot: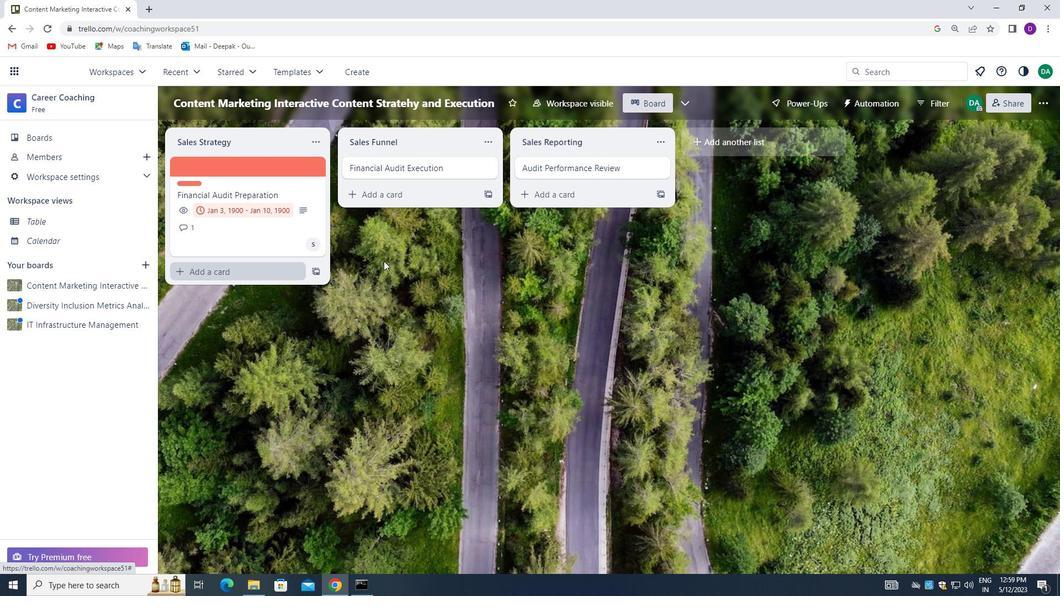 
